 Task: In the  document movieposter.epub ,align picture to the 'center'. Insert word art below the picture and give heading  'Movie Poster  in Light Orange'change the shape height to  7.2 in
Action: Mouse moved to (250, 392)
Screenshot: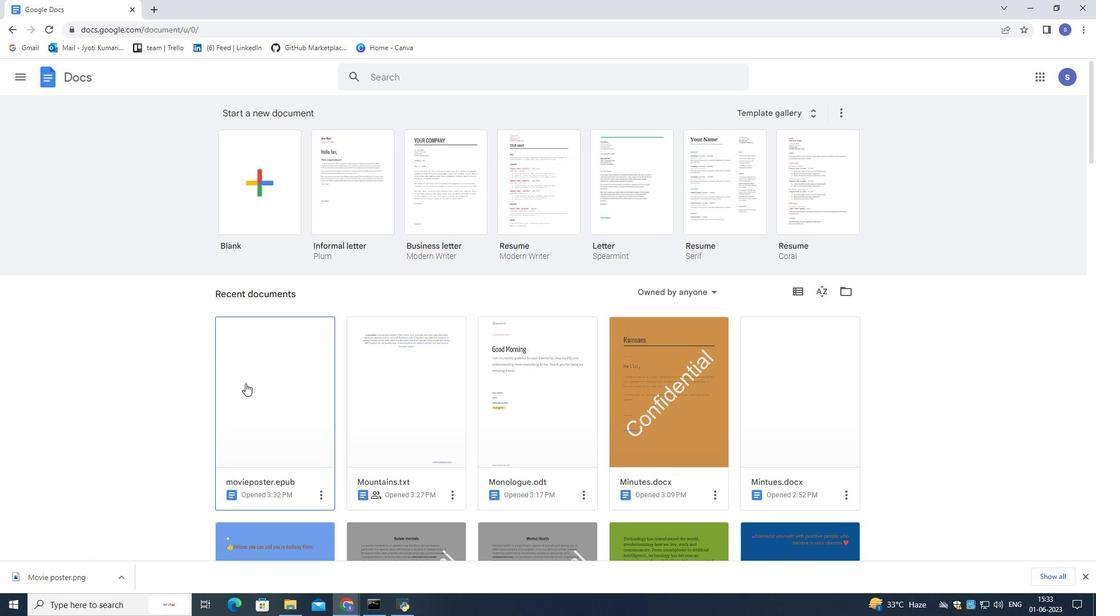
Action: Mouse pressed left at (250, 392)
Screenshot: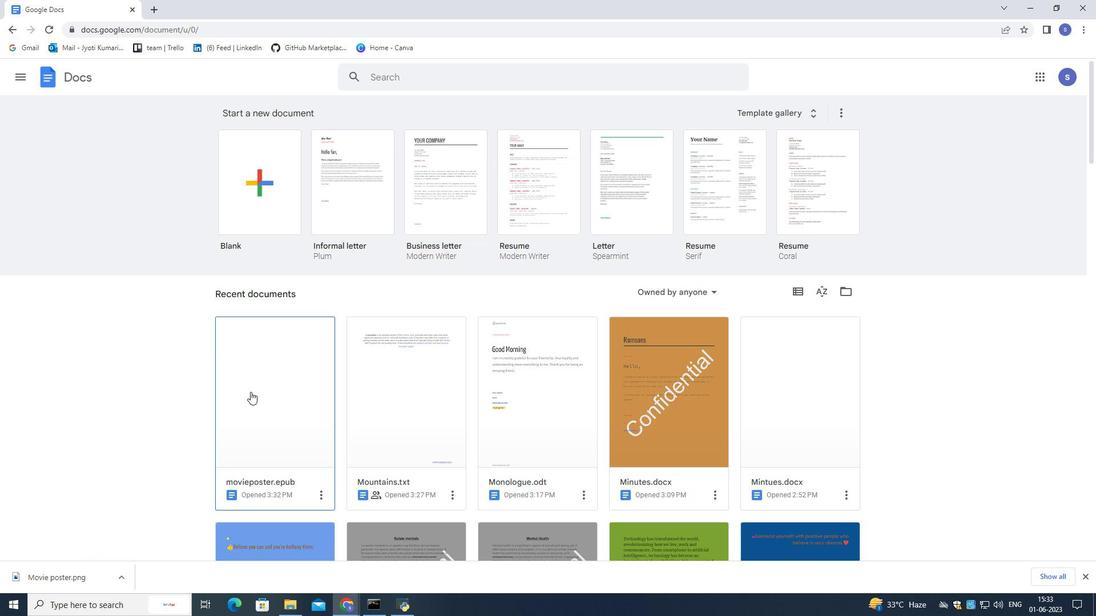 
Action: Mouse pressed left at (250, 392)
Screenshot: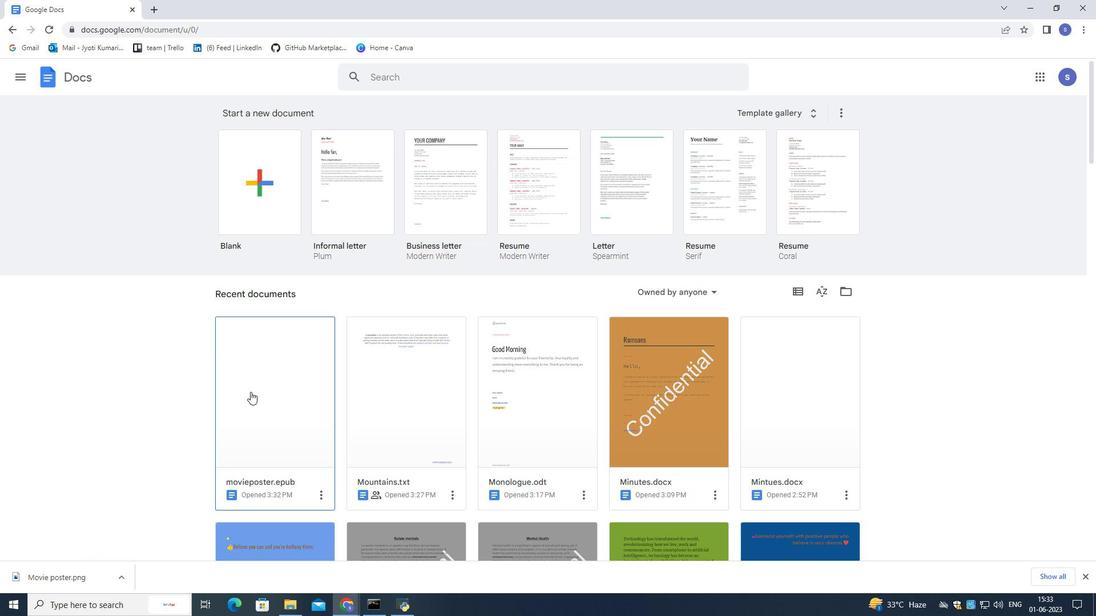 
Action: Mouse moved to (527, 335)
Screenshot: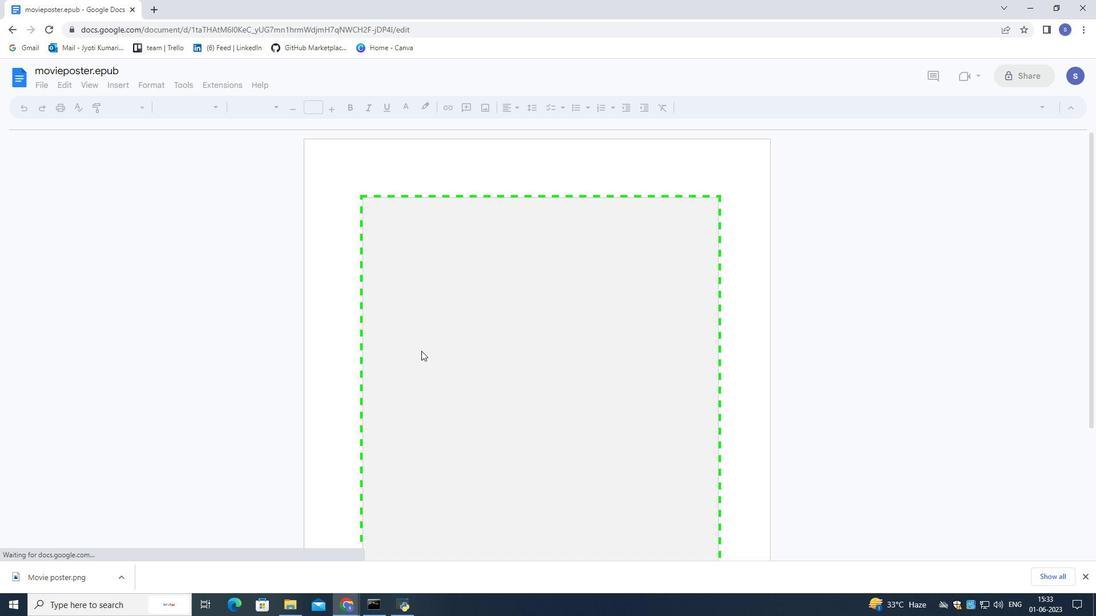 
Action: Mouse pressed left at (527, 335)
Screenshot: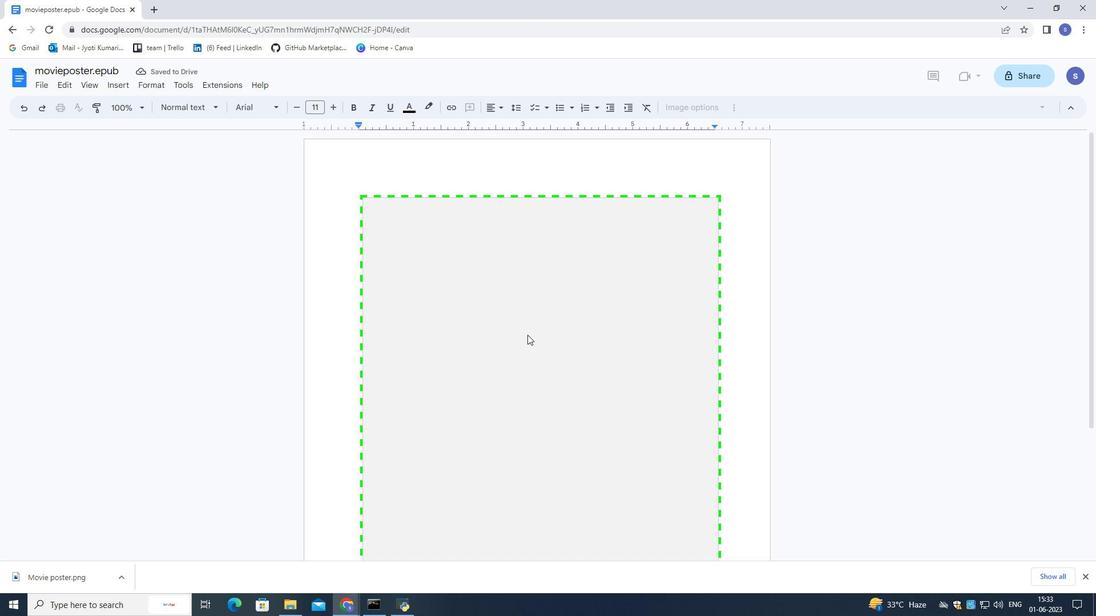 
Action: Mouse moved to (527, 333)
Screenshot: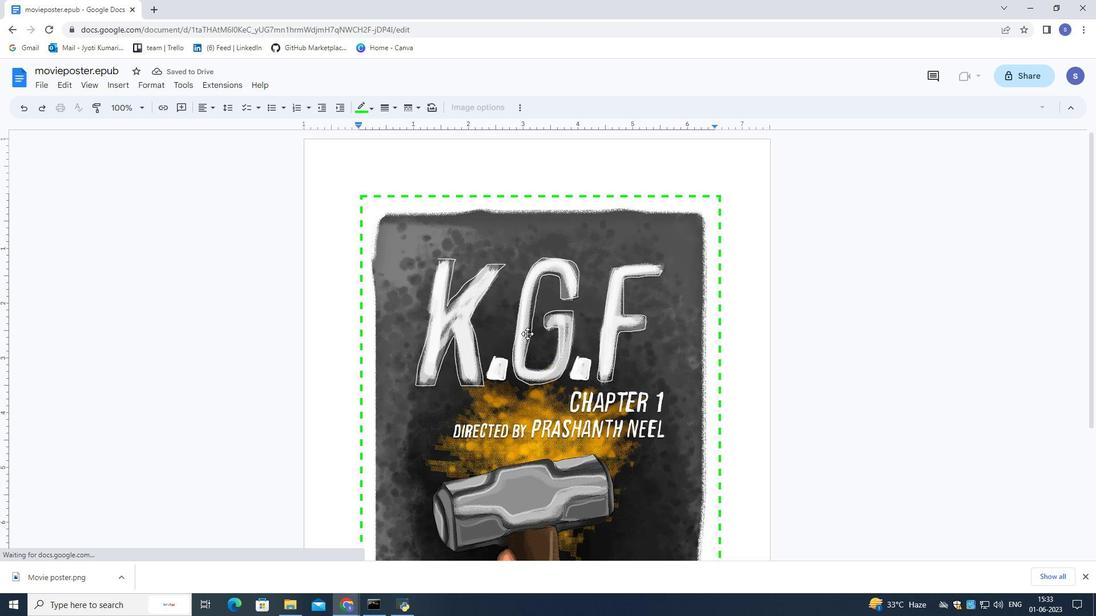
Action: Mouse pressed left at (527, 333)
Screenshot: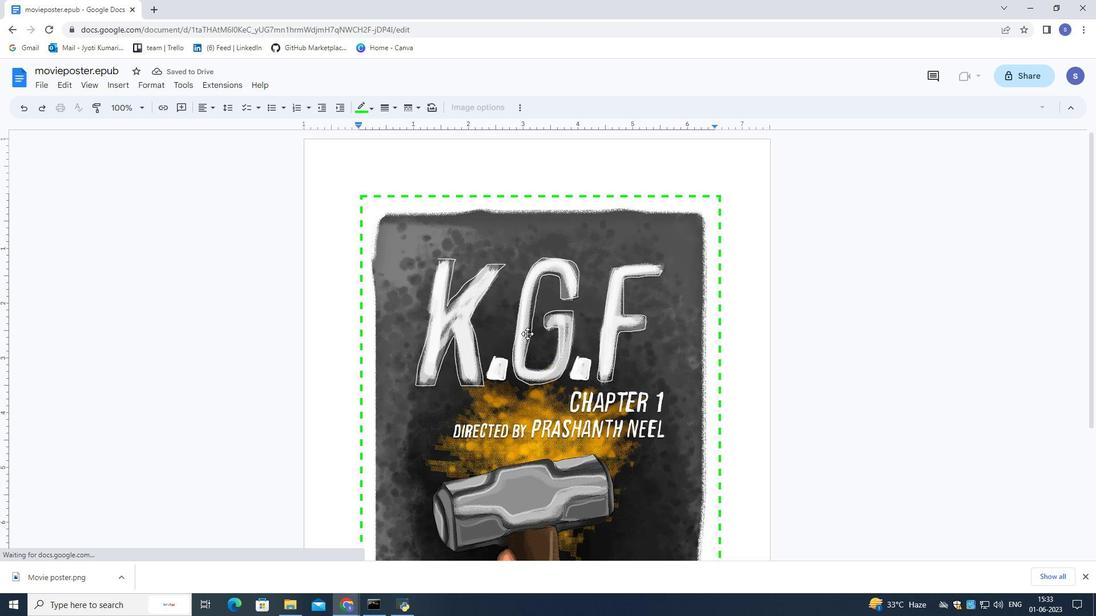 
Action: Mouse moved to (234, 107)
Screenshot: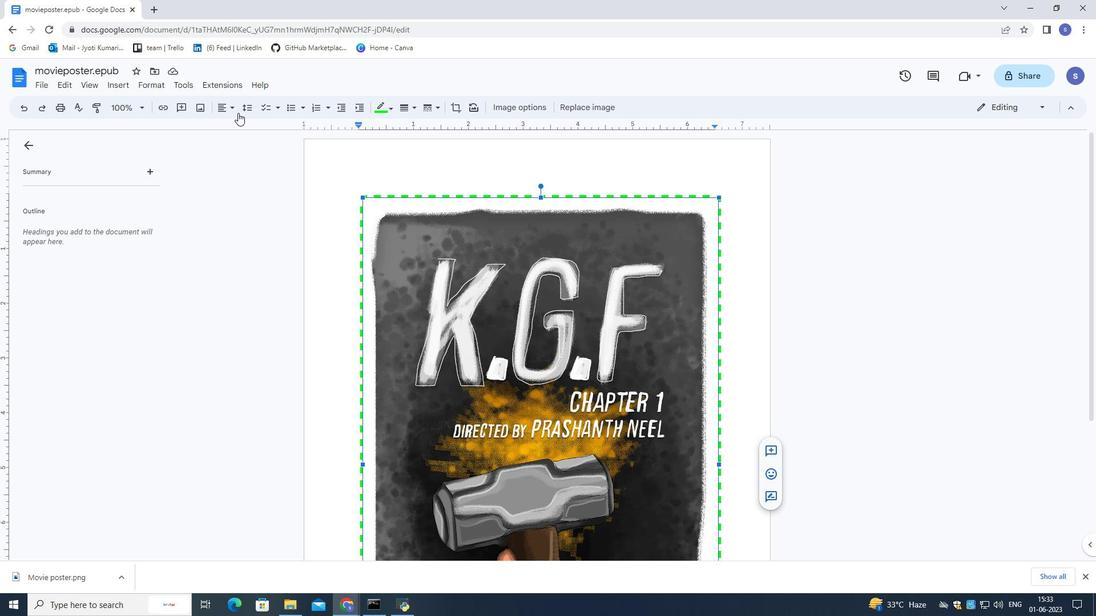 
Action: Mouse pressed left at (234, 107)
Screenshot: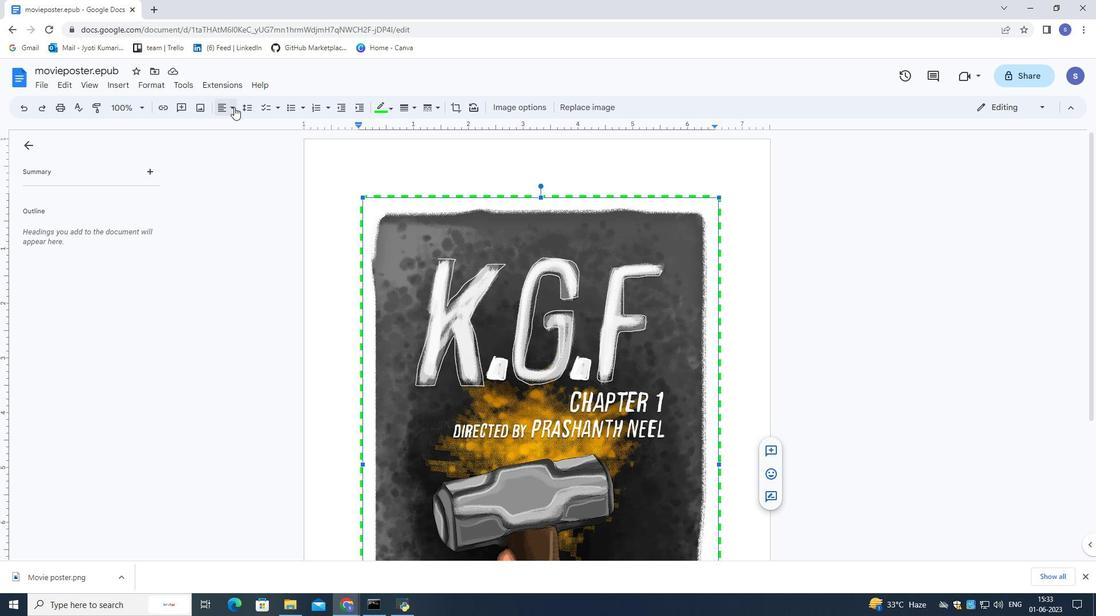 
Action: Mouse moved to (242, 132)
Screenshot: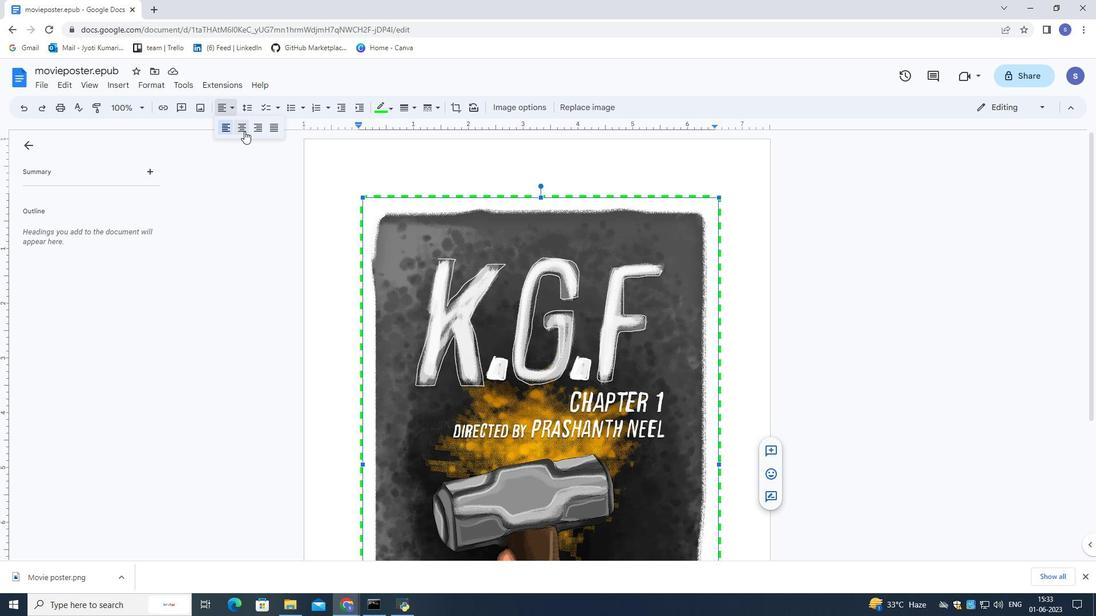 
Action: Mouse pressed left at (242, 132)
Screenshot: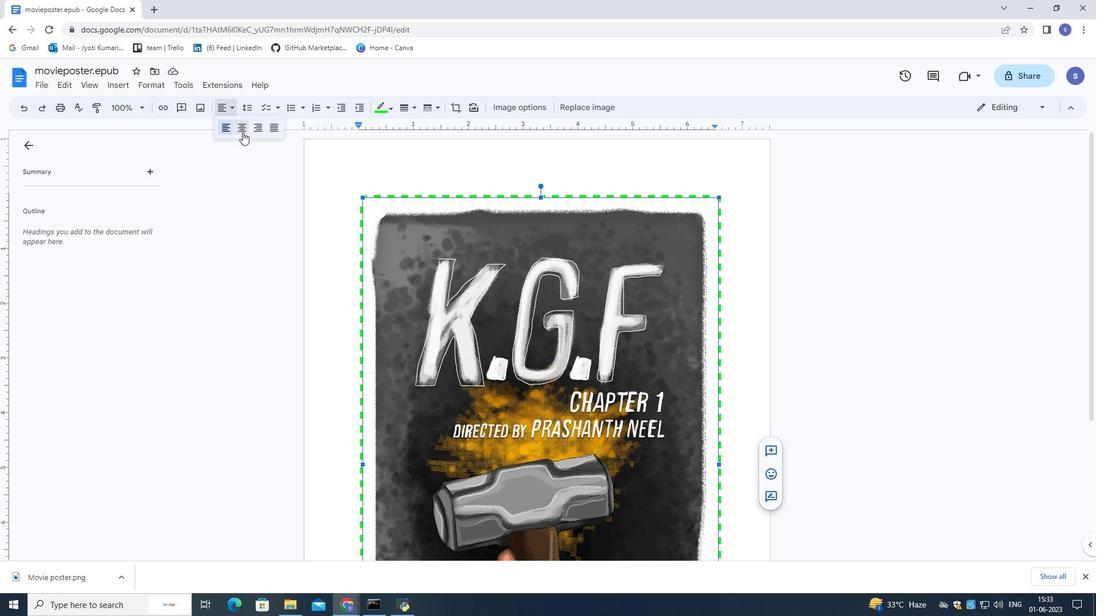 
Action: Mouse moved to (363, 162)
Screenshot: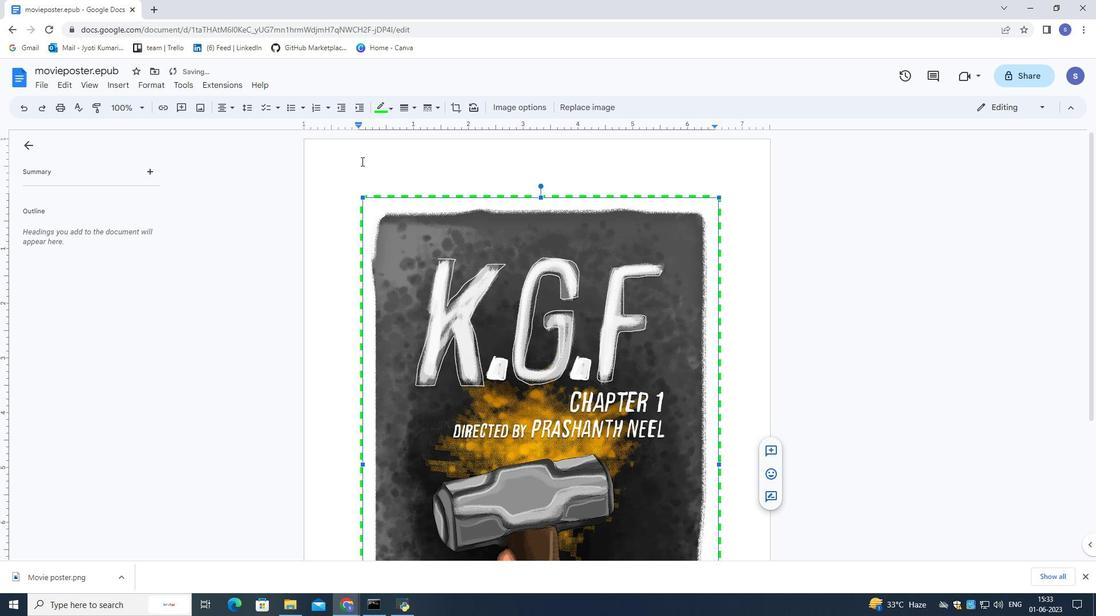 
Action: Mouse pressed left at (363, 162)
Screenshot: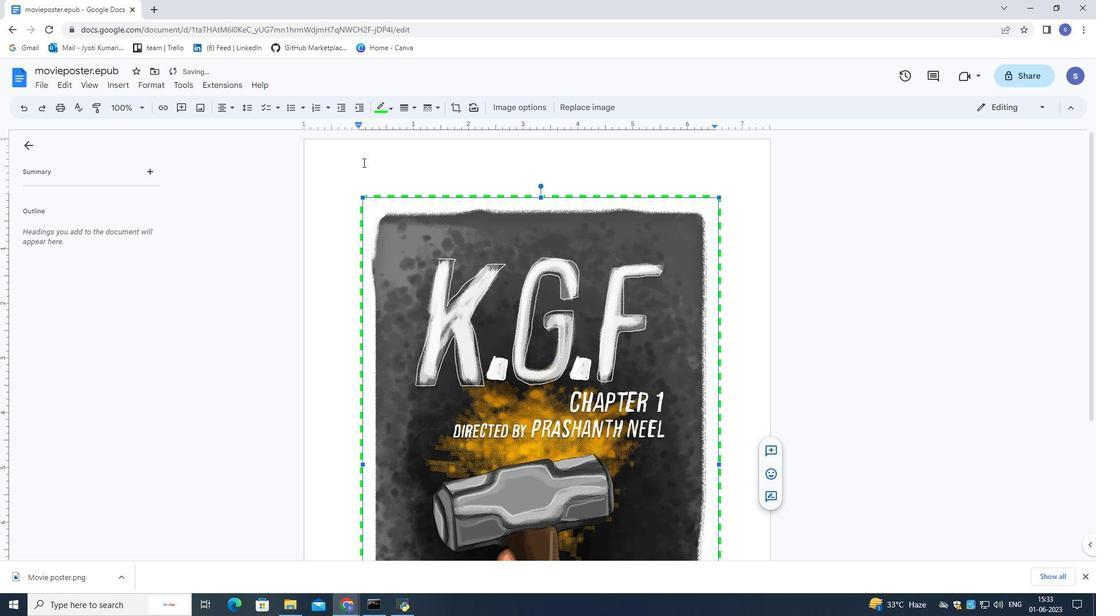 
Action: Mouse moved to (510, 321)
Screenshot: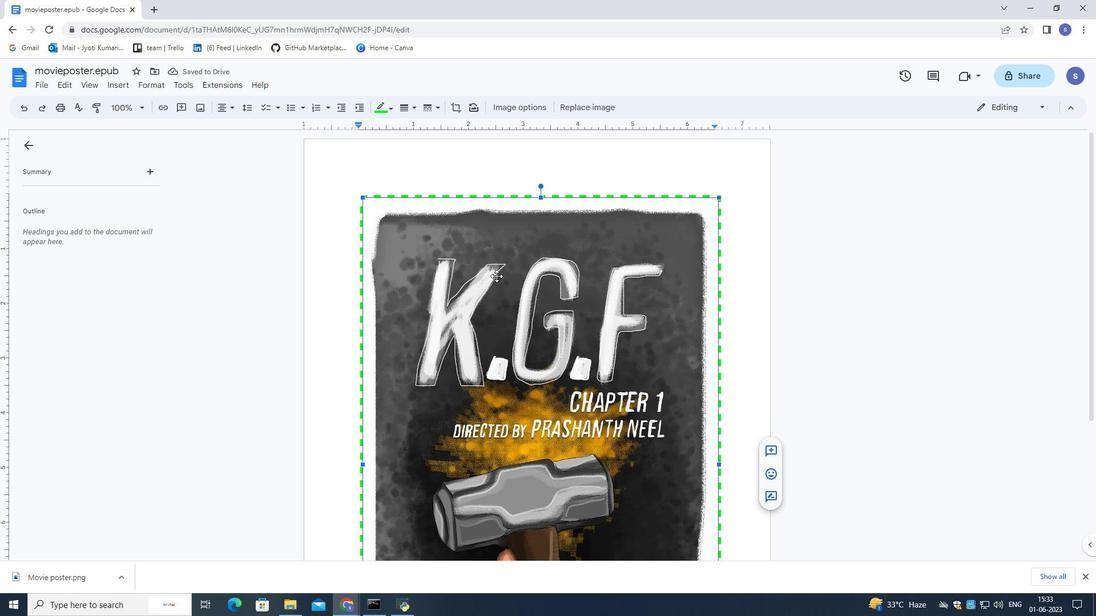 
Action: Mouse scrolled (510, 320) with delta (0, 0)
Screenshot: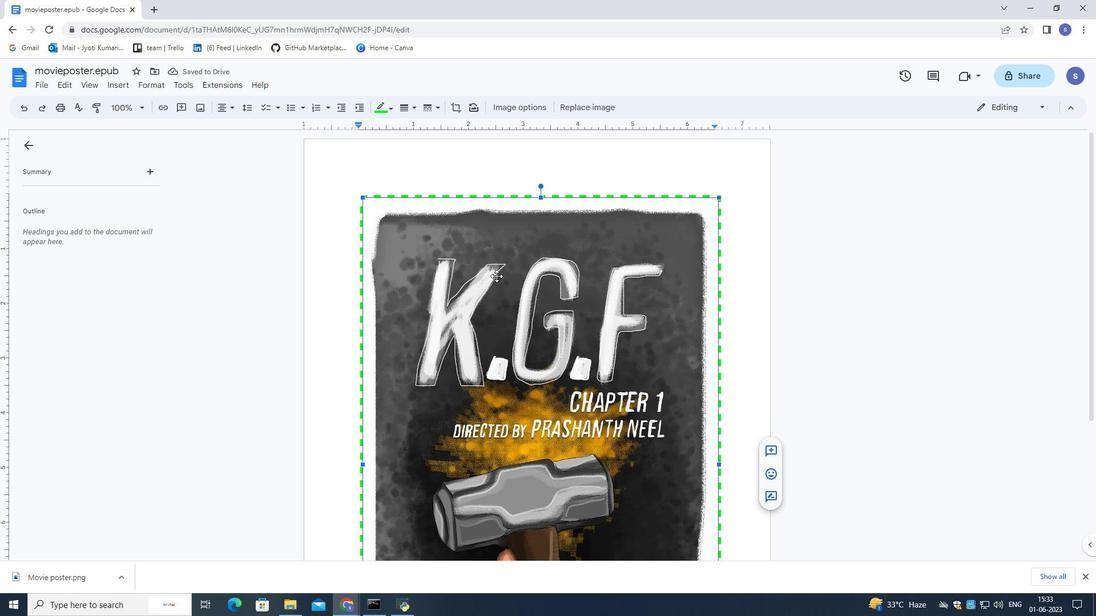 
Action: Mouse moved to (520, 343)
Screenshot: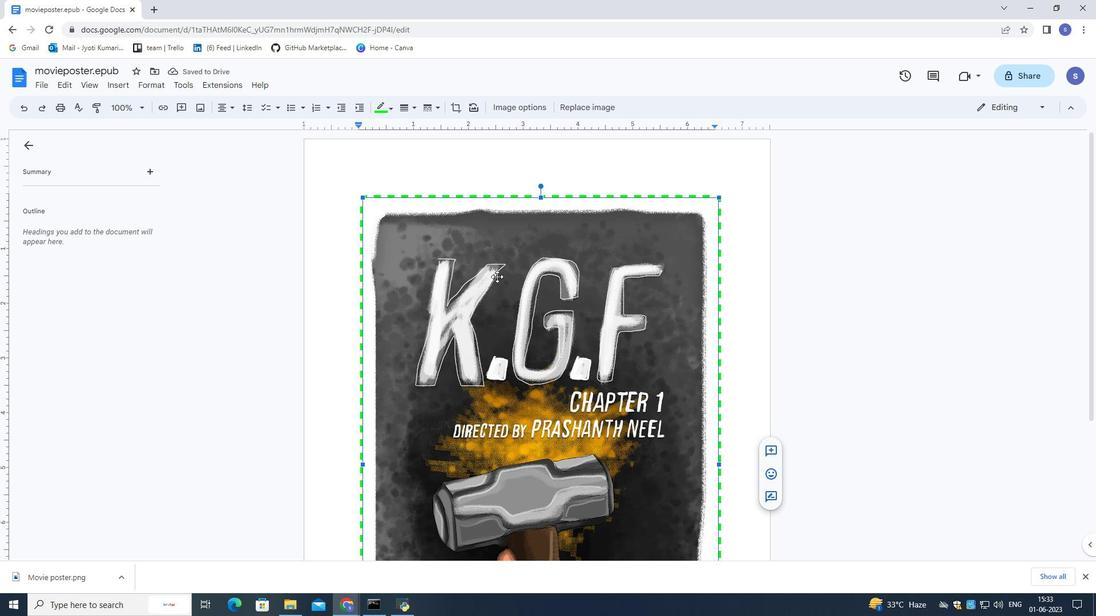 
Action: Mouse scrolled (520, 343) with delta (0, 0)
Screenshot: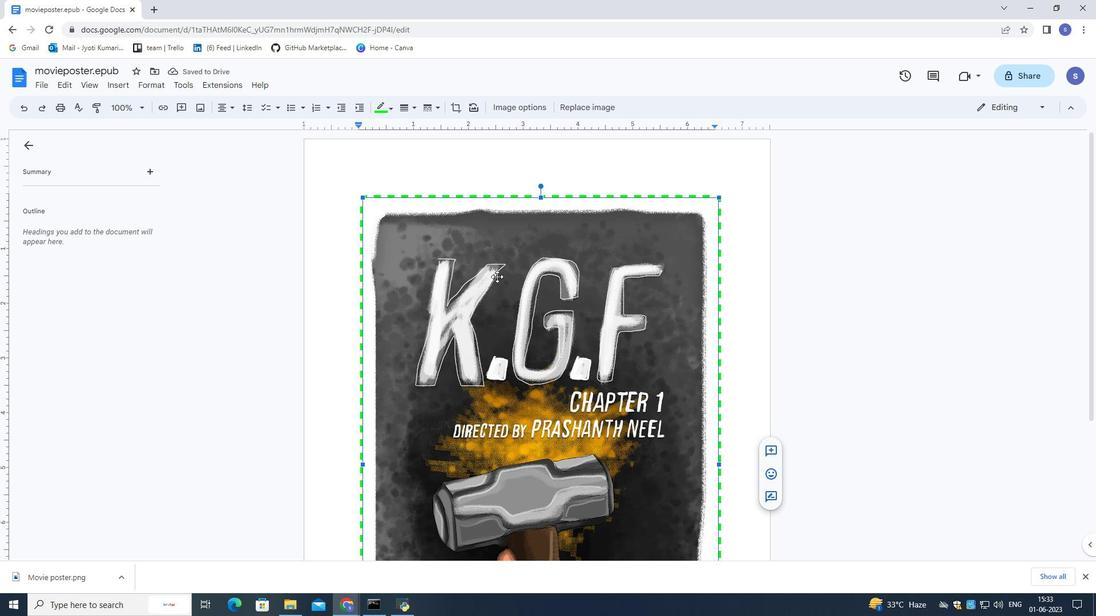 
Action: Mouse moved to (521, 344)
Screenshot: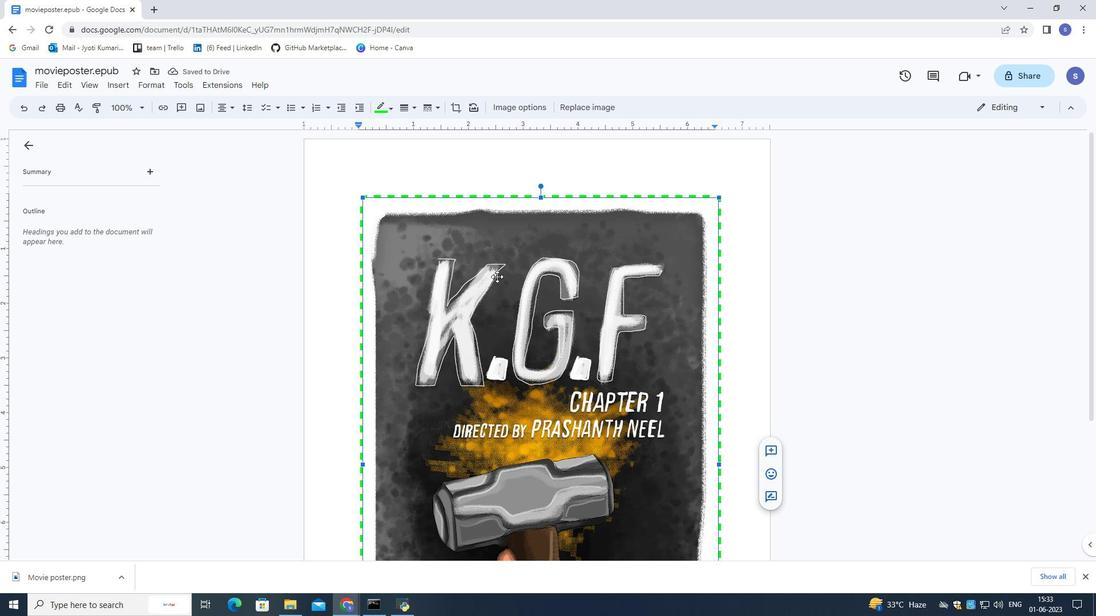 
Action: Mouse scrolled (521, 344) with delta (0, 0)
Screenshot: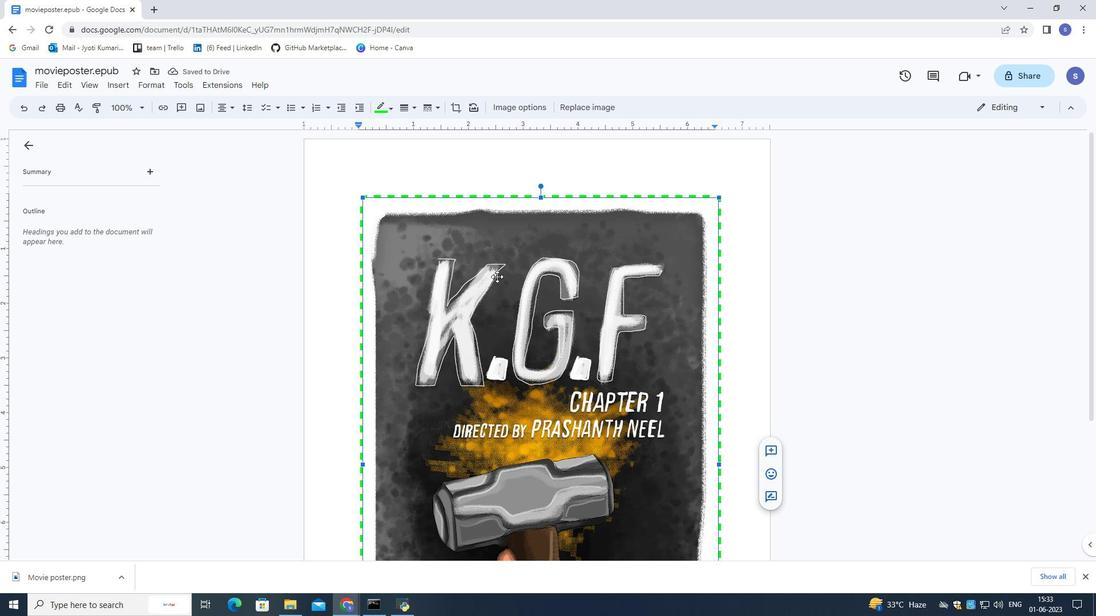 
Action: Mouse moved to (521, 345)
Screenshot: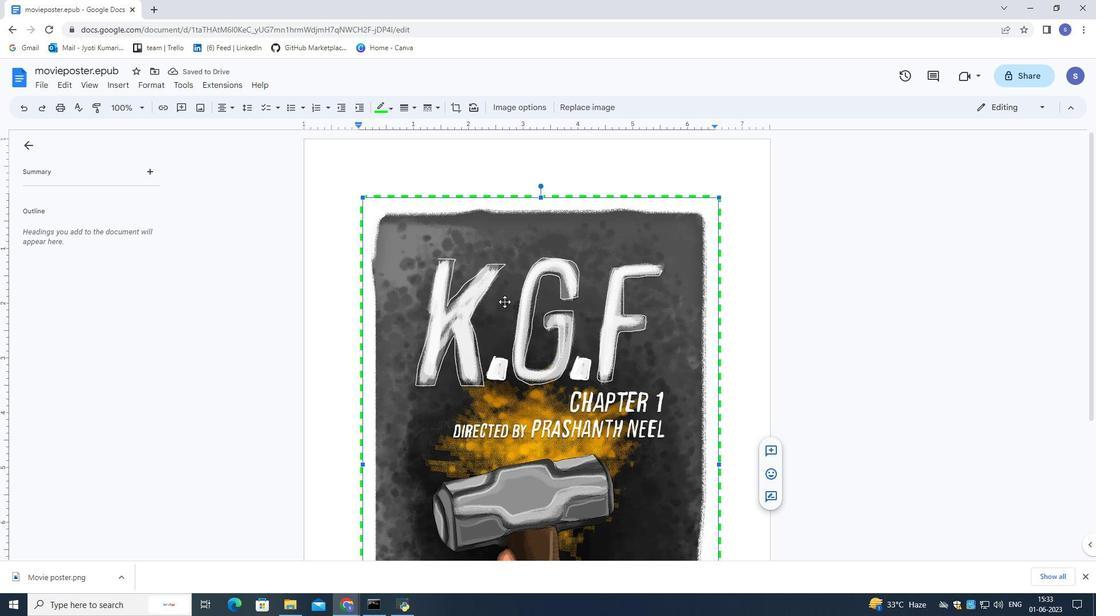 
Action: Mouse scrolled (521, 344) with delta (0, 0)
Screenshot: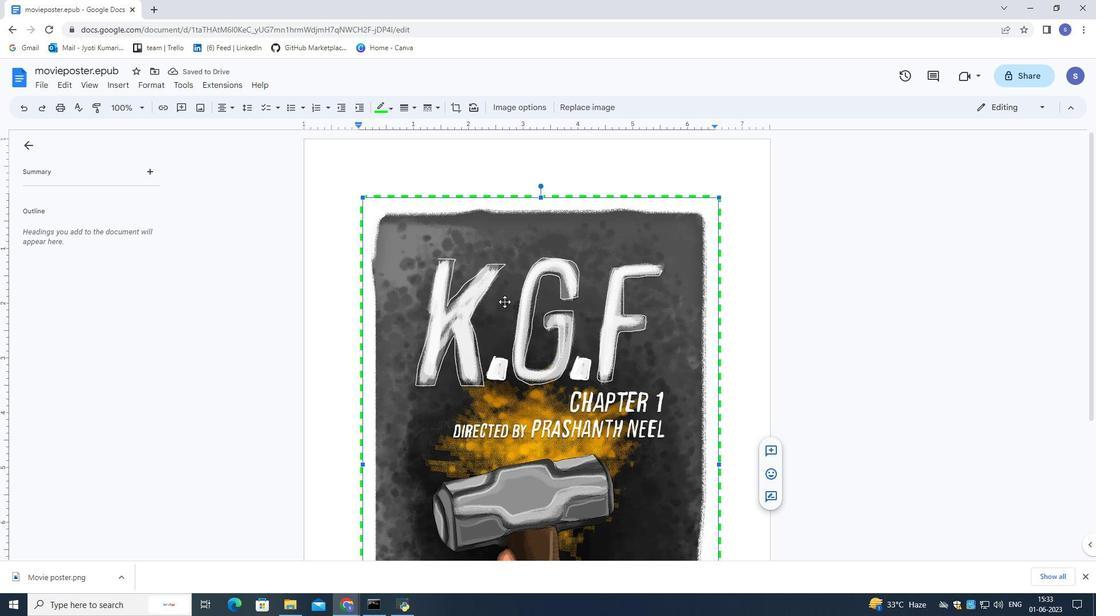 
Action: Mouse moved to (522, 345)
Screenshot: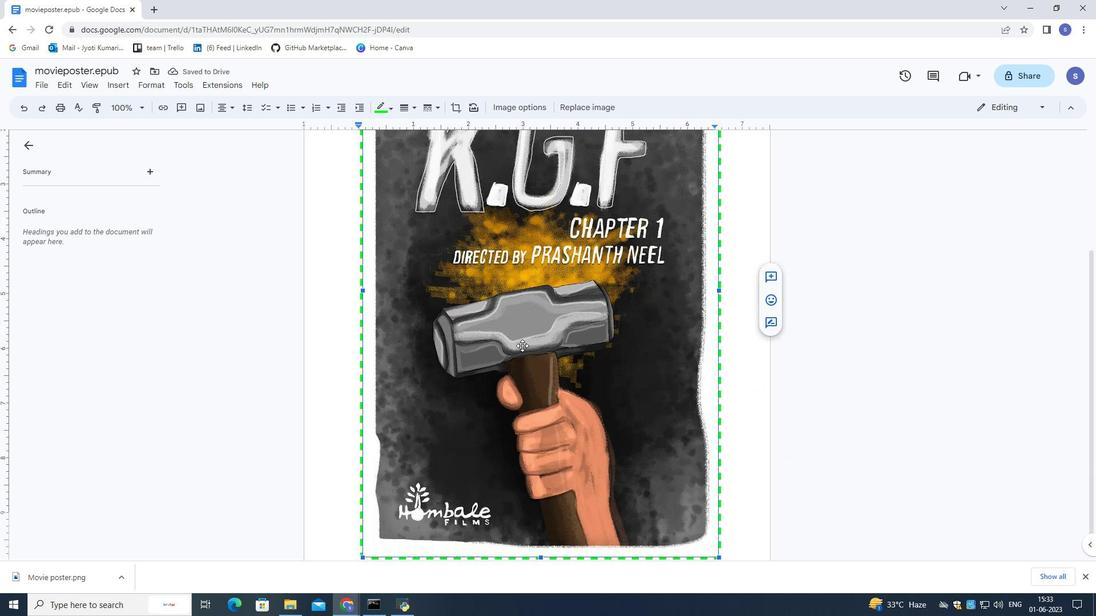 
Action: Mouse scrolled (522, 345) with delta (0, 0)
Screenshot: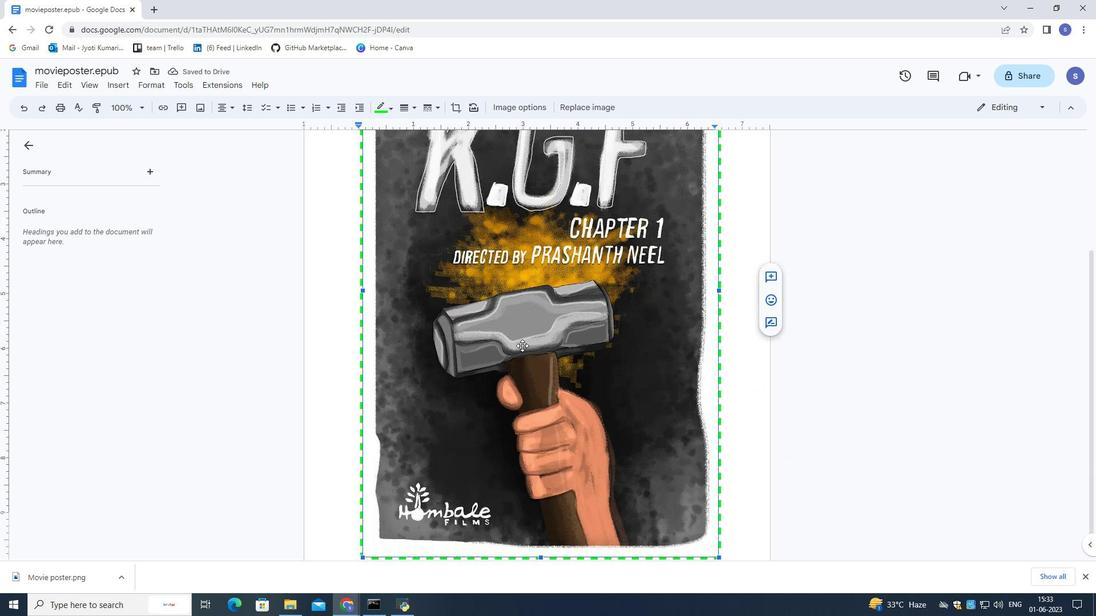 
Action: Mouse scrolled (522, 345) with delta (0, 0)
Screenshot: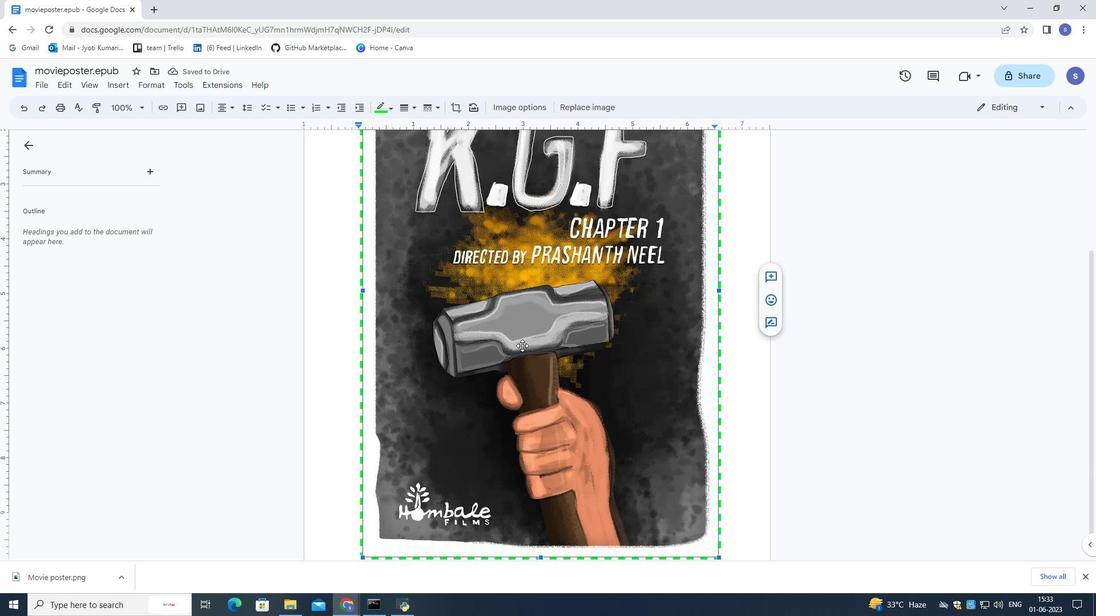
Action: Mouse scrolled (522, 345) with delta (0, 0)
Screenshot: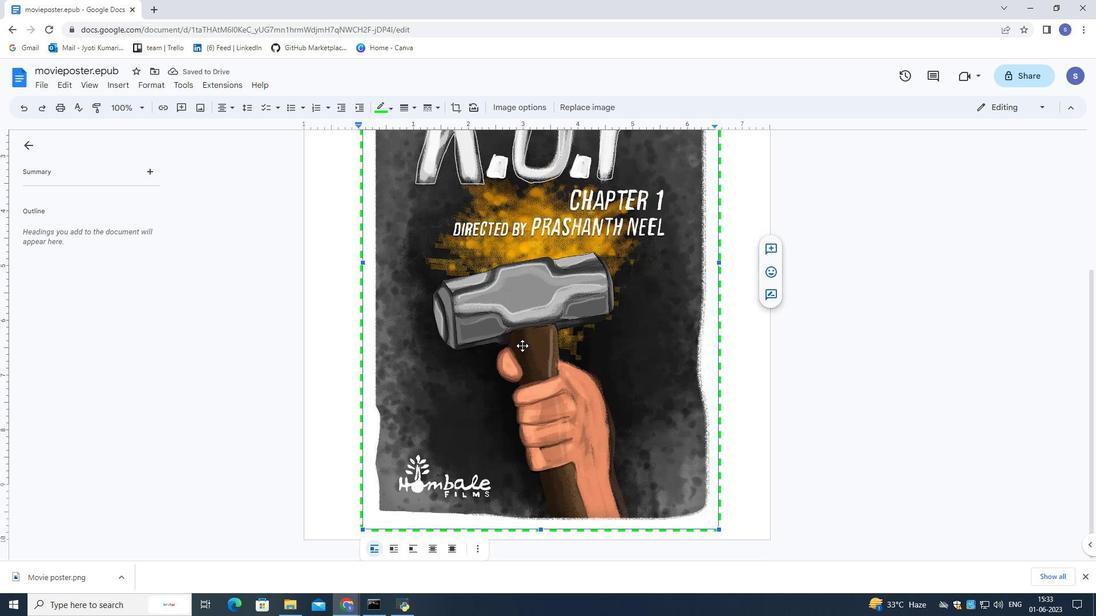 
Action: Mouse moved to (524, 347)
Screenshot: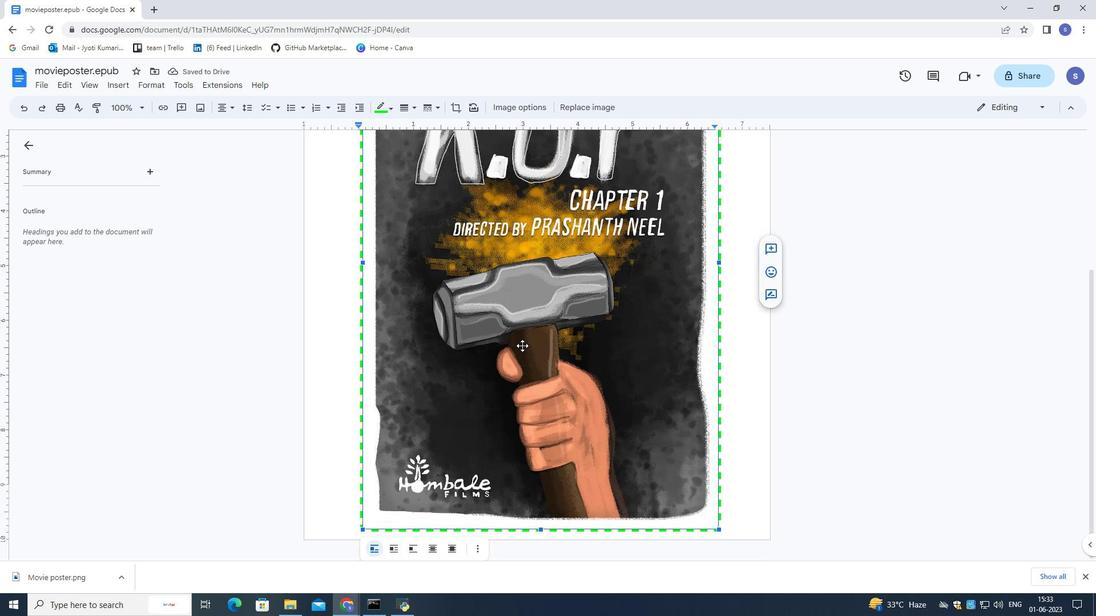 
Action: Mouse scrolled (524, 346) with delta (0, 0)
Screenshot: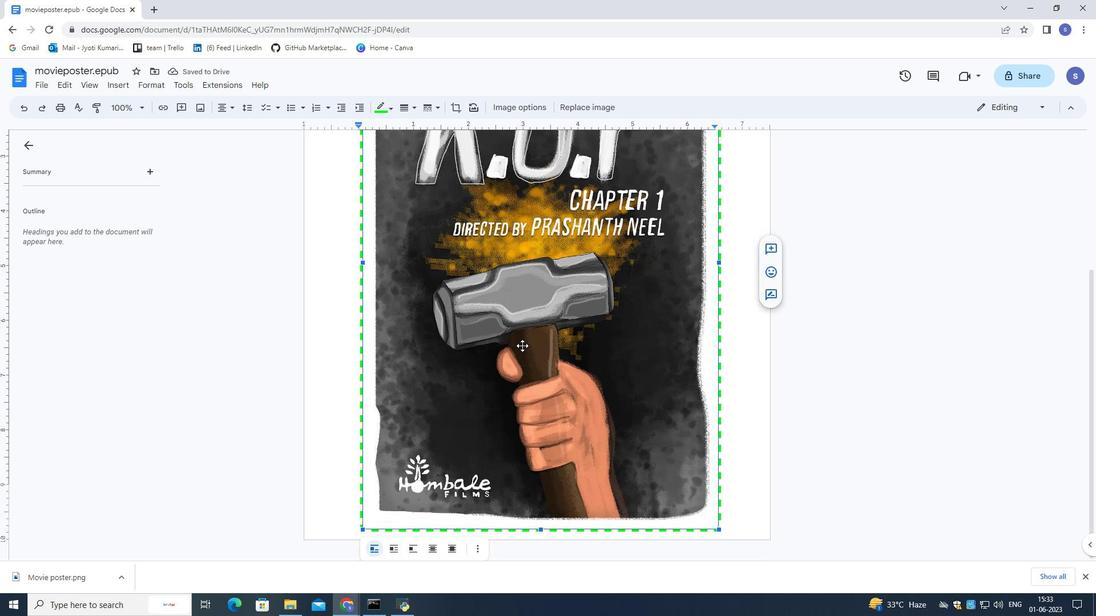 
Action: Mouse moved to (746, 498)
Screenshot: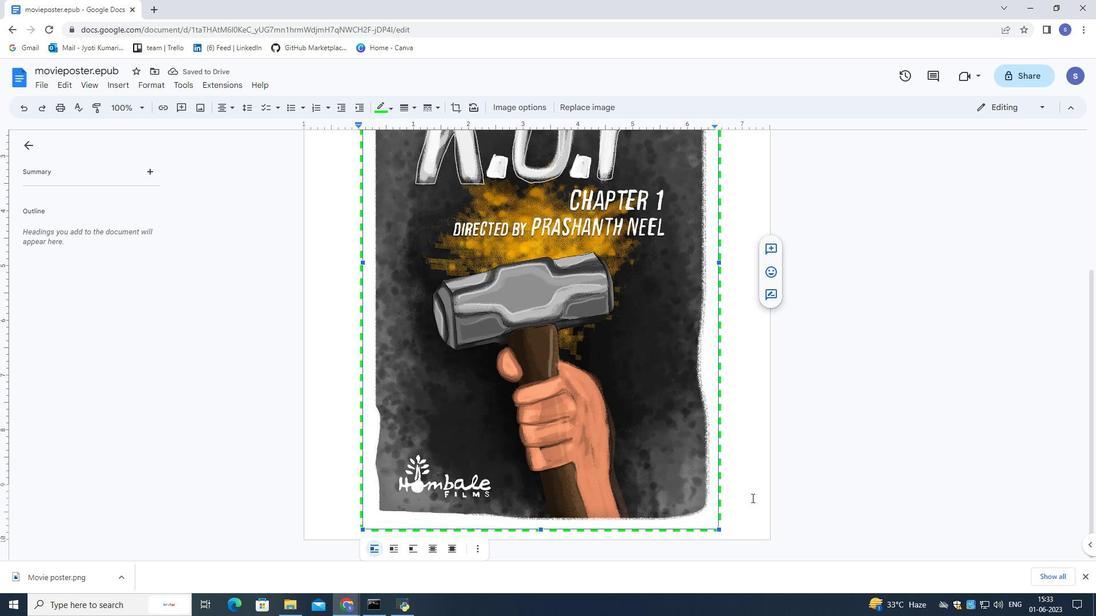 
Action: Mouse pressed left at (746, 498)
Screenshot: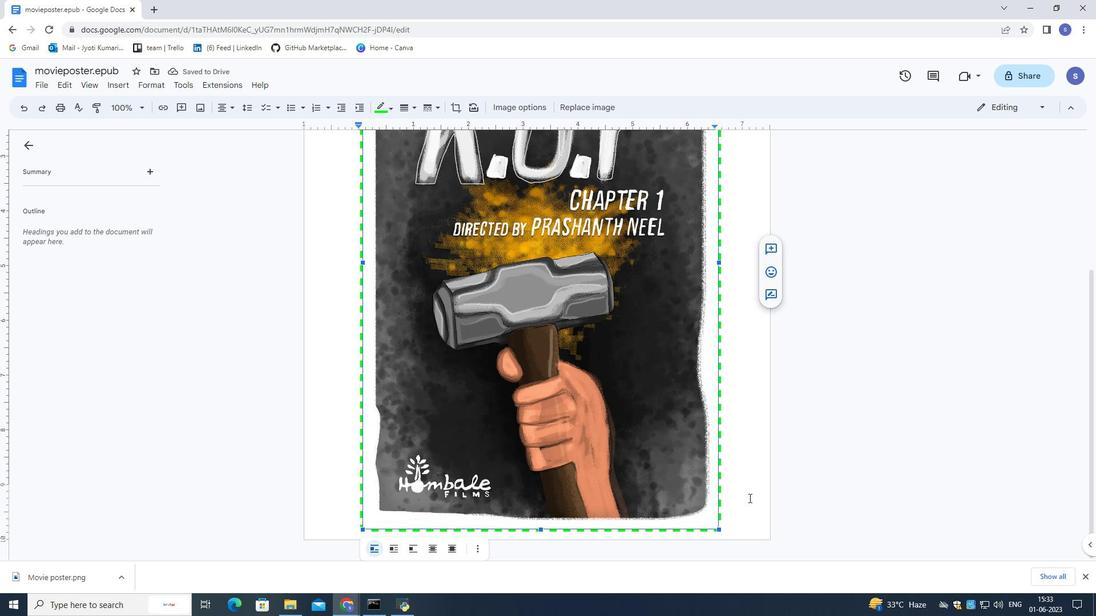 
Action: Mouse moved to (725, 483)
Screenshot: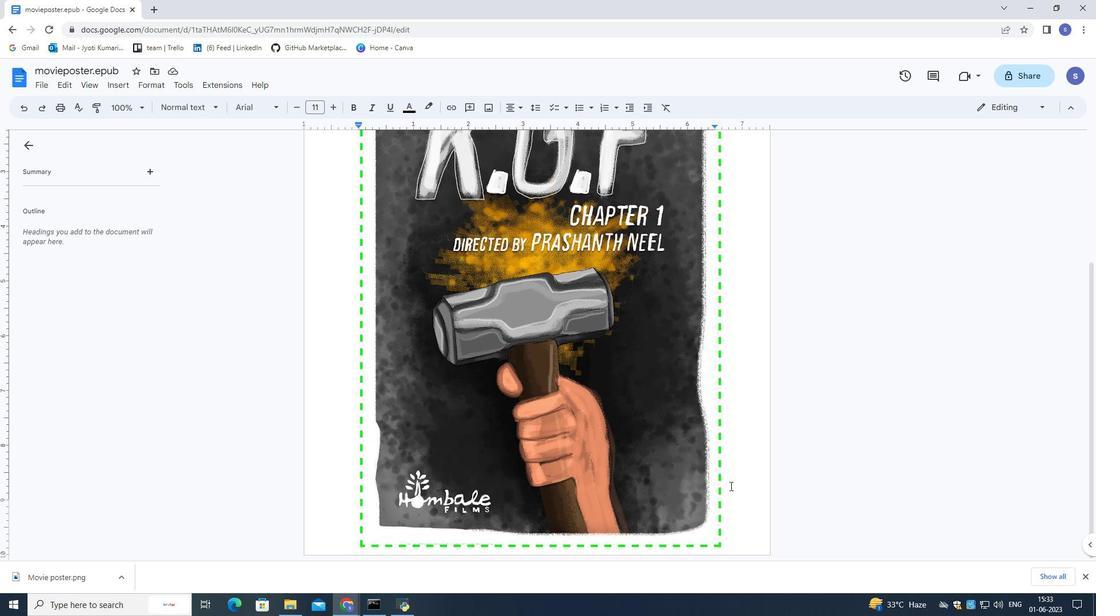 
Action: Key pressed <Key.enter>
Screenshot: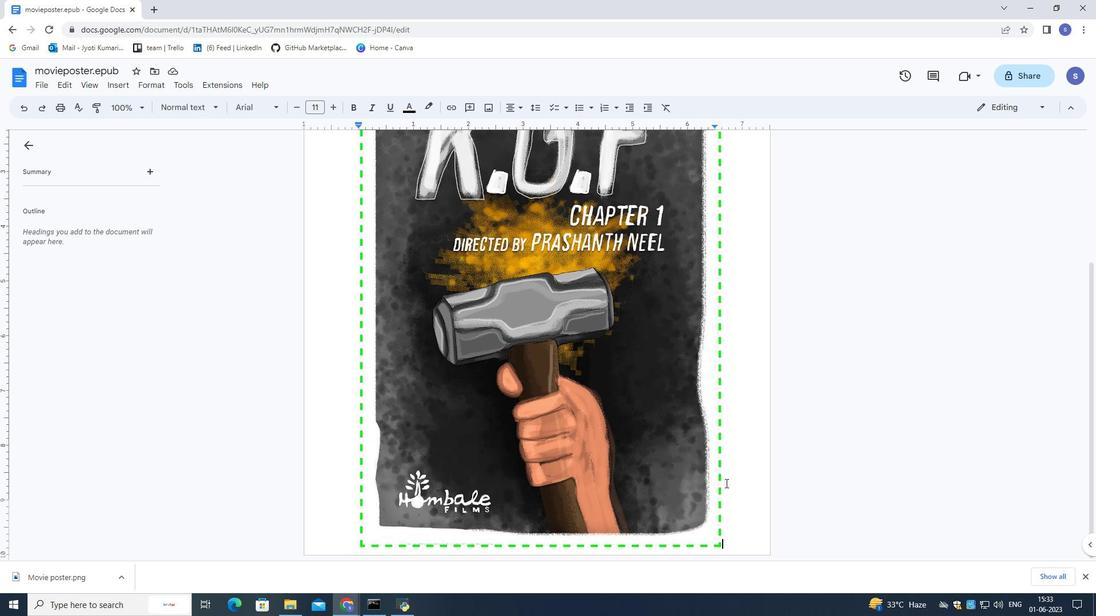 
Action: Mouse moved to (109, 79)
Screenshot: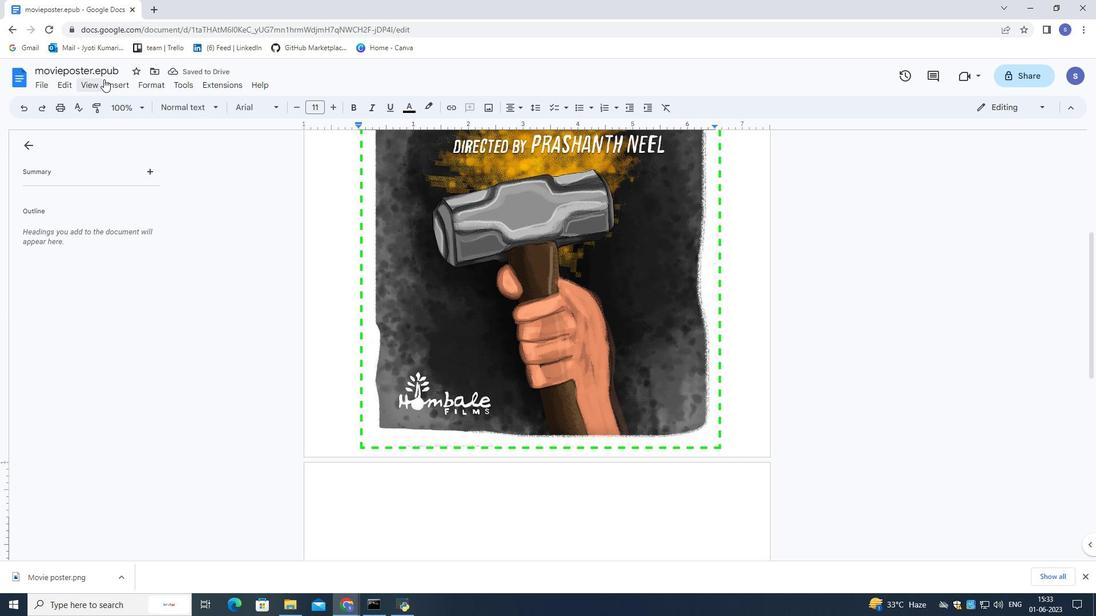 
Action: Mouse pressed left at (109, 79)
Screenshot: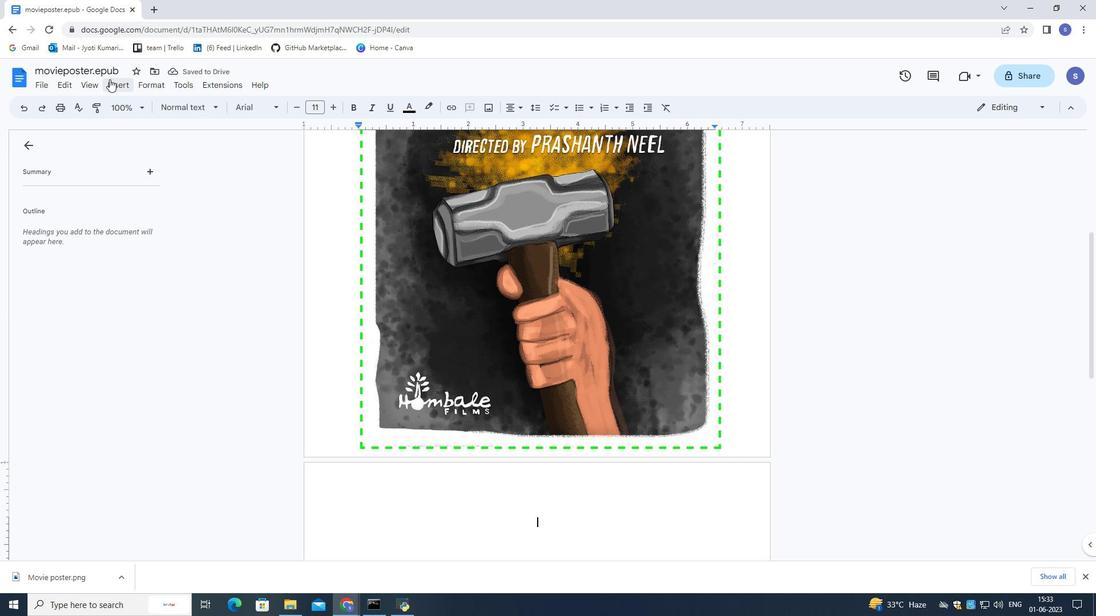 
Action: Mouse moved to (357, 142)
Screenshot: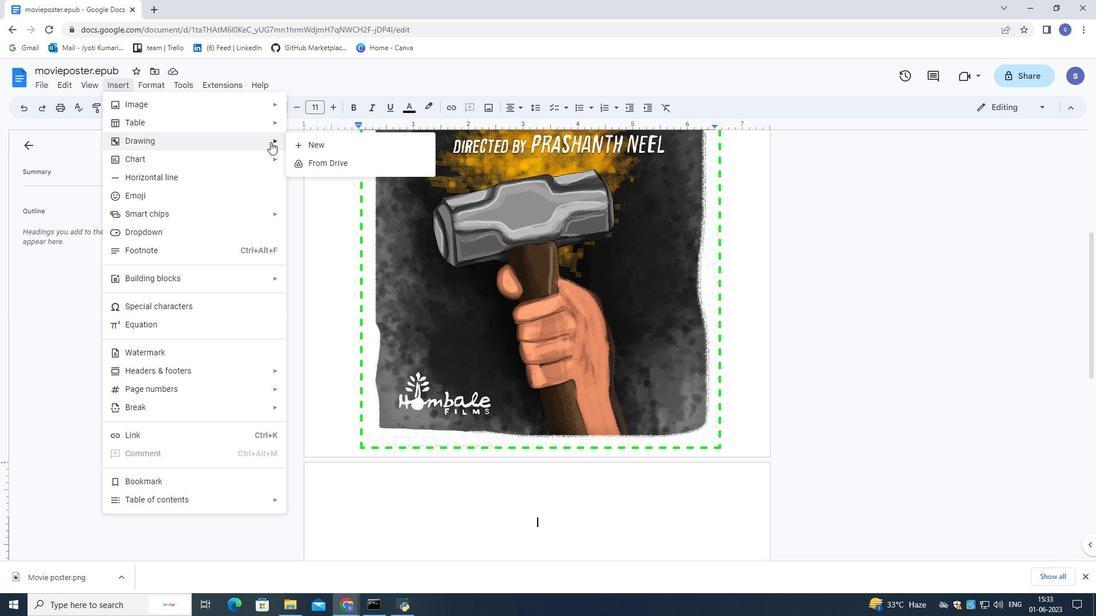 
Action: Mouse pressed left at (357, 142)
Screenshot: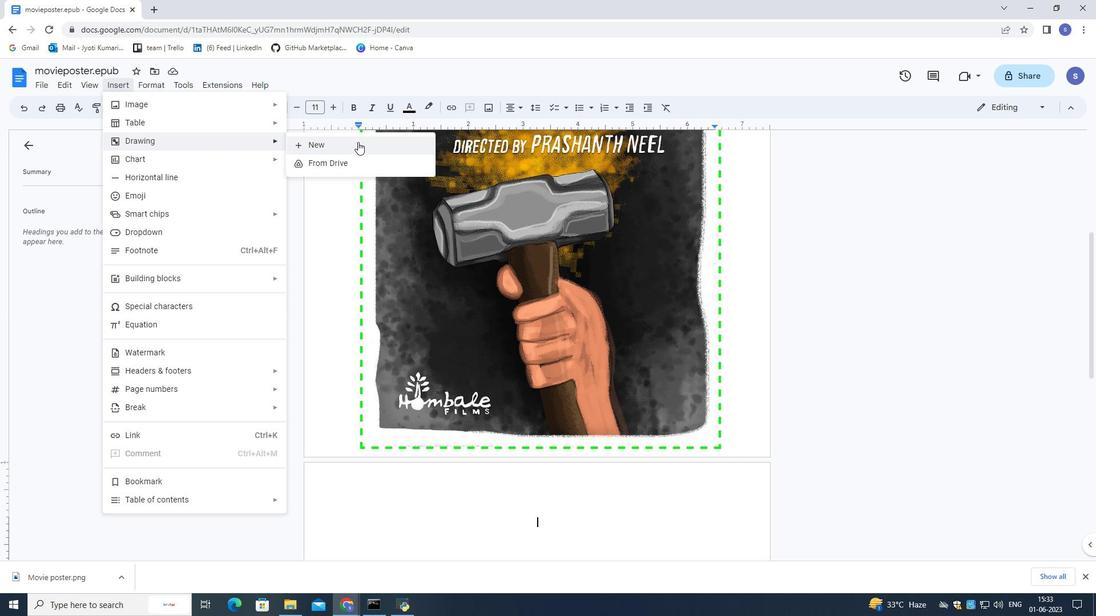 
Action: Mouse moved to (316, 130)
Screenshot: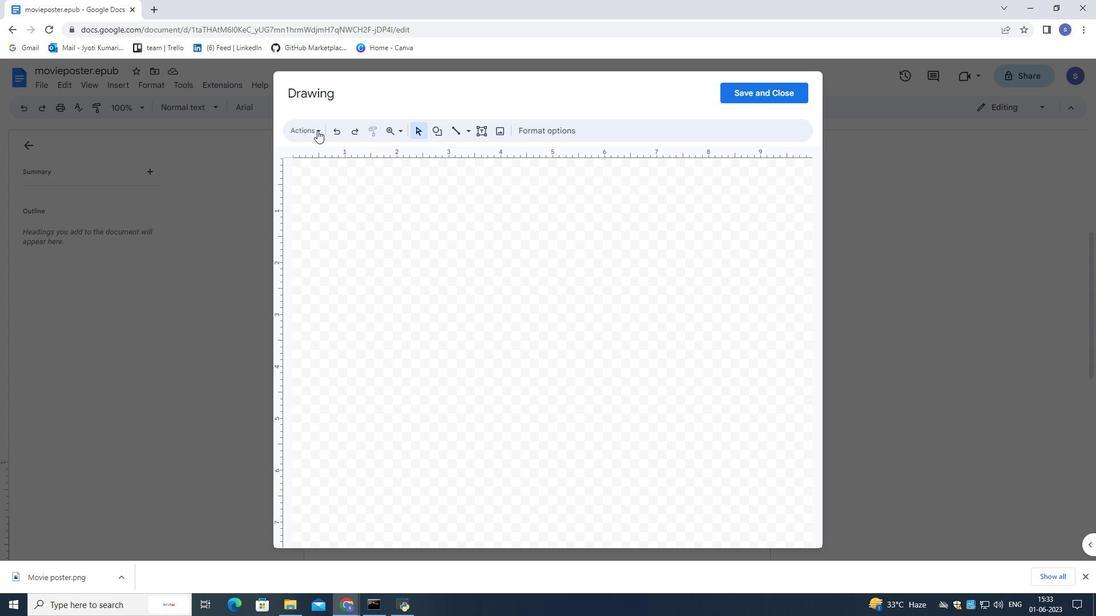 
Action: Mouse pressed left at (316, 130)
Screenshot: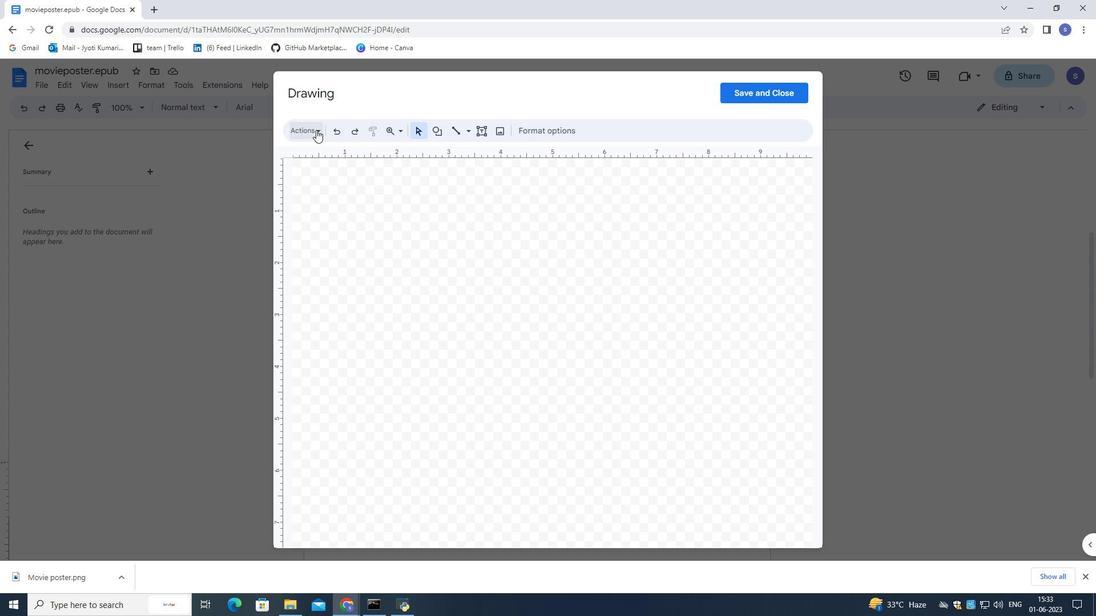 
Action: Mouse moved to (331, 206)
Screenshot: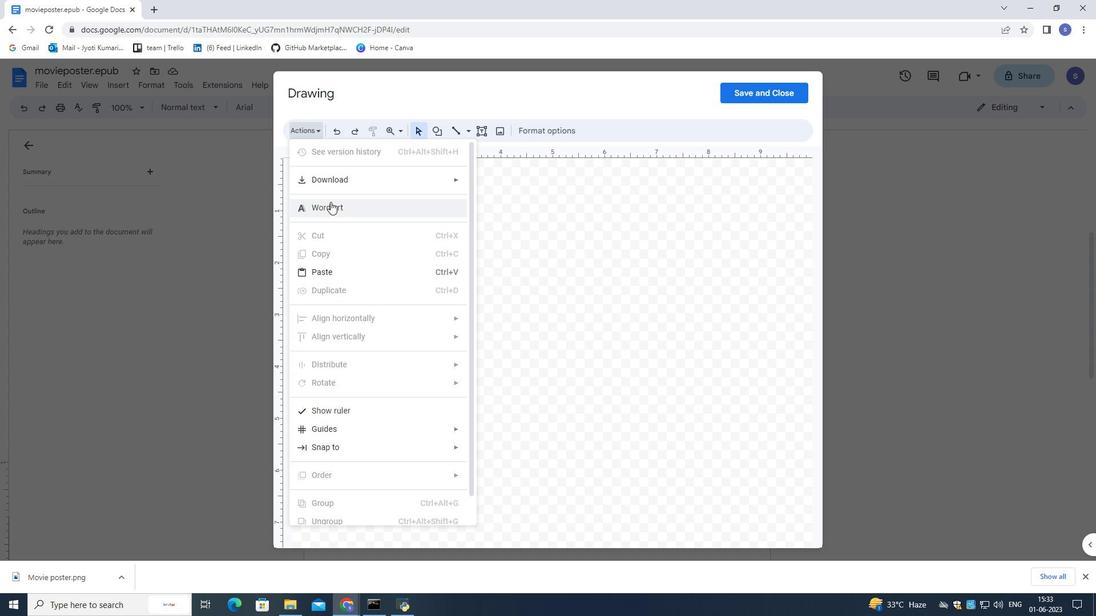 
Action: Mouse pressed left at (331, 206)
Screenshot: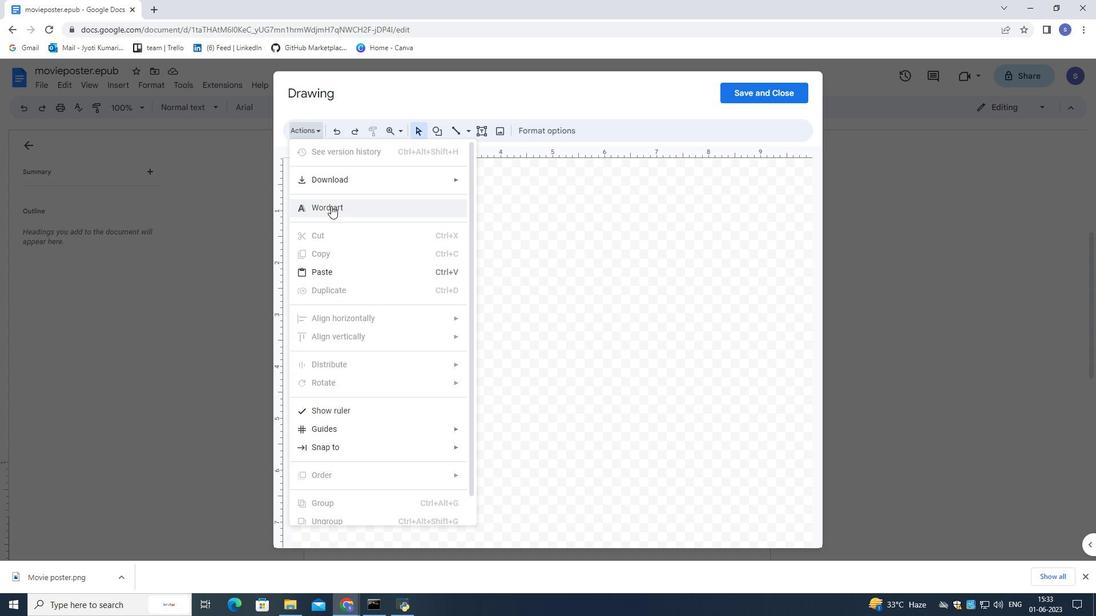 
Action: Mouse moved to (385, 211)
Screenshot: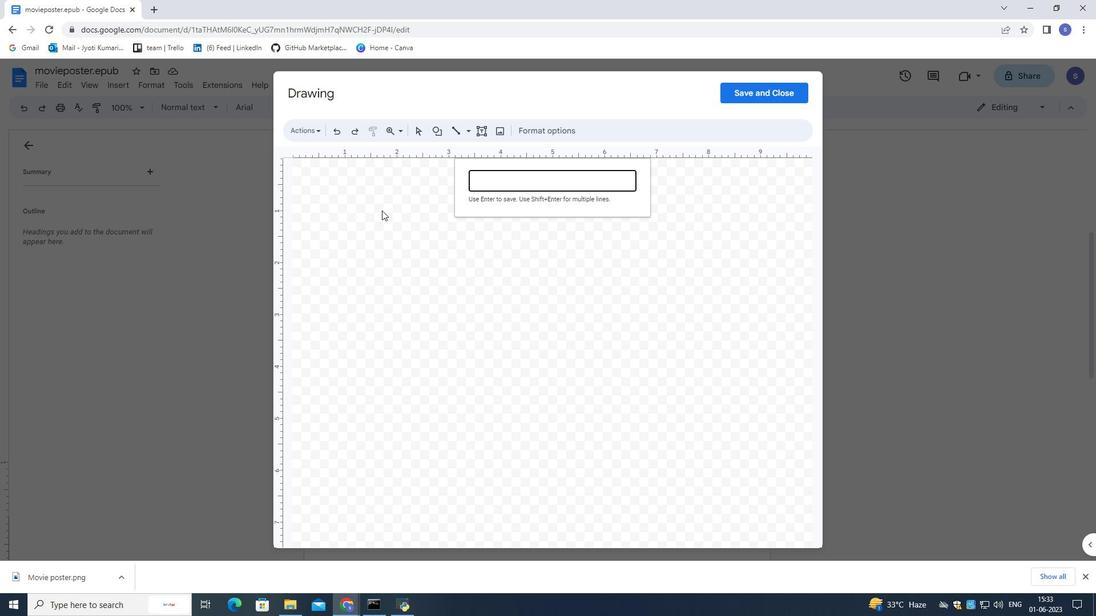 
Action: Key pressed <Key.shift>MO<Key.backspace>ovie<Key.space><Key.shift>Poster<Key.enter>
Screenshot: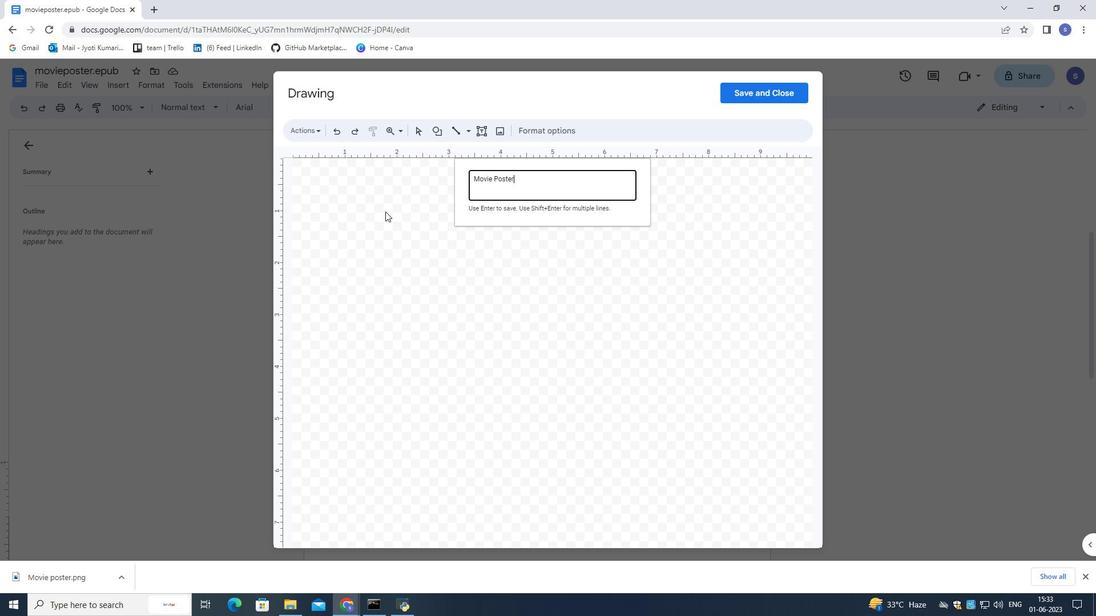 
Action: Mouse moved to (521, 127)
Screenshot: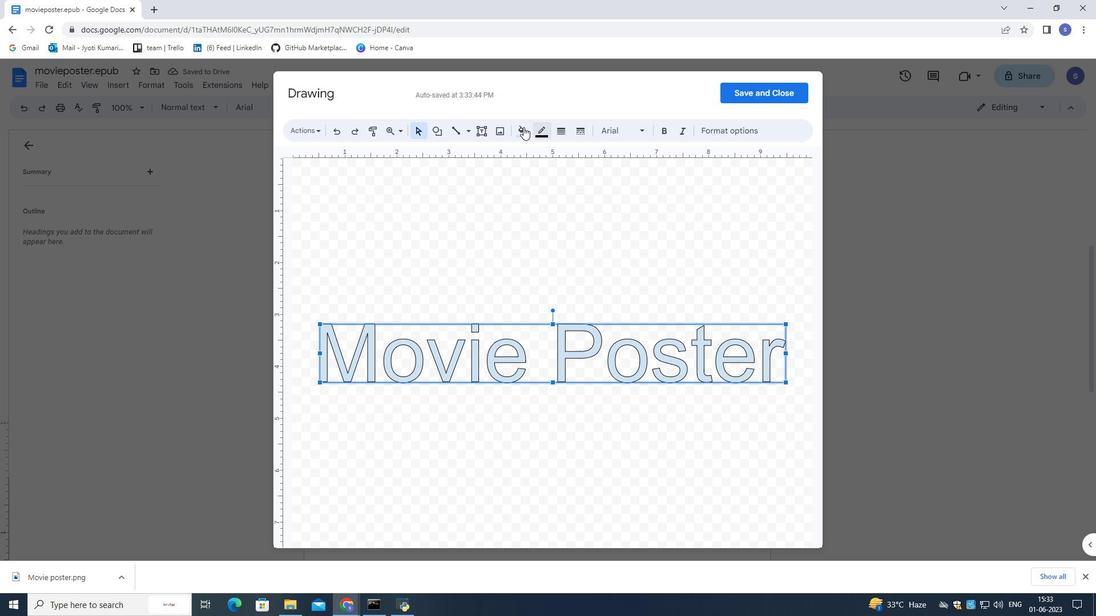 
Action: Mouse pressed left at (521, 127)
Screenshot: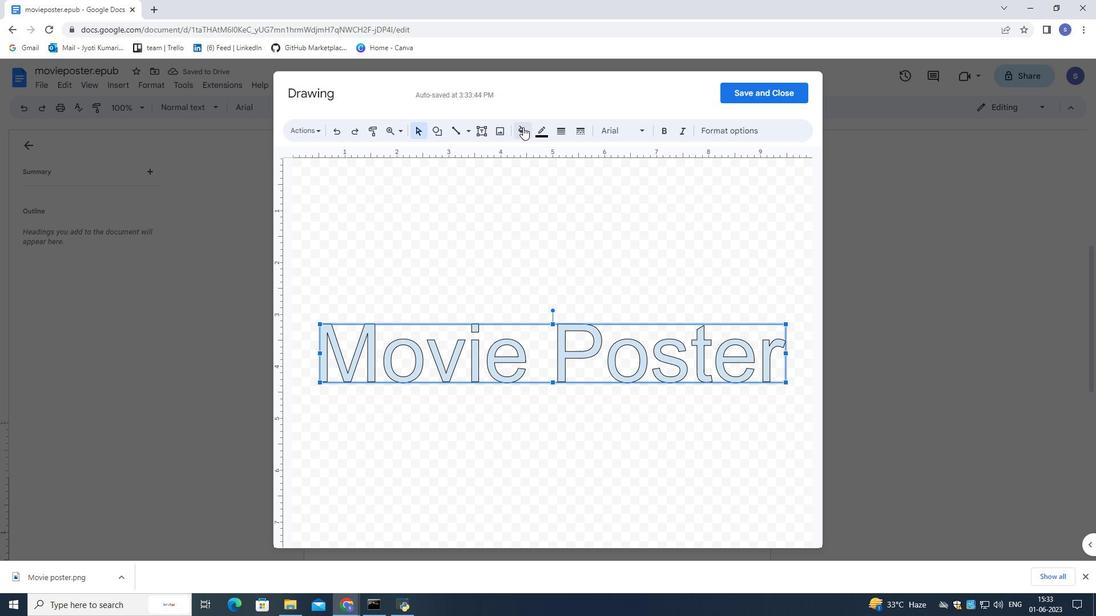 
Action: Mouse moved to (562, 248)
Screenshot: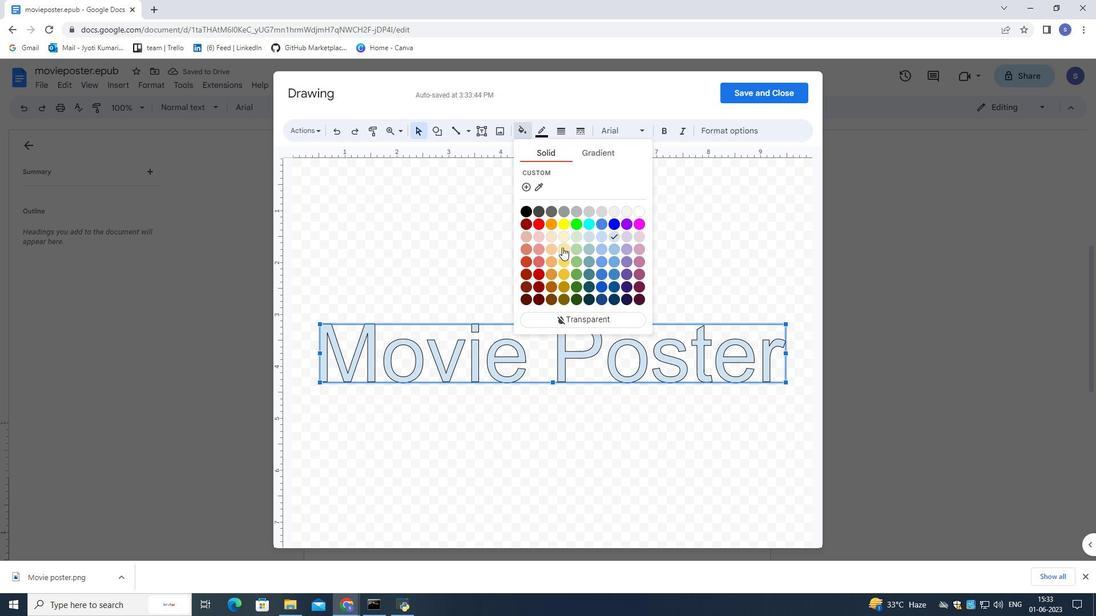 
Action: Mouse pressed left at (562, 248)
Screenshot: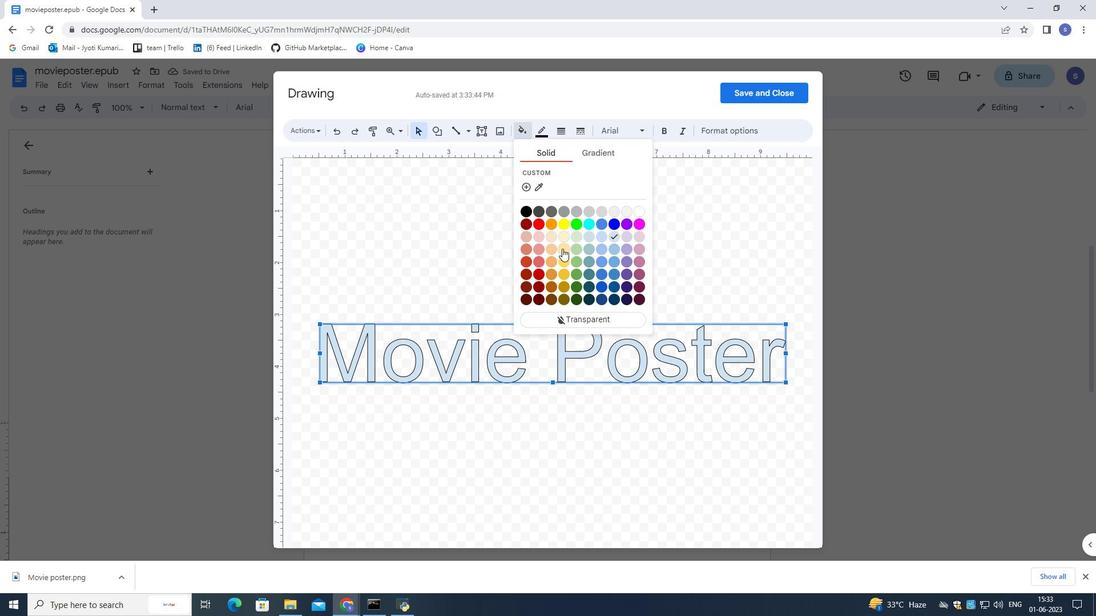 
Action: Mouse moved to (522, 132)
Screenshot: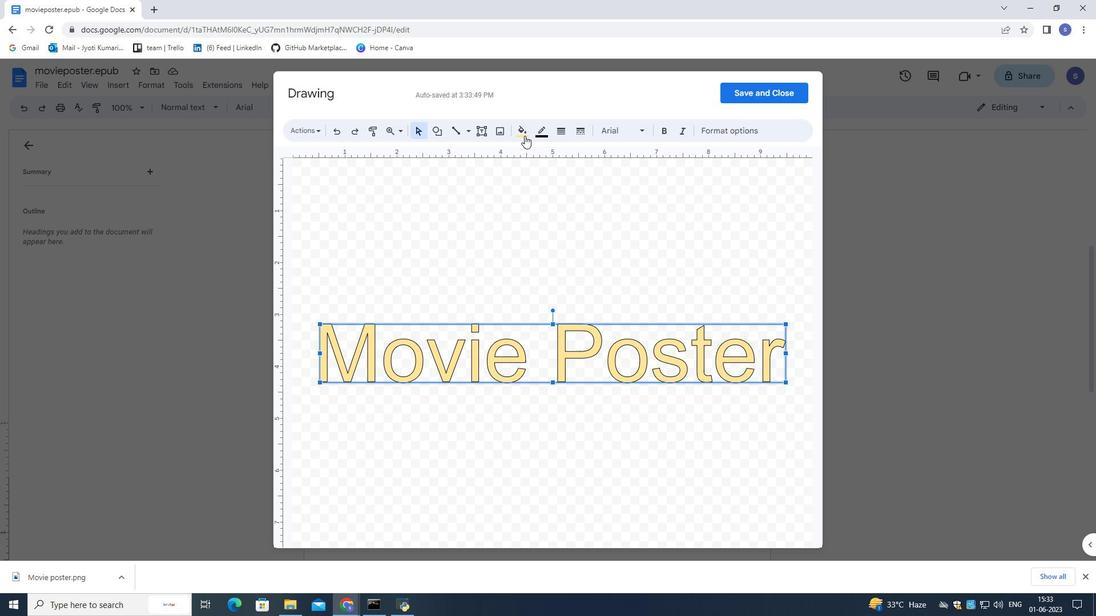
Action: Mouse pressed left at (522, 132)
Screenshot: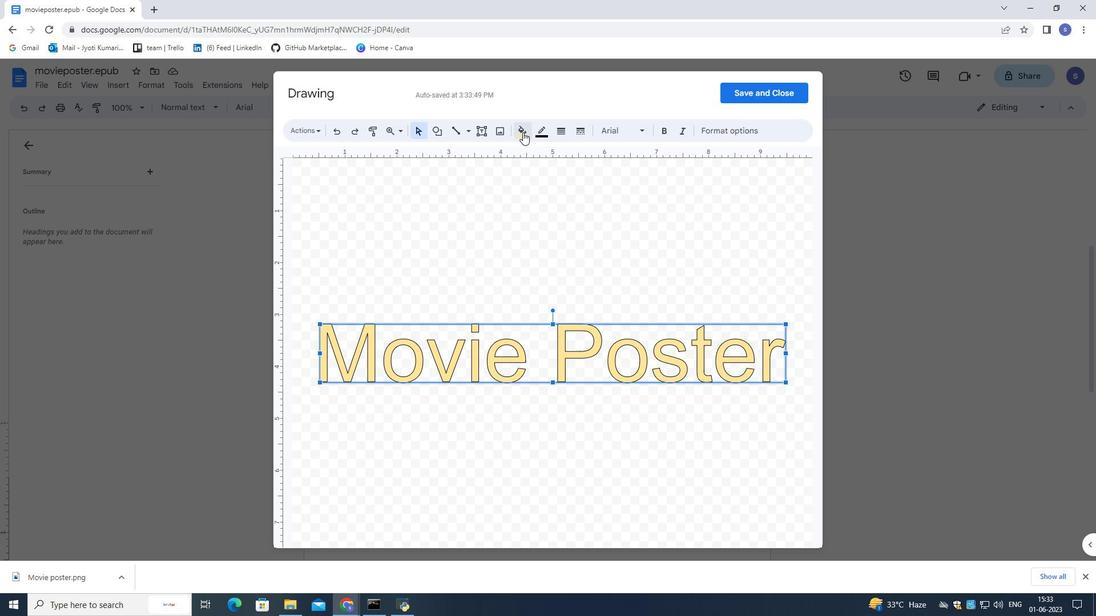 
Action: Mouse moved to (553, 251)
Screenshot: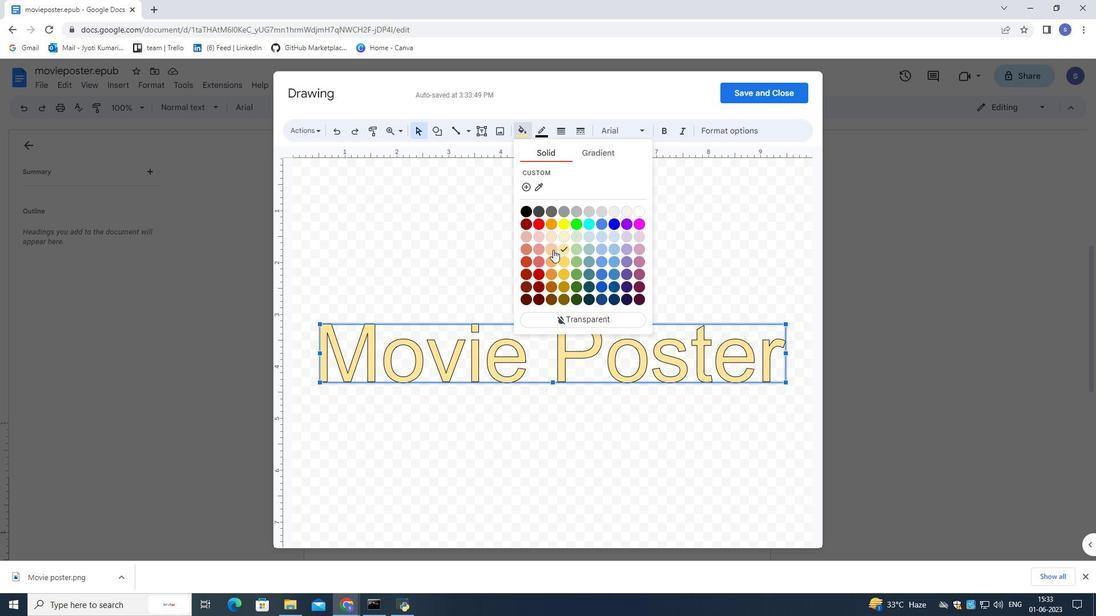 
Action: Mouse pressed left at (553, 251)
Screenshot: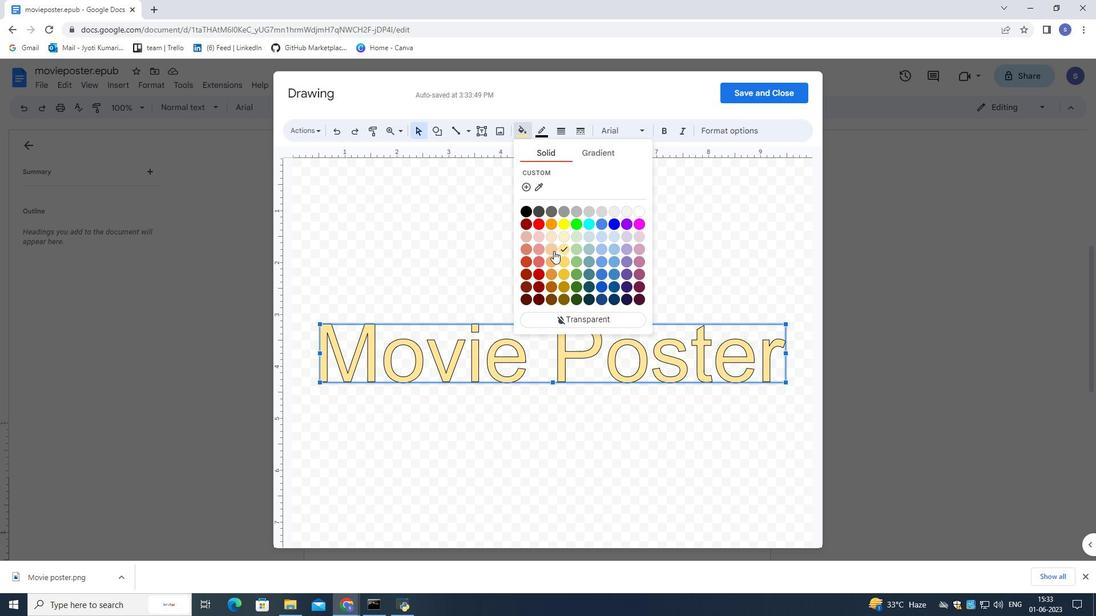
Action: Mouse moved to (750, 95)
Screenshot: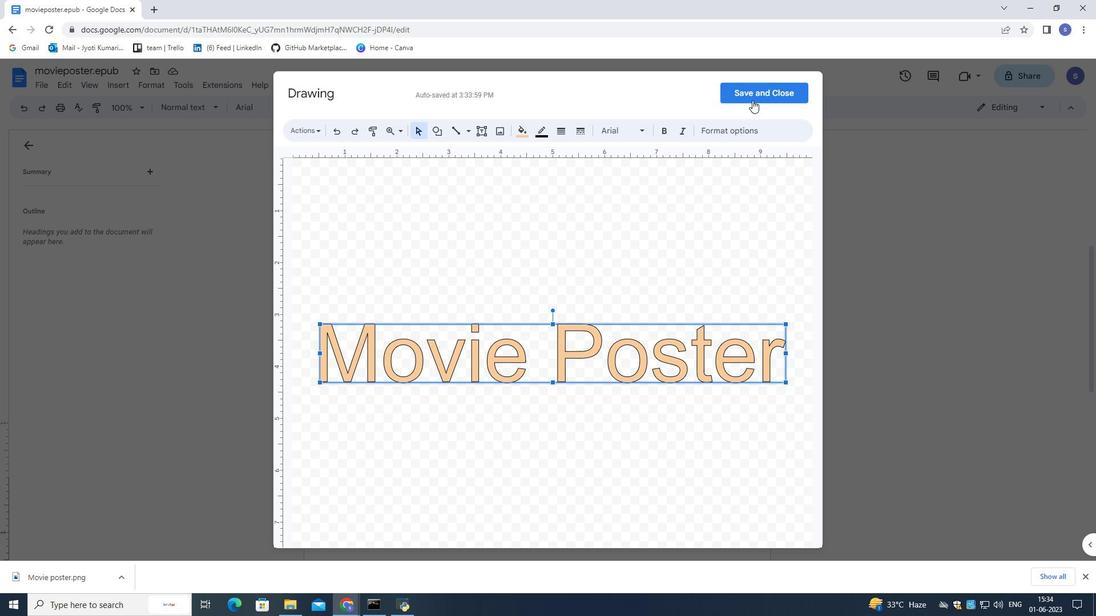 
Action: Mouse pressed left at (750, 95)
Screenshot: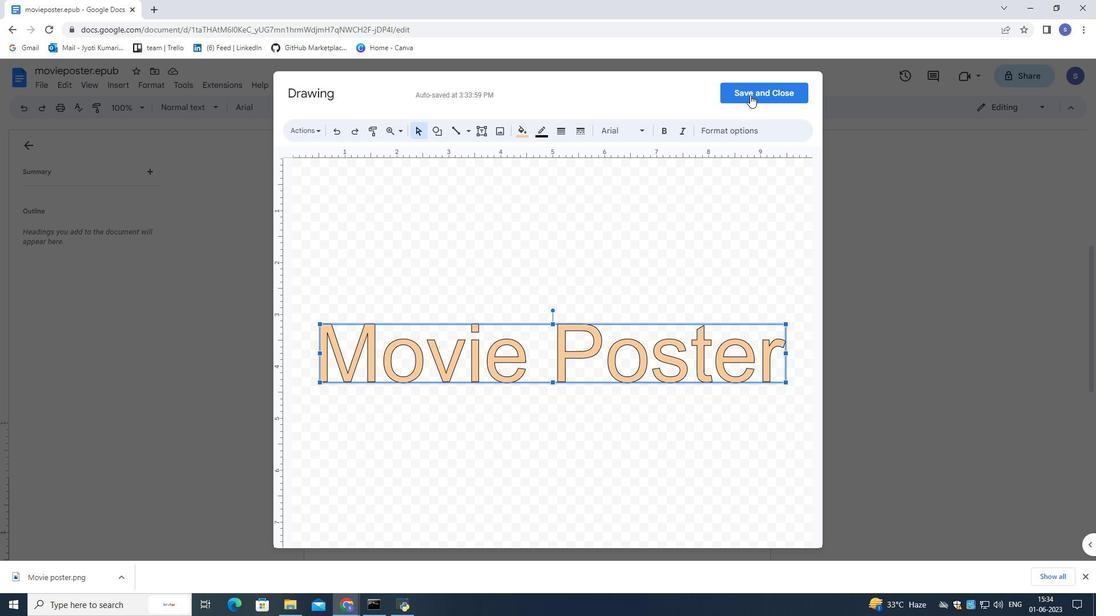 
Action: Mouse moved to (604, 508)
Screenshot: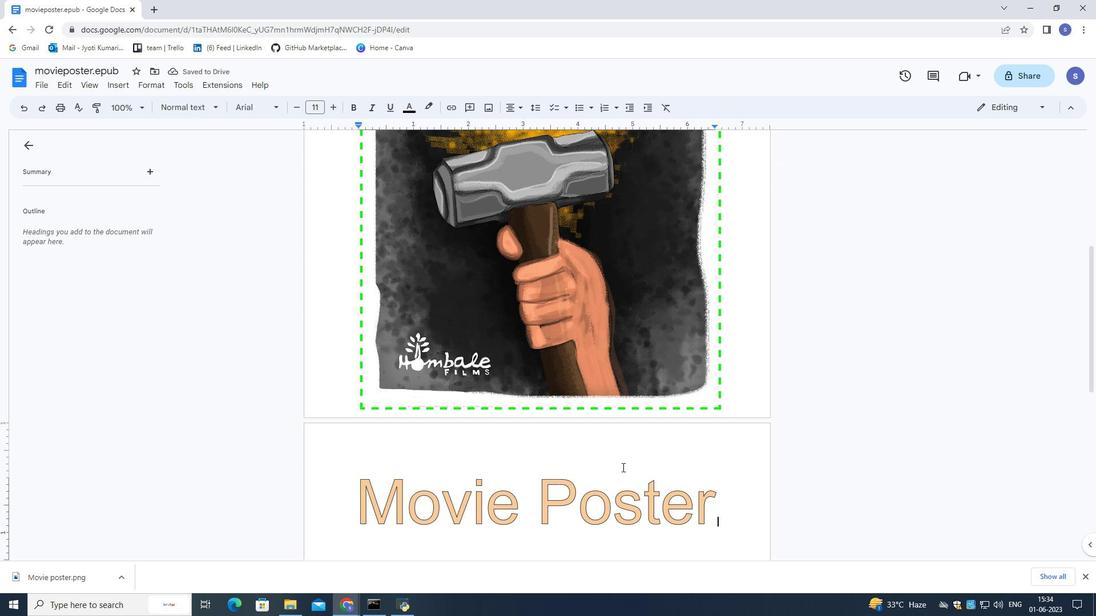 
Action: Mouse pressed left at (604, 508)
Screenshot: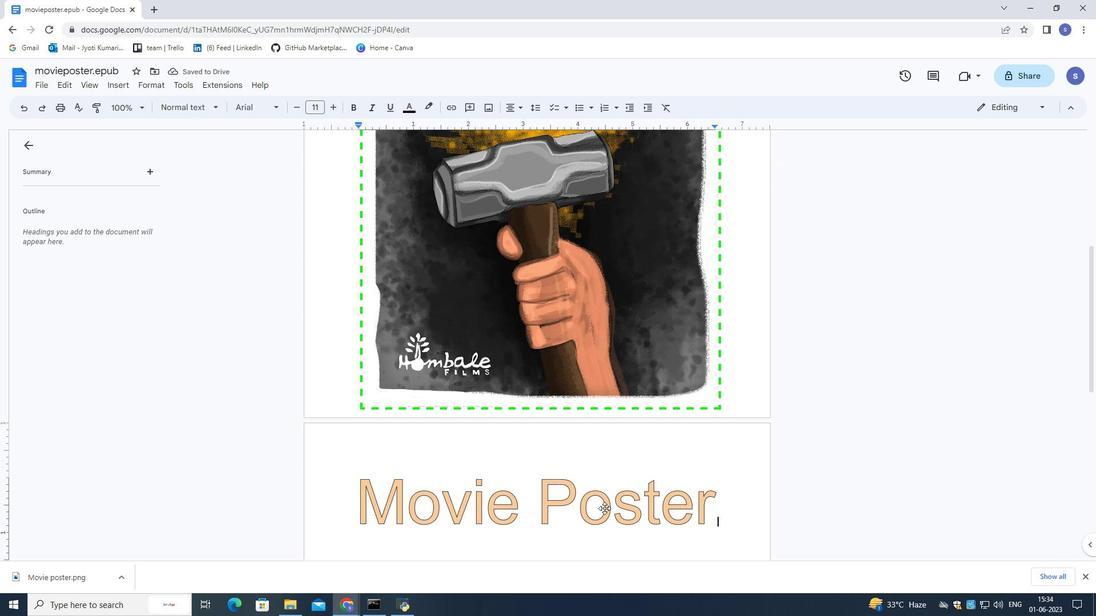 
Action: Mouse moved to (521, 545)
Screenshot: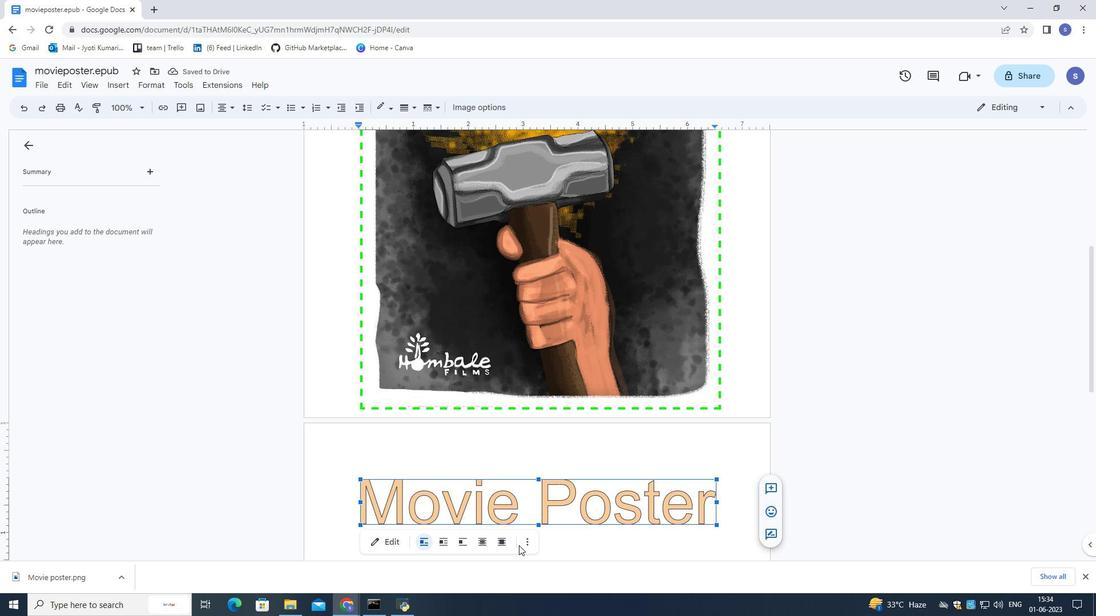 
Action: Mouse pressed left at (521, 545)
Screenshot: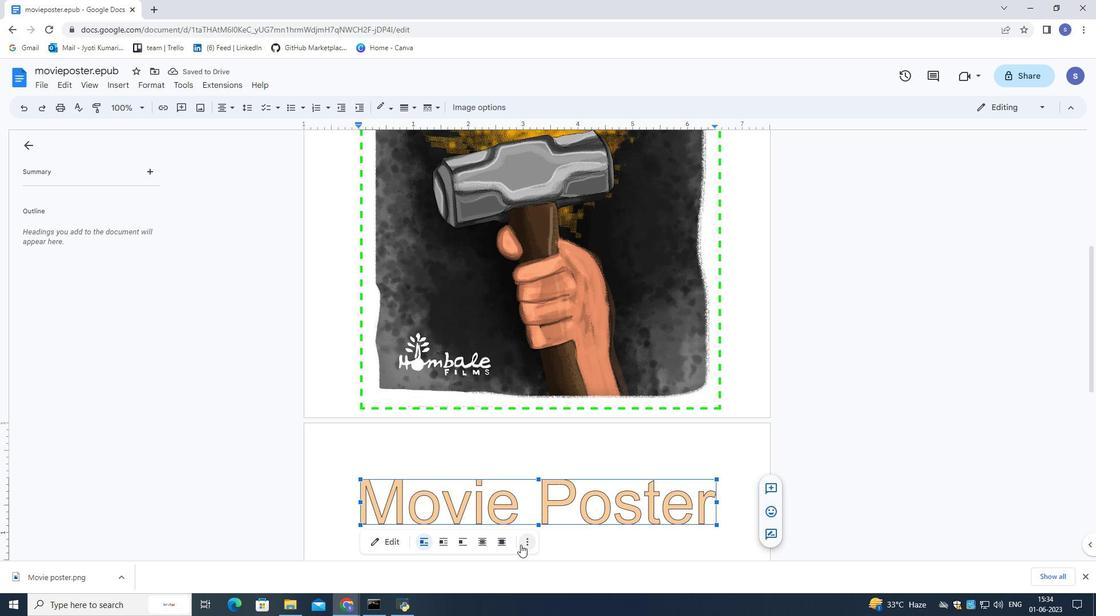 
Action: Mouse moved to (545, 490)
Screenshot: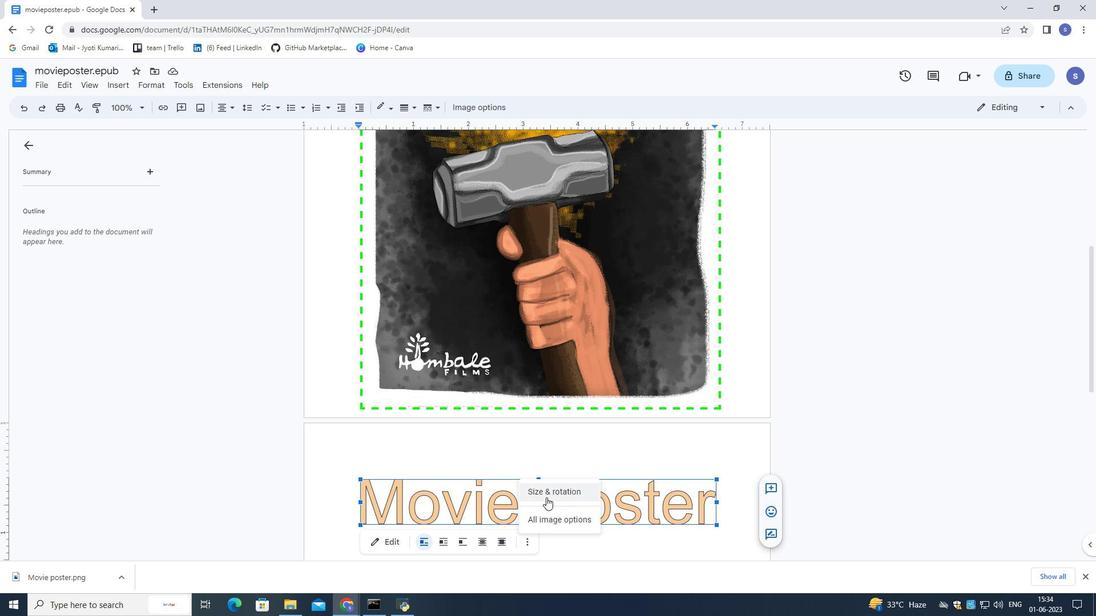 
Action: Mouse pressed left at (545, 490)
Screenshot: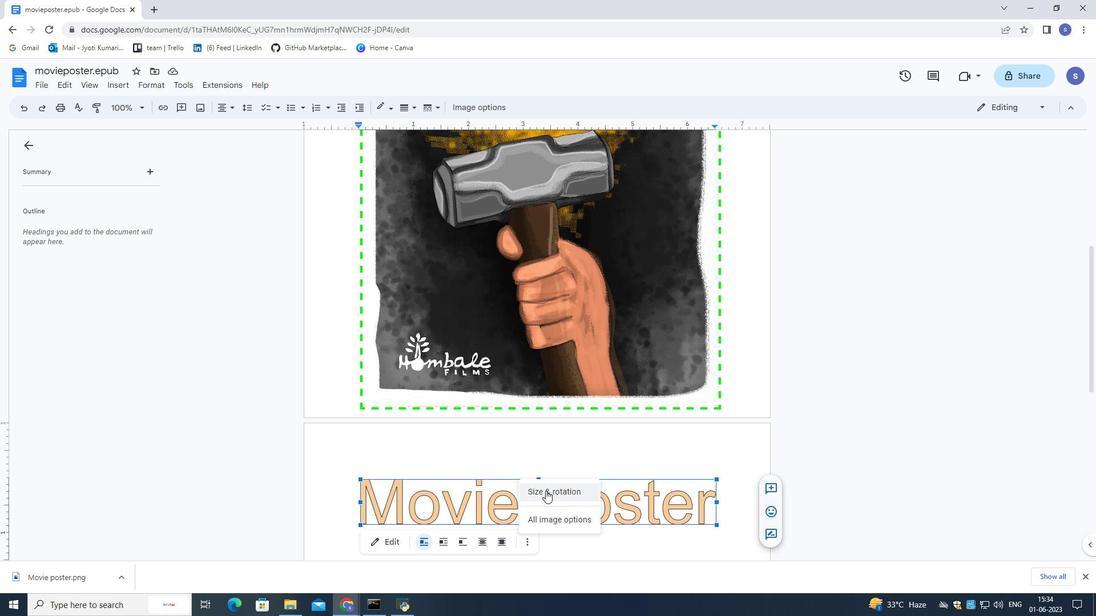 
Action: Mouse moved to (524, 255)
Screenshot: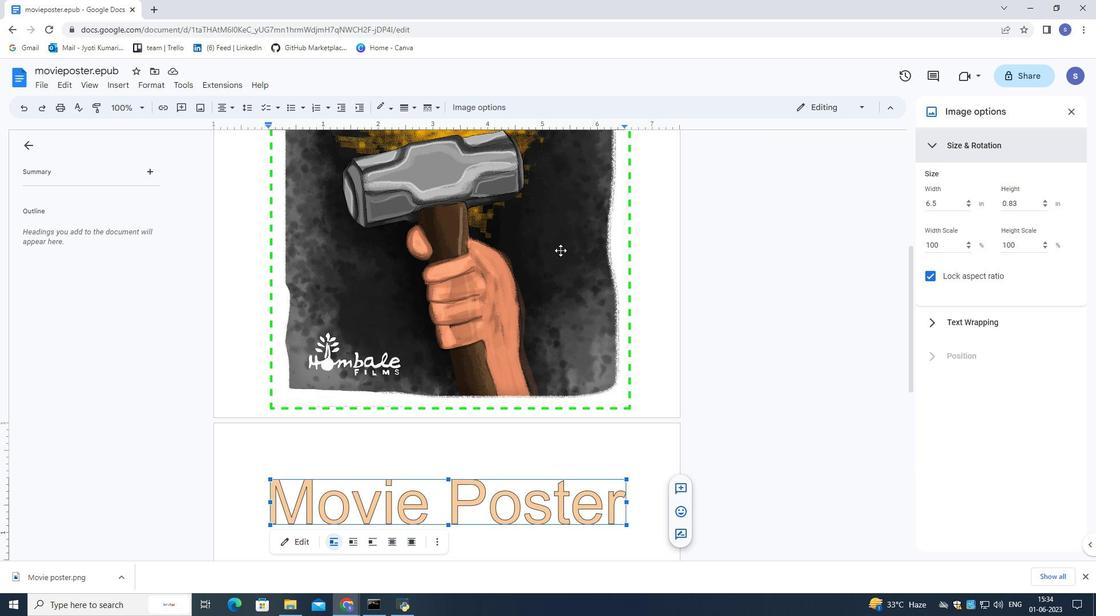 
Action: Mouse pressed left at (524, 255)
Screenshot: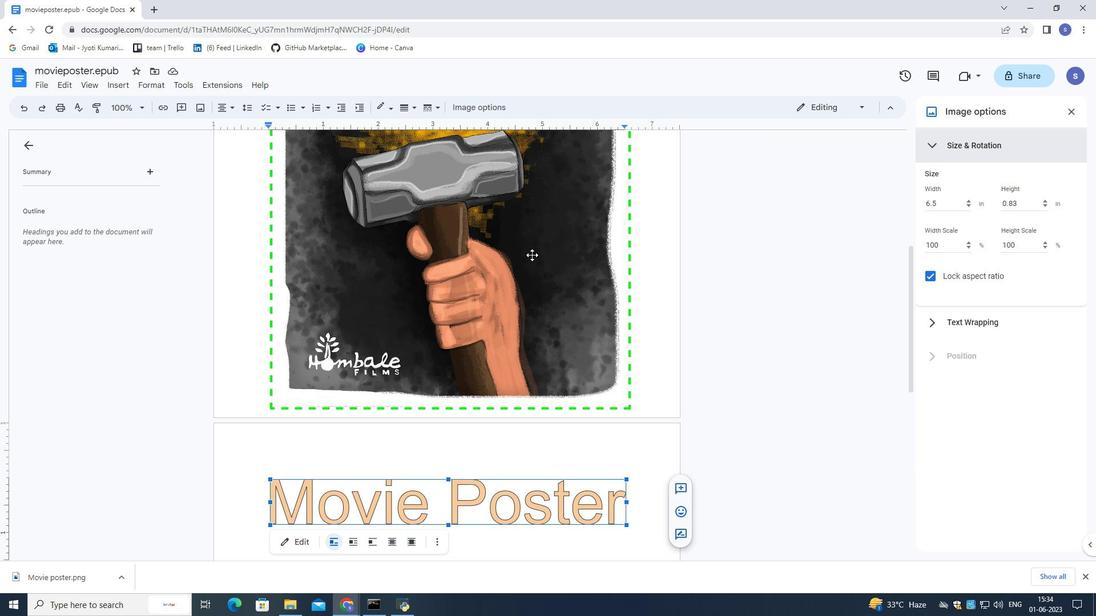 
Action: Mouse moved to (1045, 206)
Screenshot: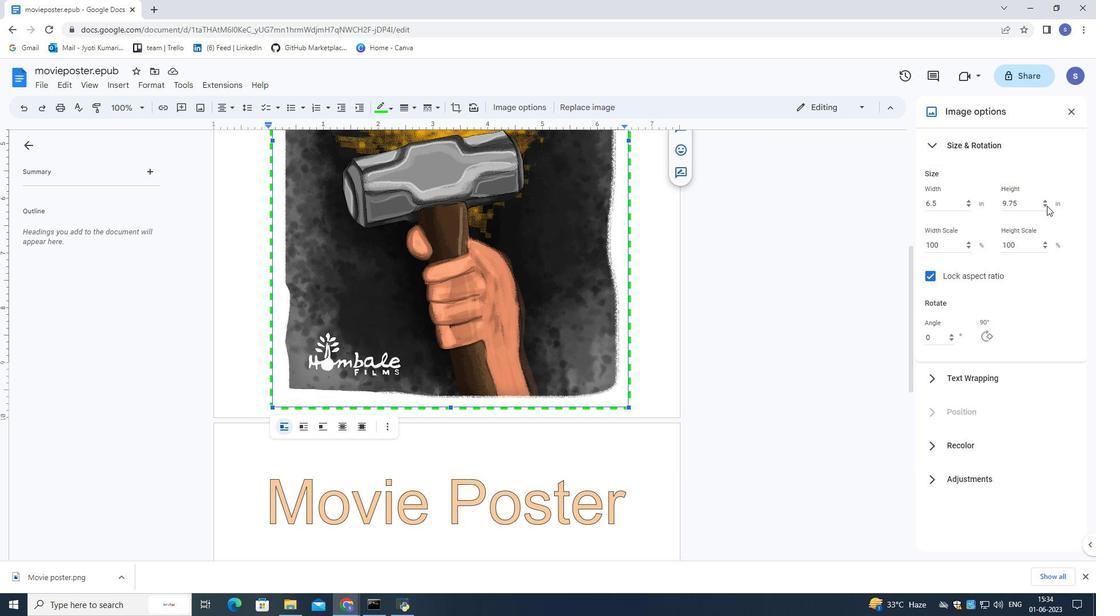 
Action: Mouse pressed left at (1045, 206)
Screenshot: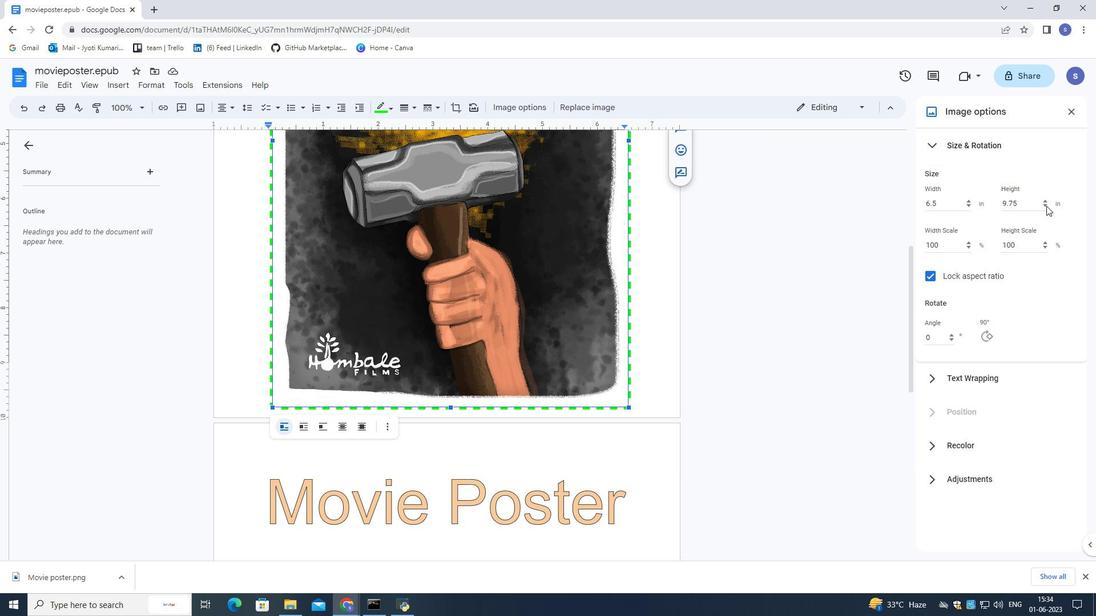 
Action: Mouse moved to (1044, 204)
Screenshot: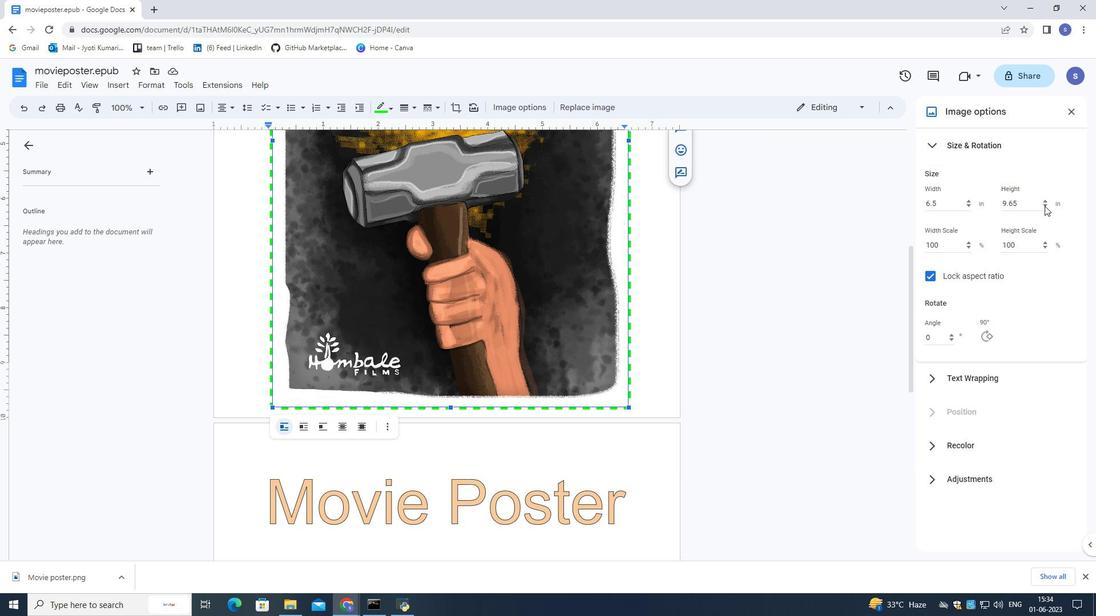 
Action: Mouse pressed left at (1044, 204)
Screenshot: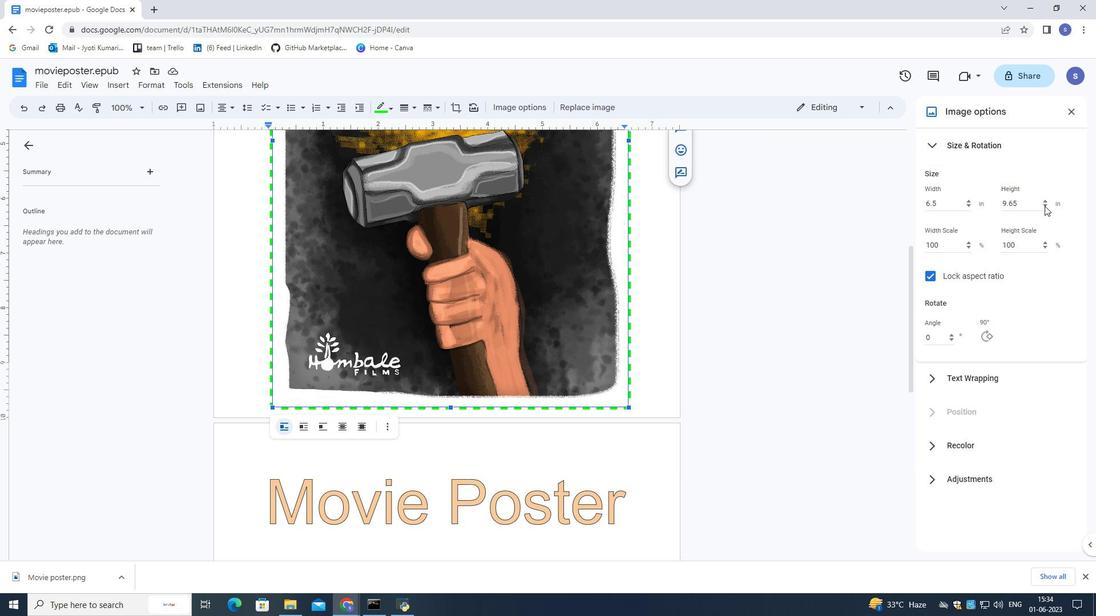 
Action: Mouse pressed left at (1044, 204)
Screenshot: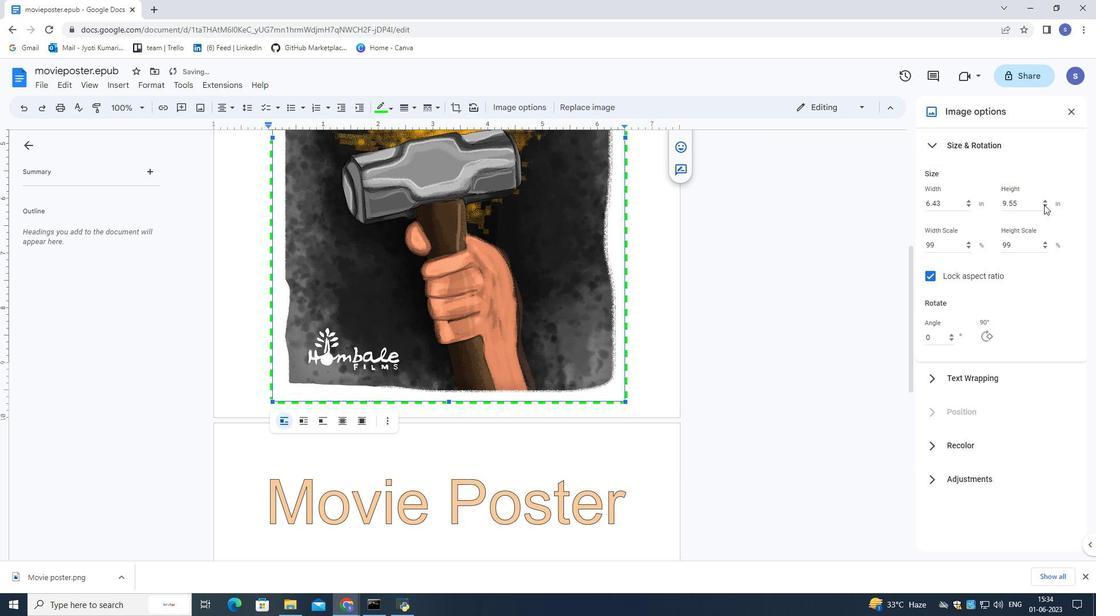 
Action: Mouse pressed left at (1044, 204)
Screenshot: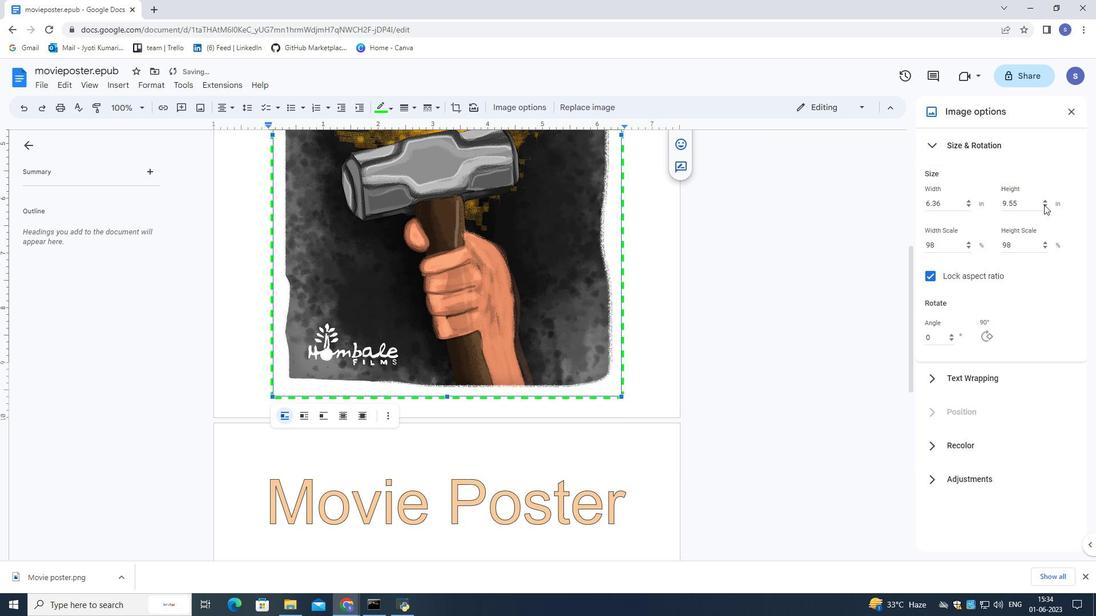 
Action: Mouse pressed left at (1044, 204)
Screenshot: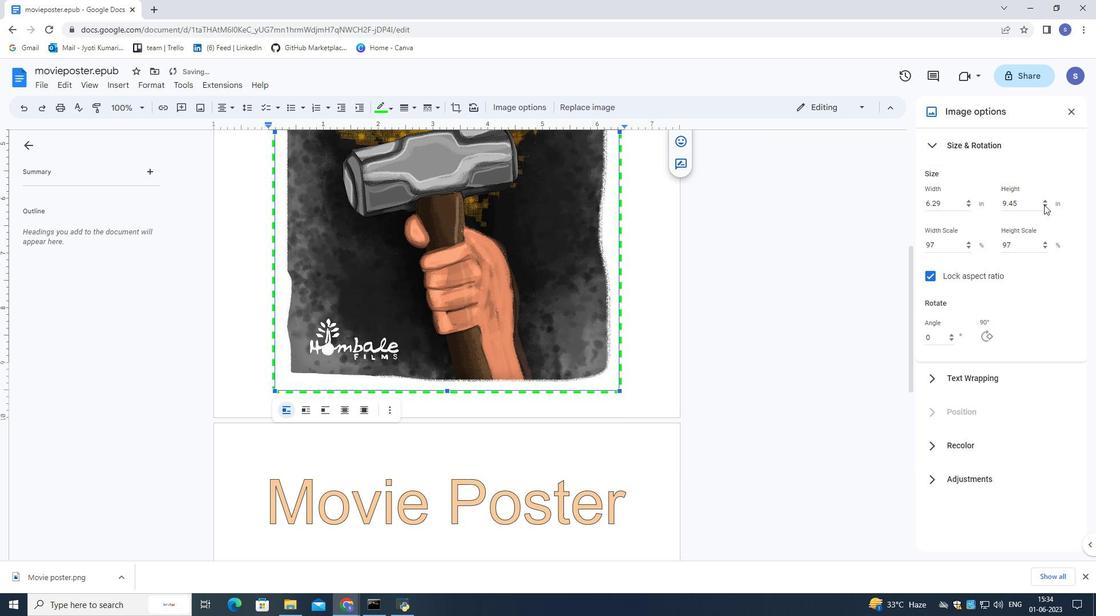 
Action: Mouse pressed left at (1044, 204)
Screenshot: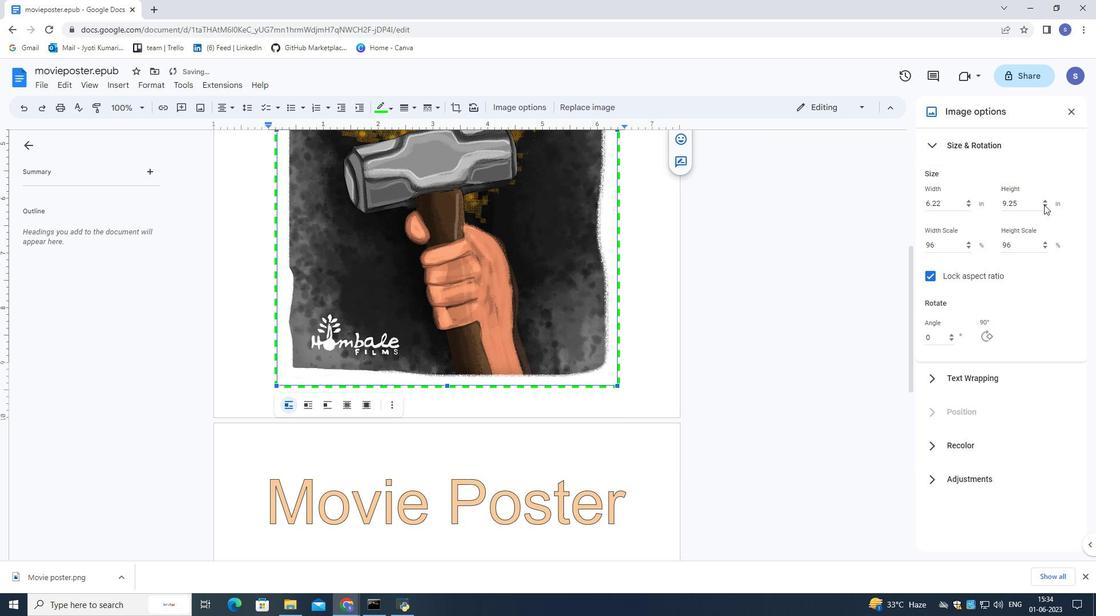 
Action: Mouse pressed left at (1044, 204)
Screenshot: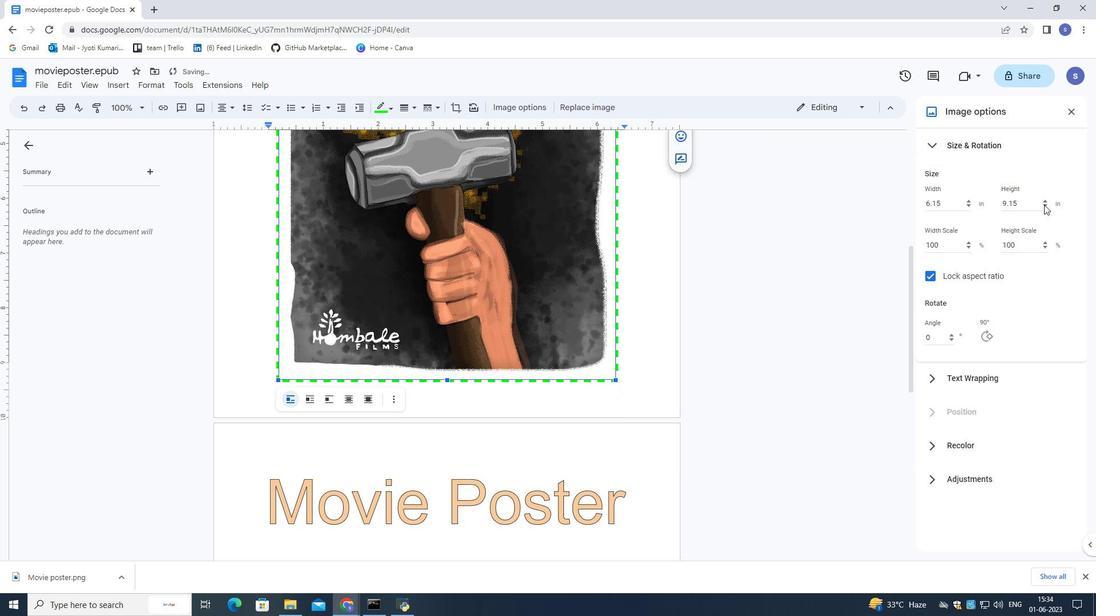 
Action: Mouse pressed left at (1044, 204)
Screenshot: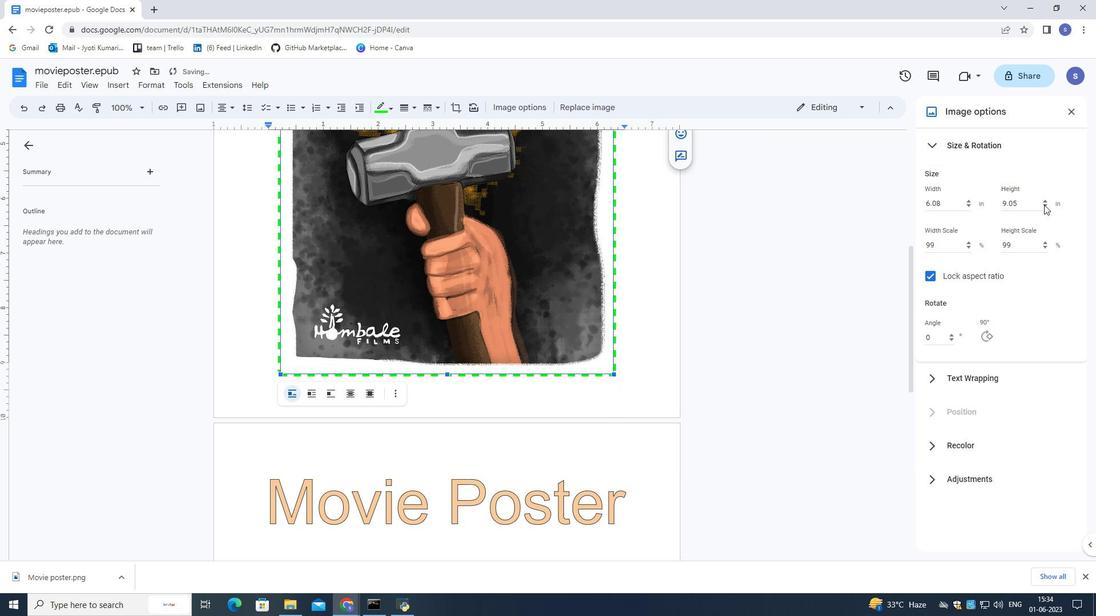 
Action: Mouse pressed left at (1044, 204)
Screenshot: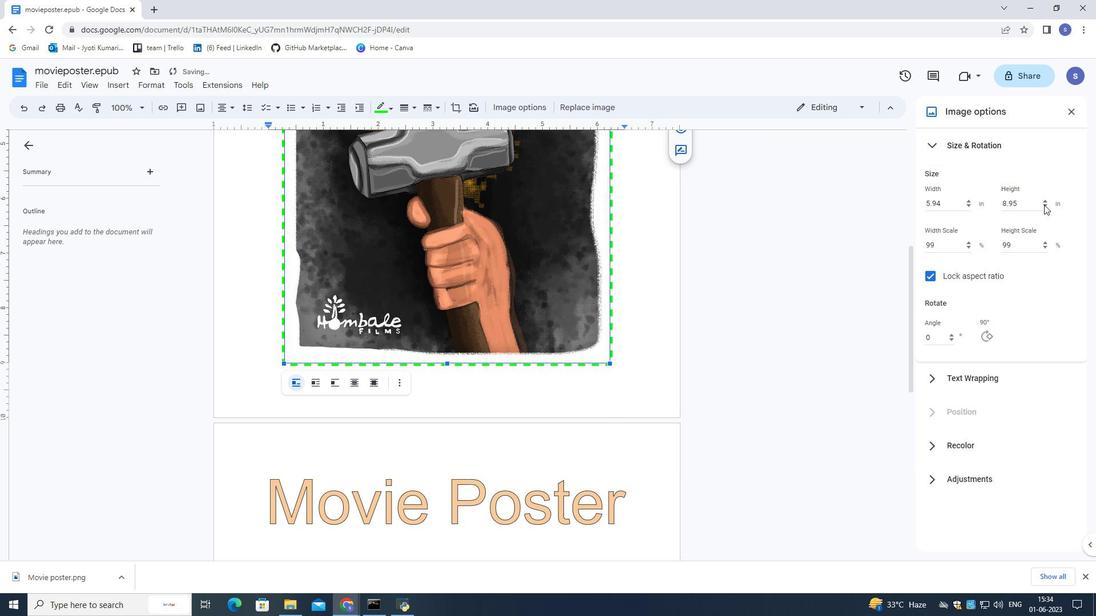 
Action: Mouse pressed left at (1044, 204)
Screenshot: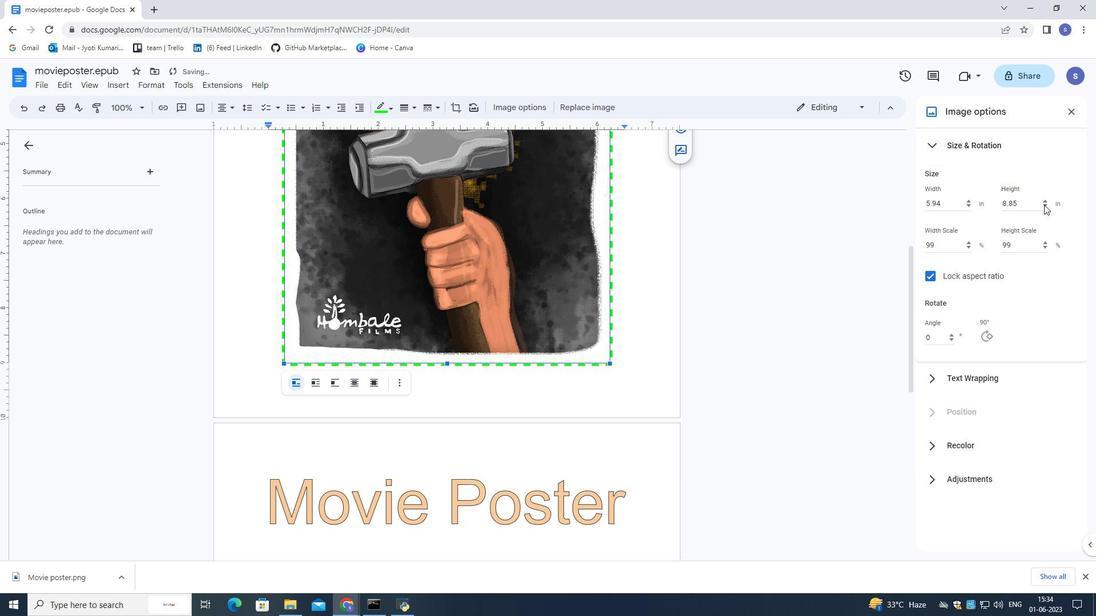 
Action: Mouse pressed left at (1044, 204)
Screenshot: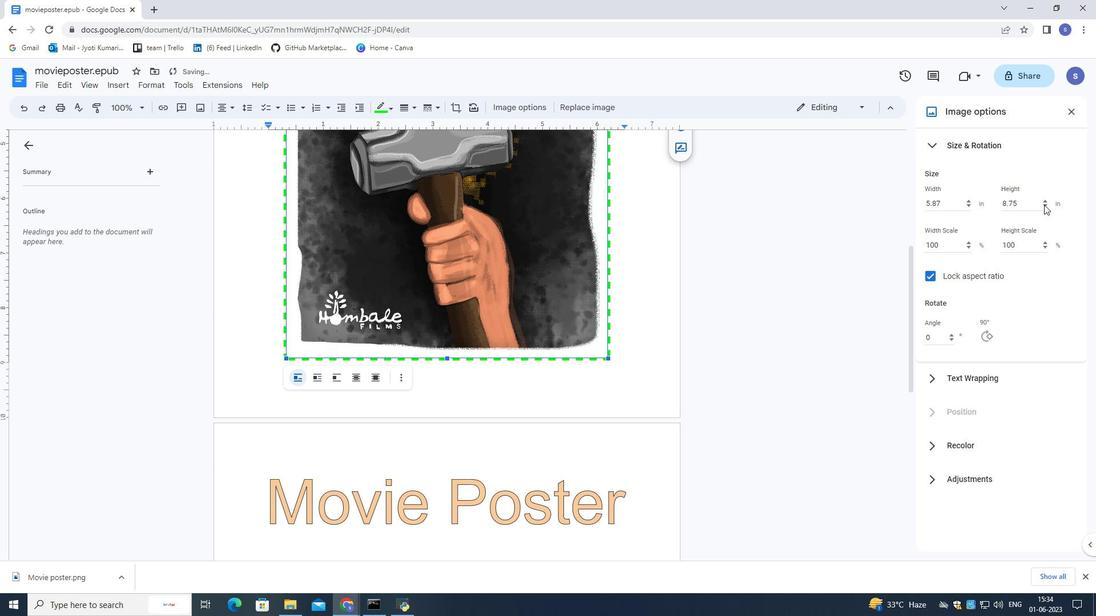 
Action: Mouse pressed left at (1044, 204)
Screenshot: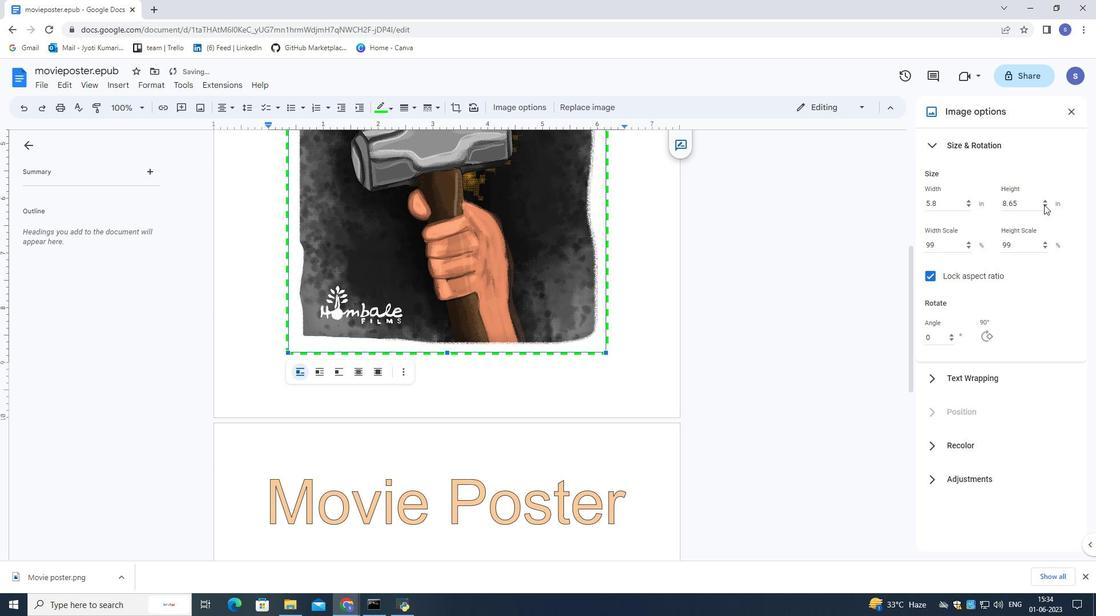 
Action: Mouse pressed left at (1044, 204)
Screenshot: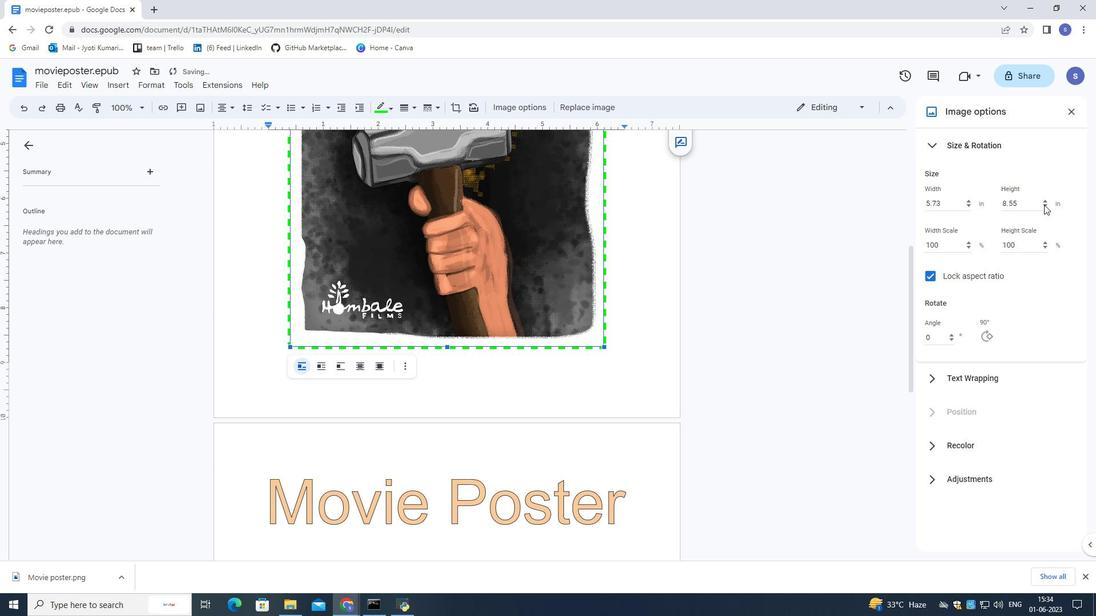 
Action: Mouse pressed left at (1044, 204)
Screenshot: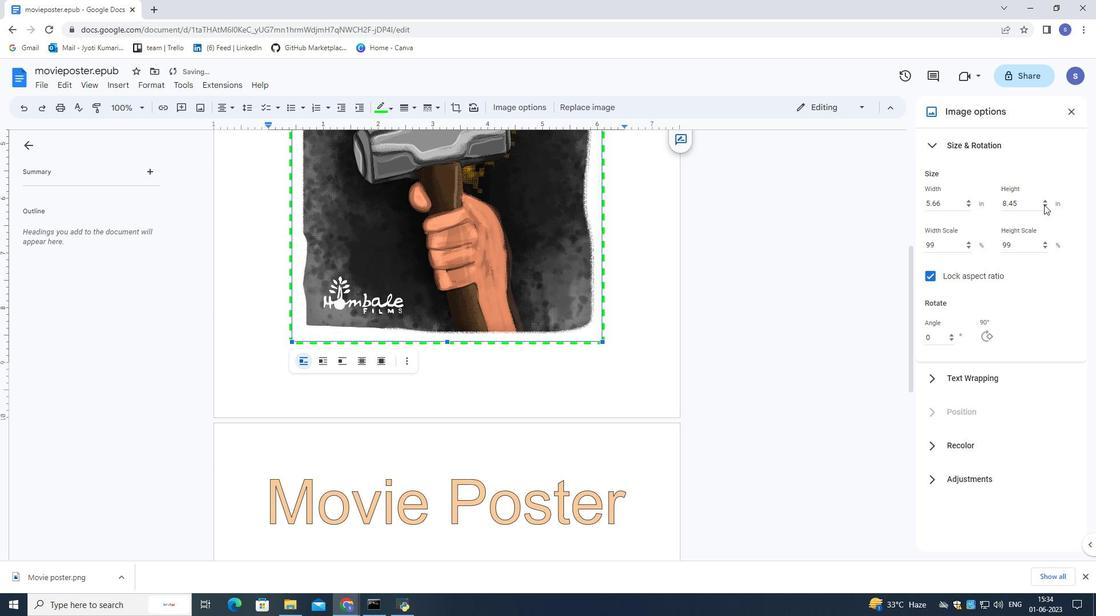 
Action: Mouse pressed left at (1044, 204)
Screenshot: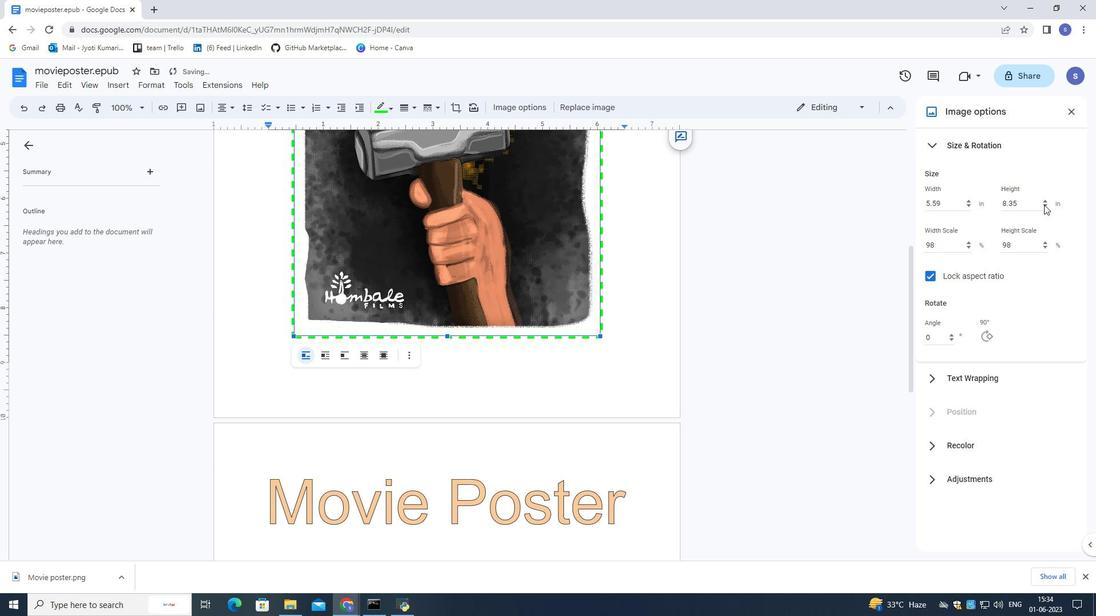 
Action: Mouse pressed left at (1044, 204)
Screenshot: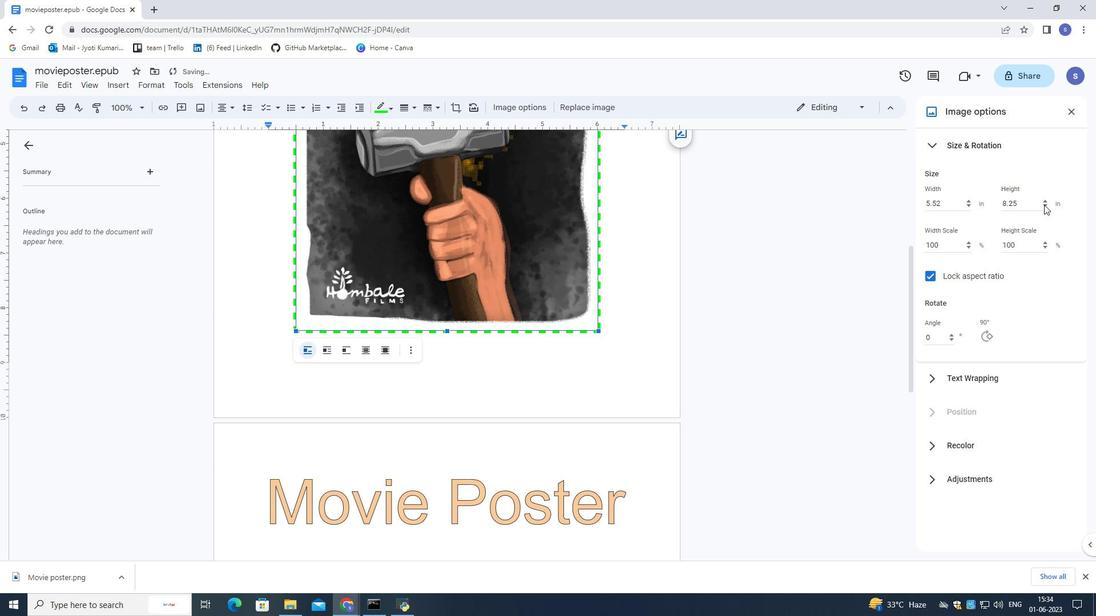 
Action: Mouse pressed left at (1044, 204)
Screenshot: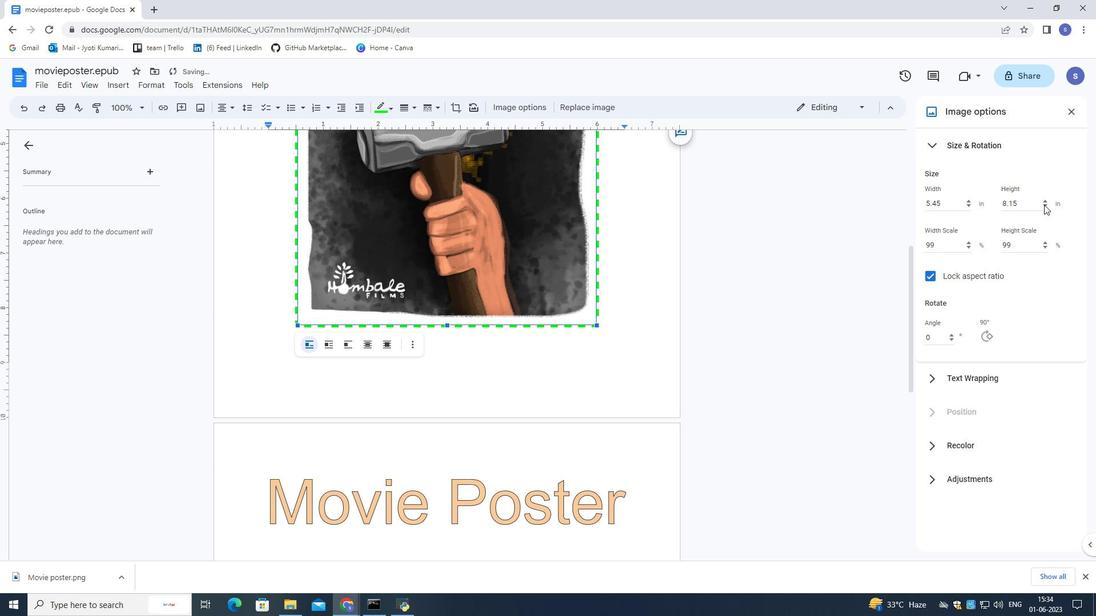 
Action: Mouse pressed left at (1044, 204)
Screenshot: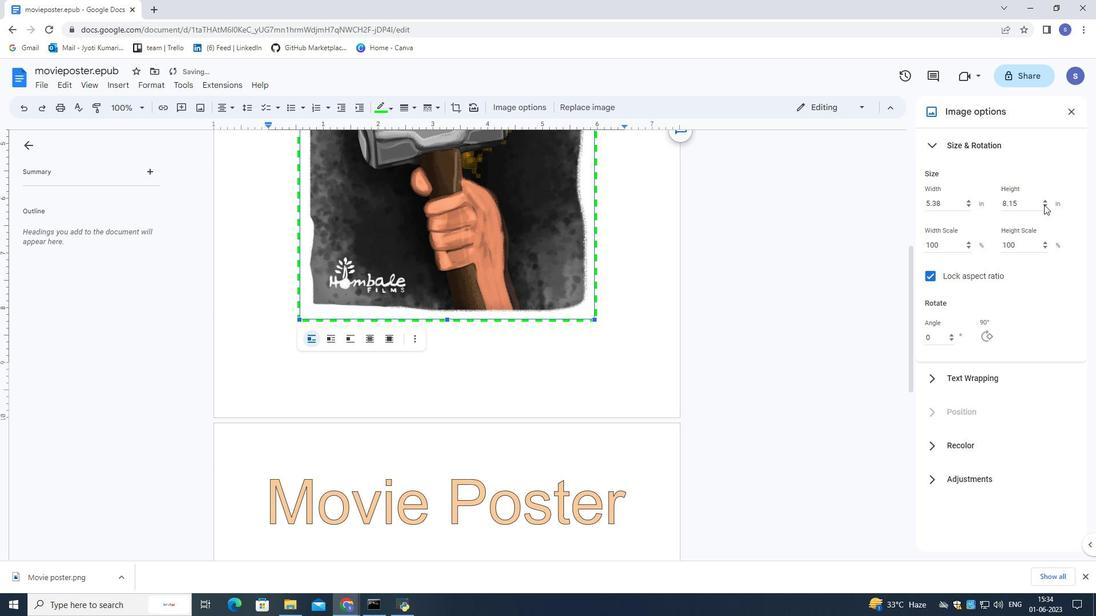 
Action: Mouse pressed left at (1044, 204)
Screenshot: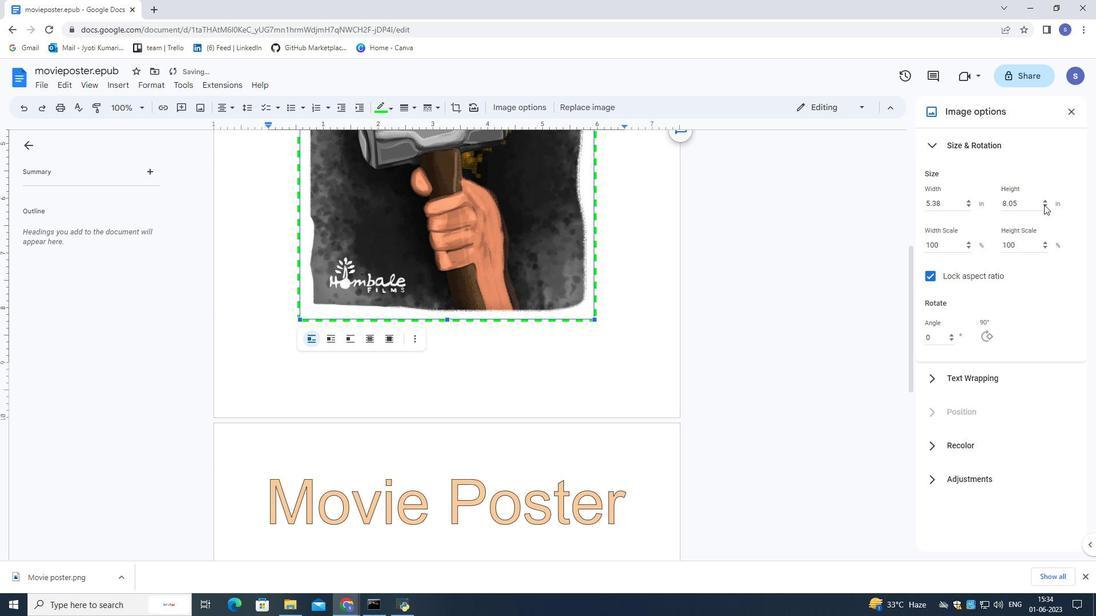 
Action: Mouse pressed left at (1044, 204)
Screenshot: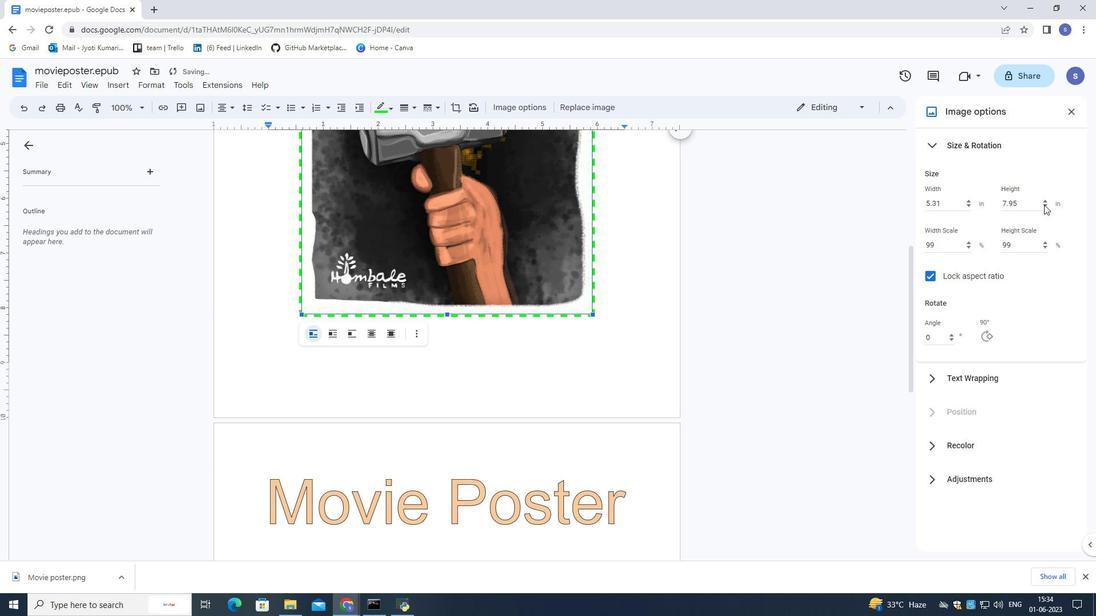 
Action: Mouse pressed left at (1044, 204)
Screenshot: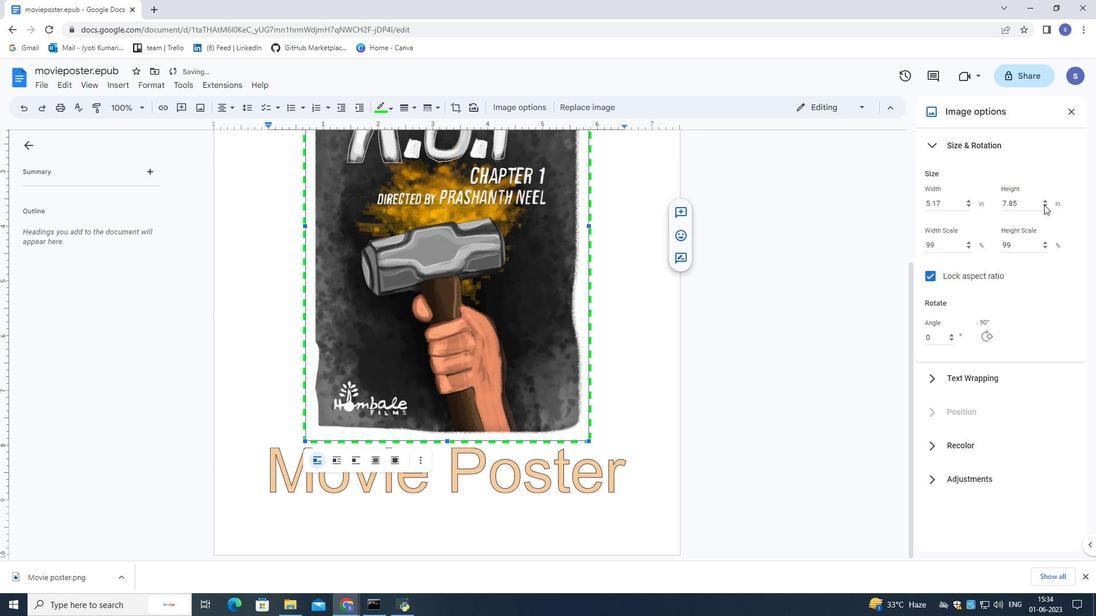 
Action: Mouse pressed left at (1044, 204)
Screenshot: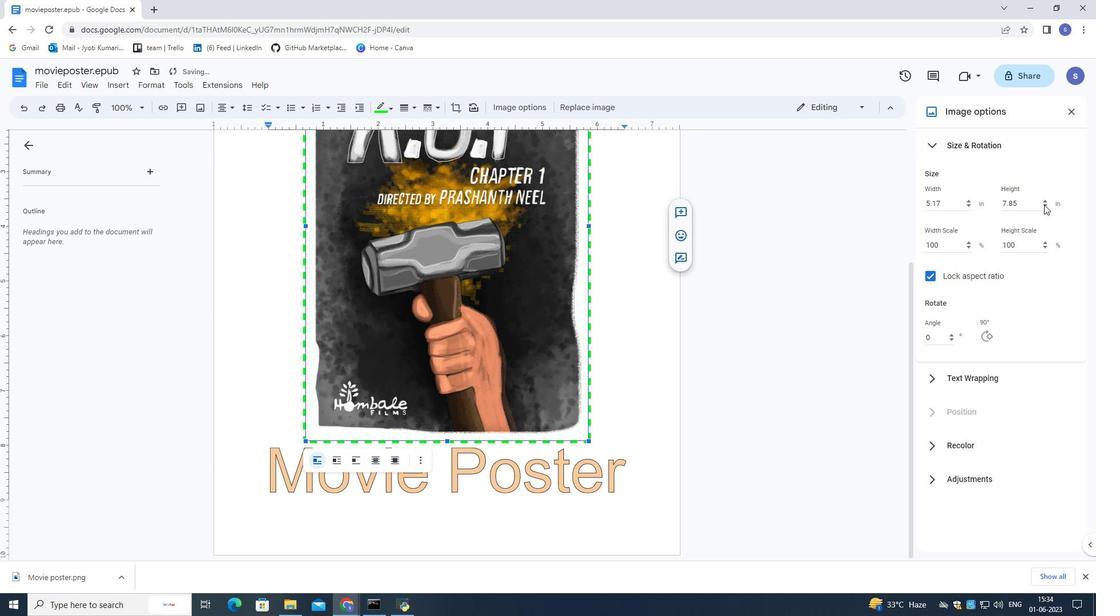 
Action: Mouse pressed left at (1044, 204)
Screenshot: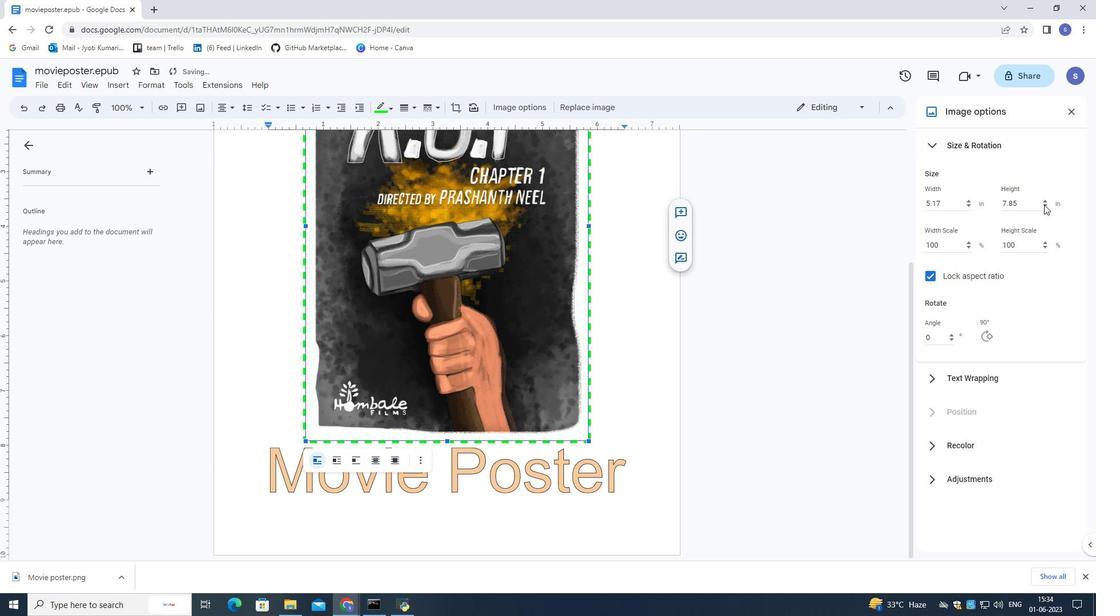 
Action: Mouse pressed left at (1044, 204)
Screenshot: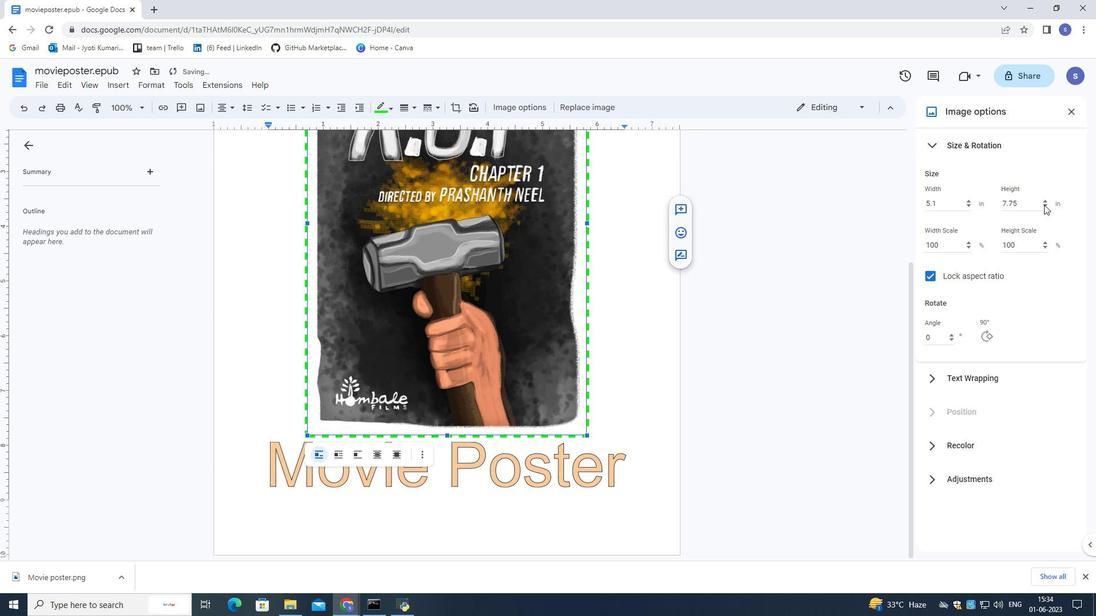 
Action: Mouse pressed left at (1044, 204)
Screenshot: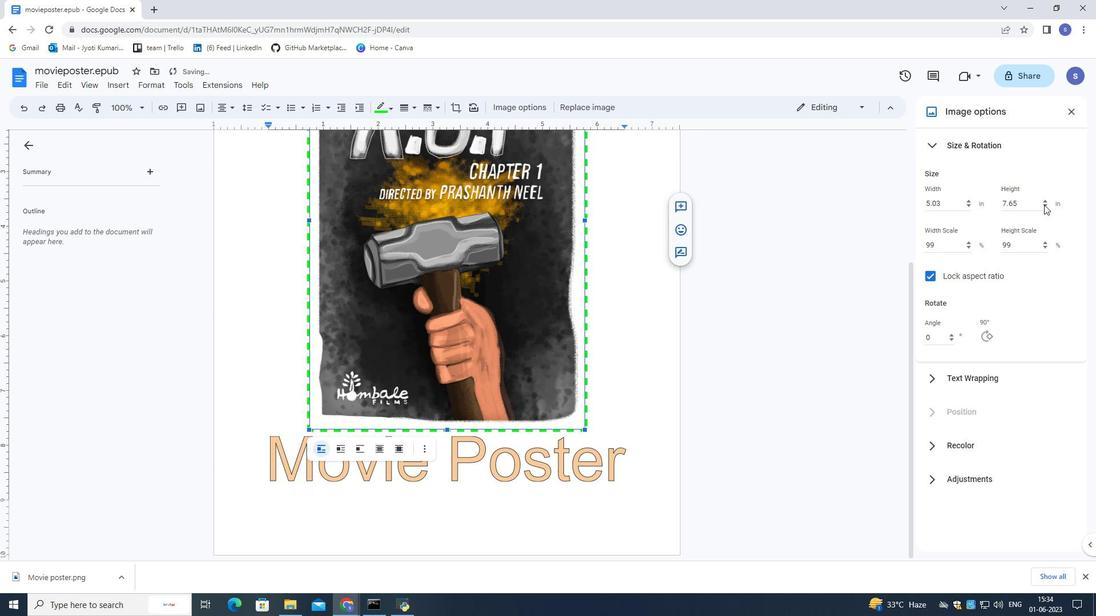 
Action: Mouse pressed left at (1044, 204)
Screenshot: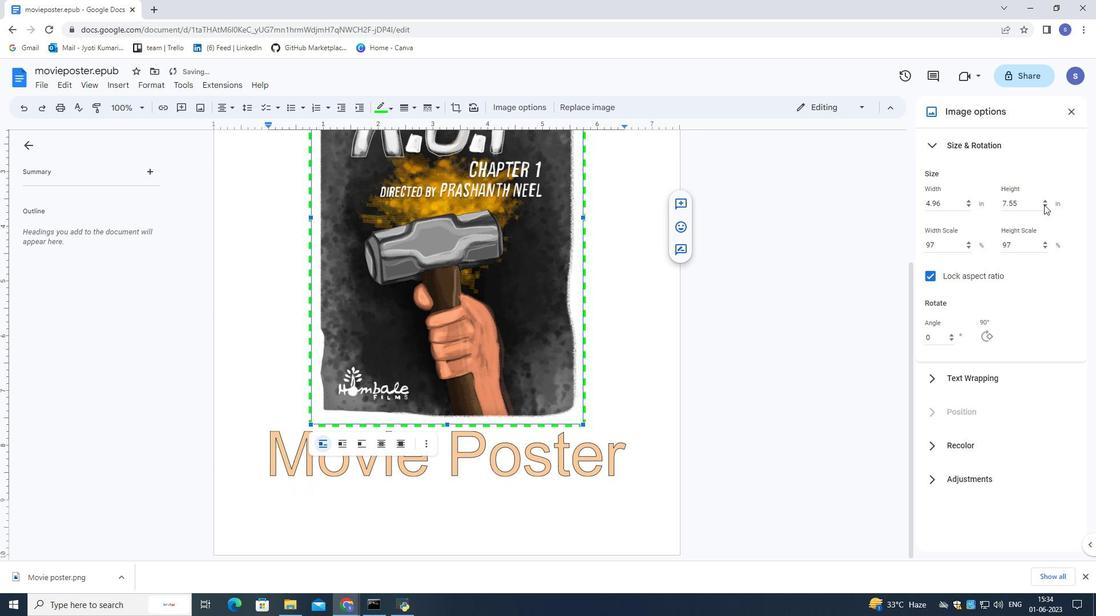 
Action: Mouse pressed left at (1044, 204)
Screenshot: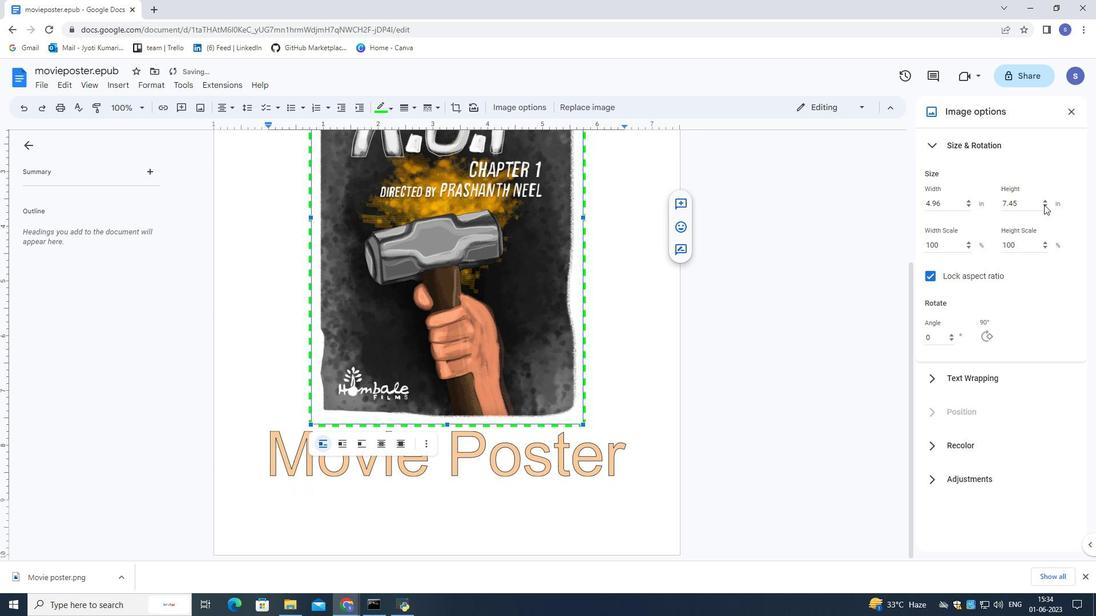 
Action: Mouse pressed left at (1044, 204)
Screenshot: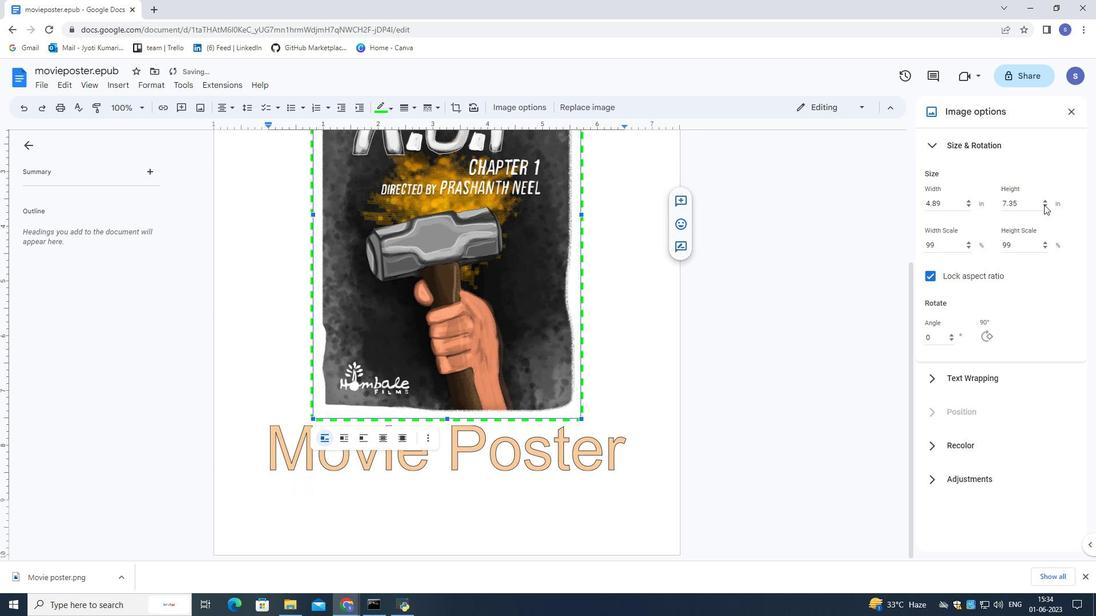 
Action: Mouse pressed left at (1044, 204)
Screenshot: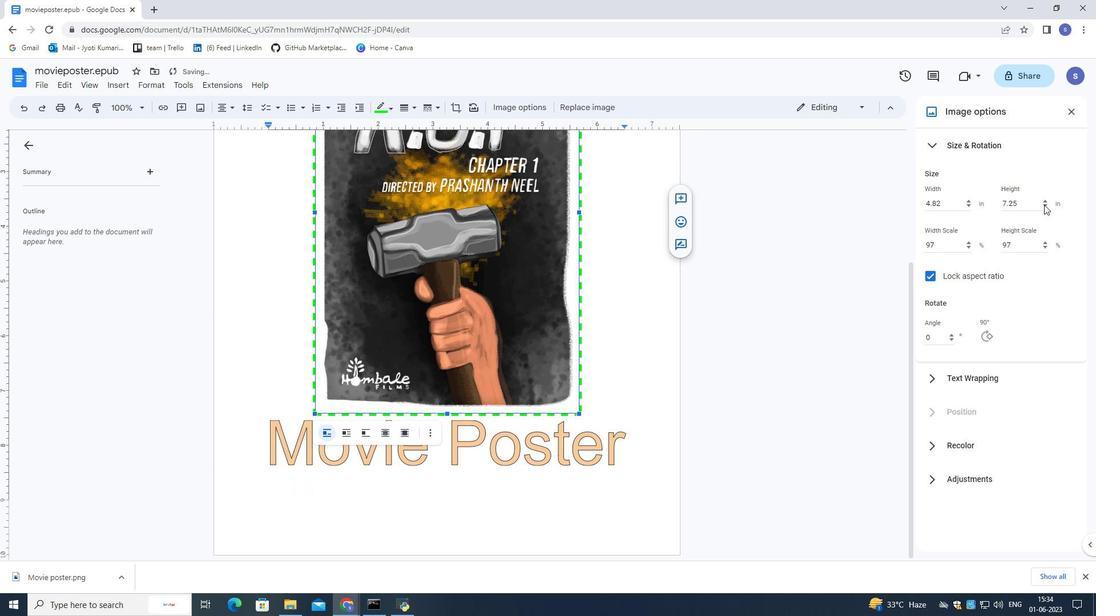 
Action: Mouse pressed left at (1044, 204)
Screenshot: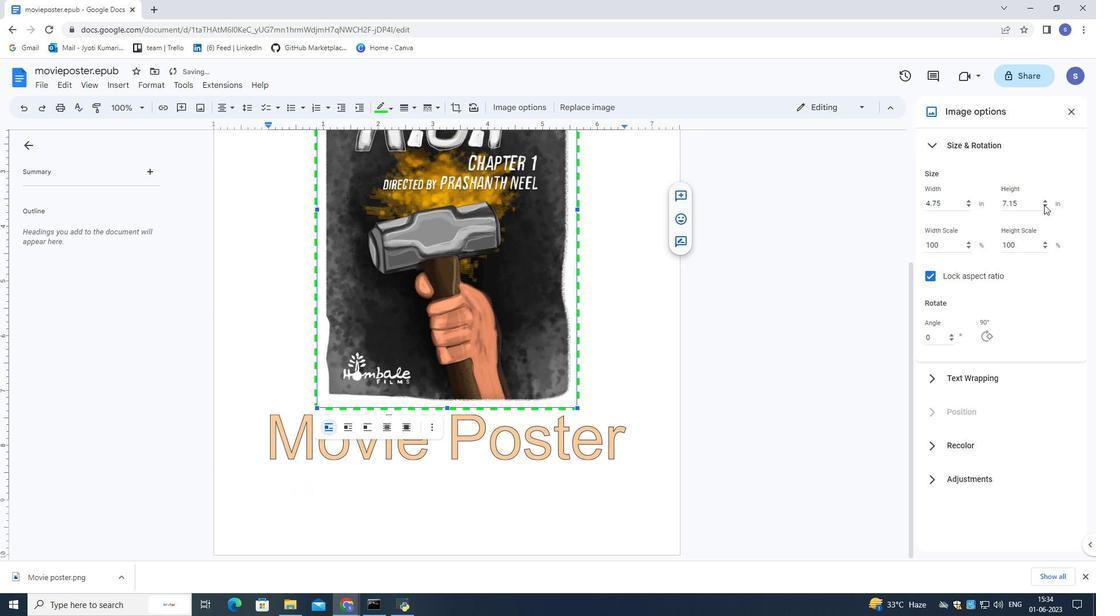 
Action: Mouse pressed left at (1044, 204)
Screenshot: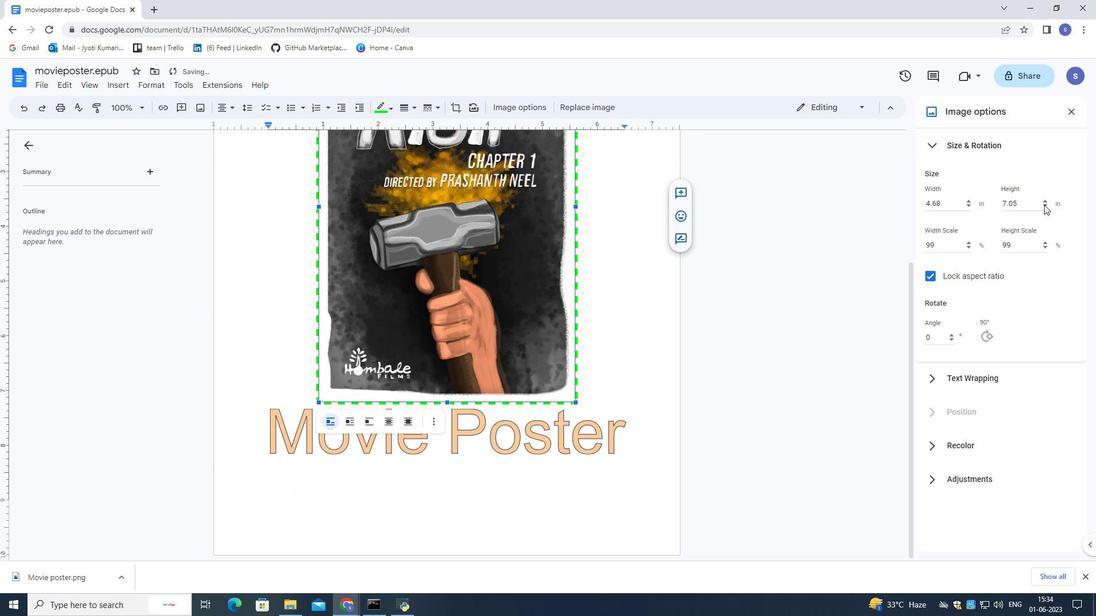 
Action: Mouse moved to (1045, 198)
Screenshot: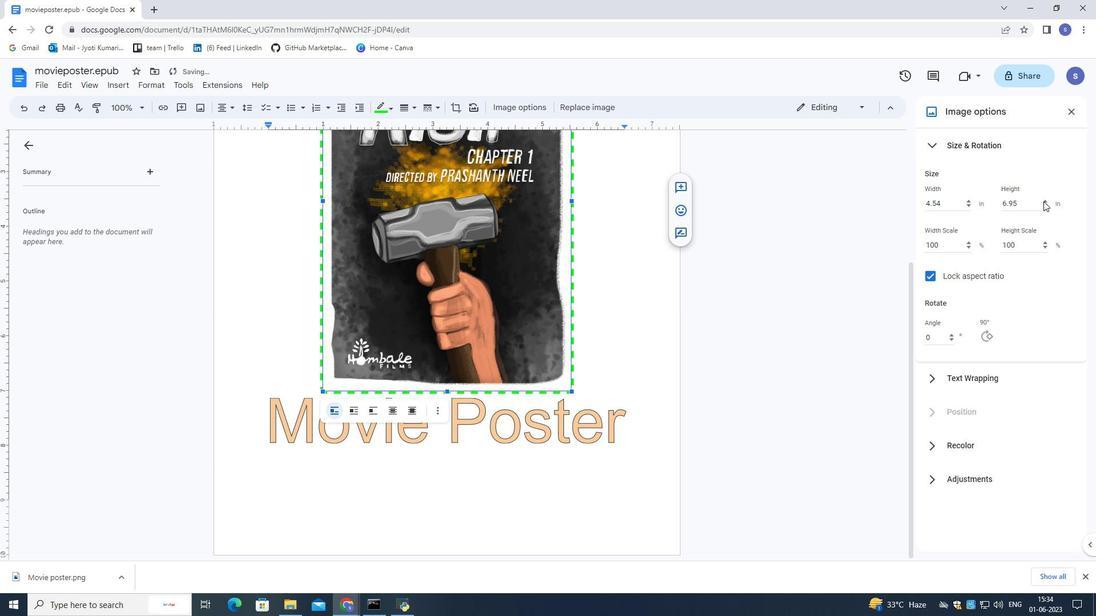 
Action: Mouse pressed left at (1045, 198)
Screenshot: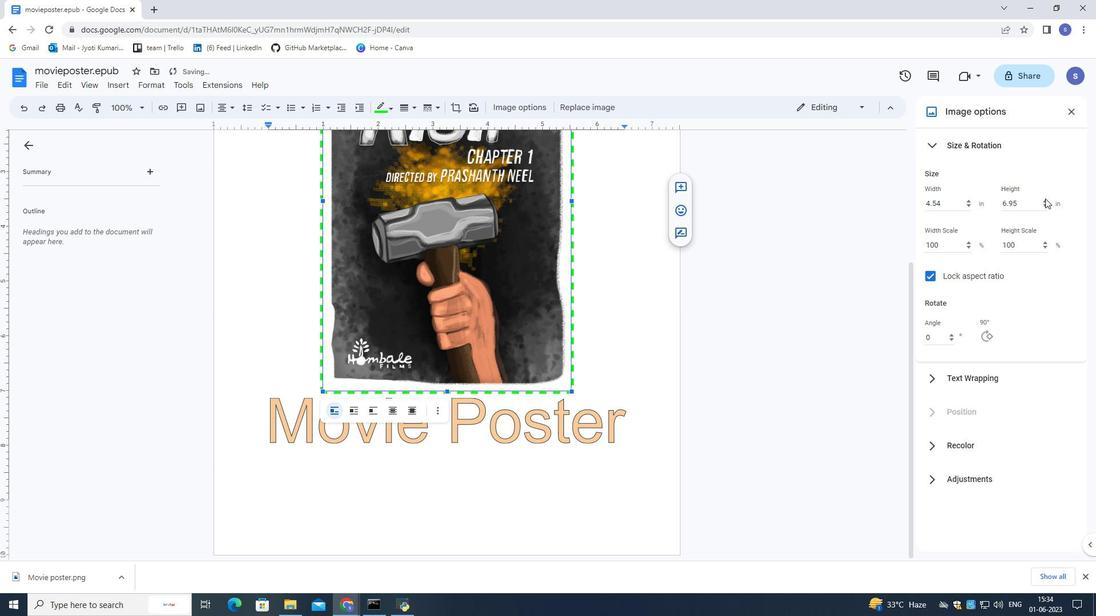 
Action: Mouse pressed left at (1045, 198)
Screenshot: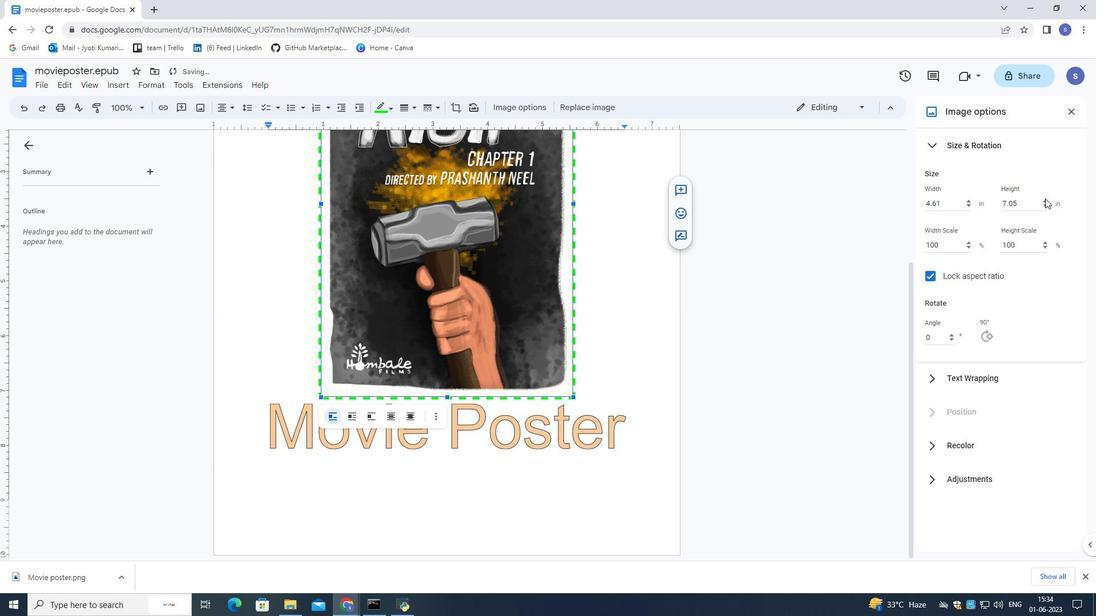 
Action: Mouse moved to (1047, 204)
Screenshot: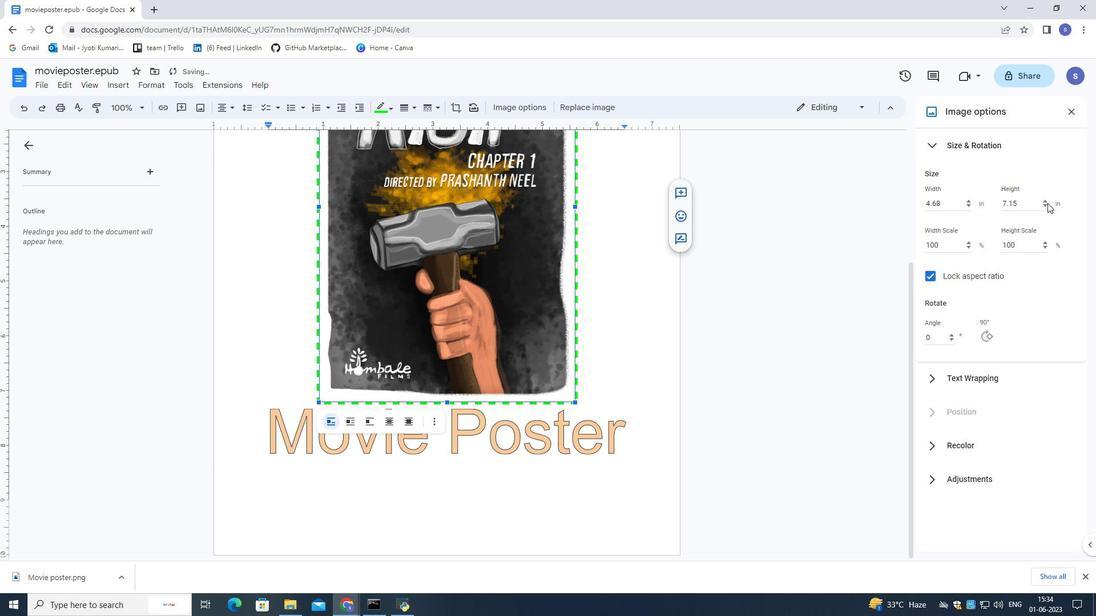 
Action: Mouse pressed left at (1047, 204)
Screenshot: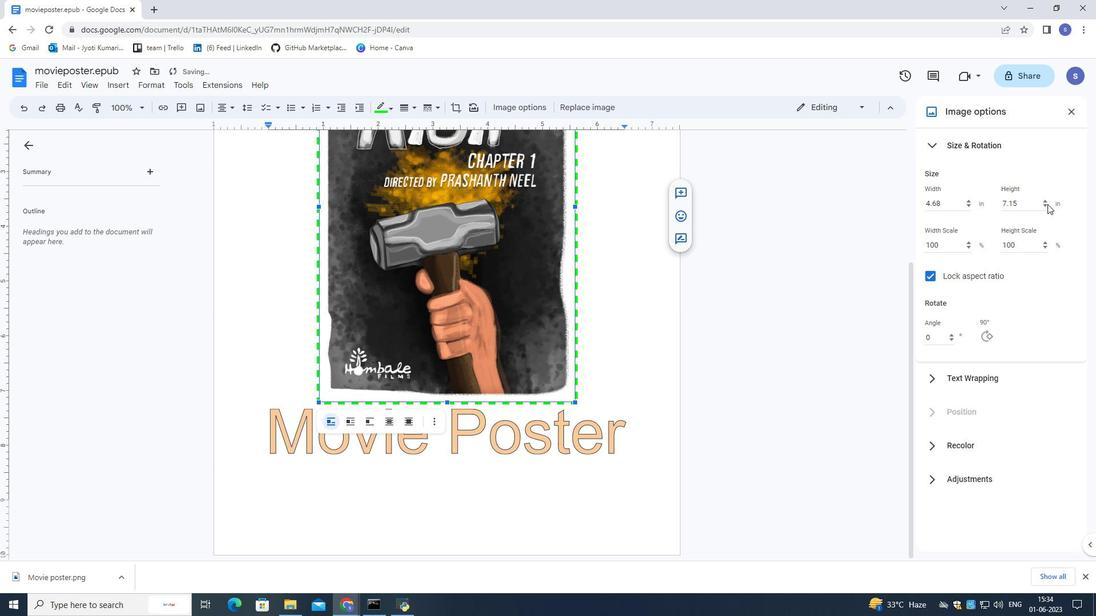 
Action: Mouse moved to (1044, 203)
Screenshot: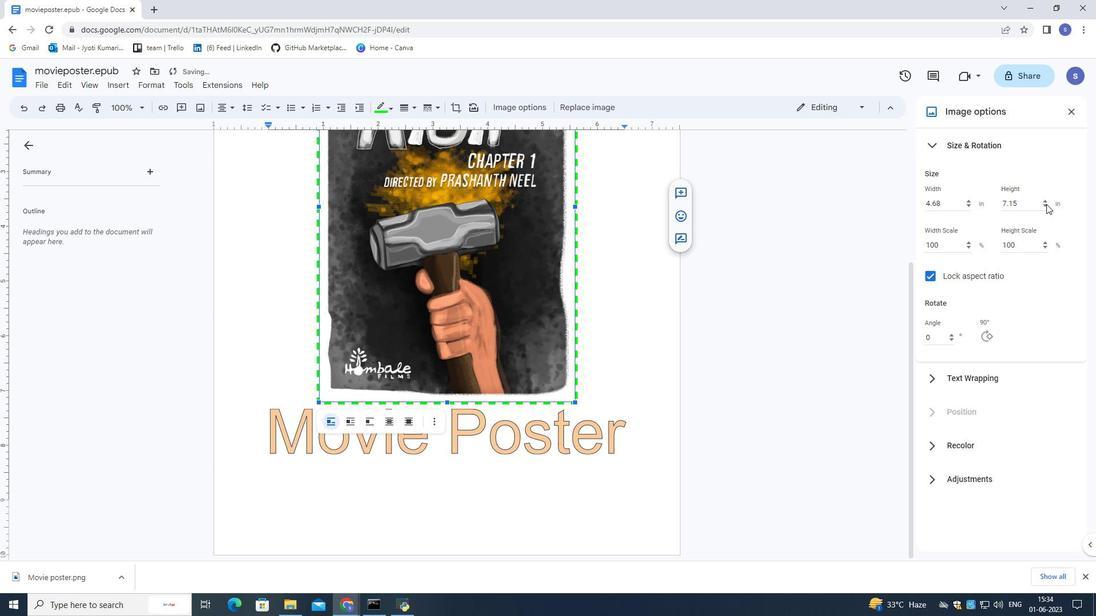 
Action: Mouse pressed left at (1044, 203)
Screenshot: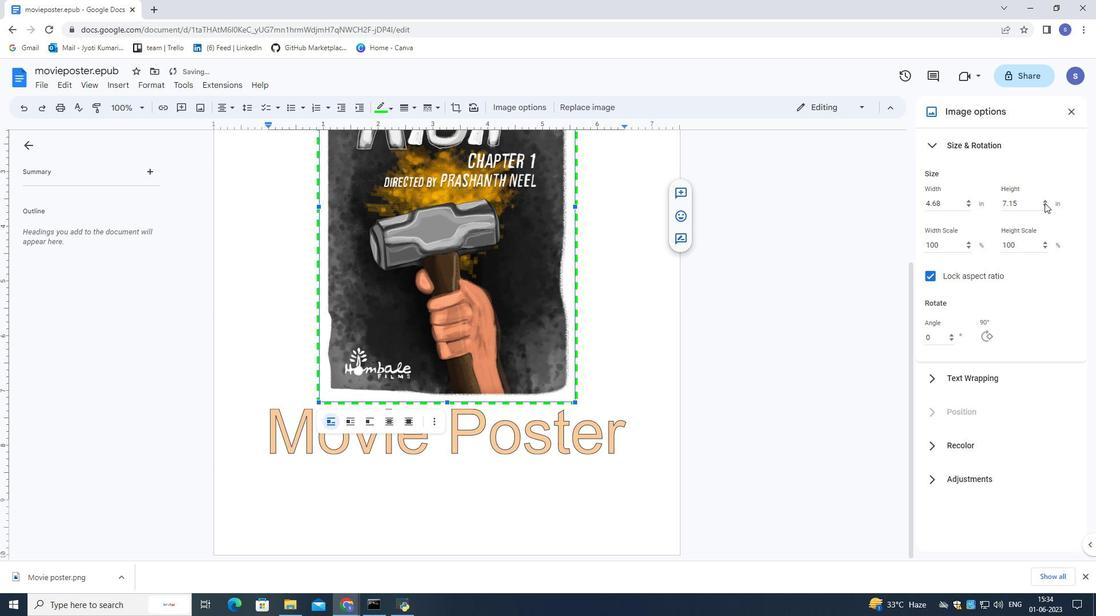 
Action: Mouse pressed left at (1044, 203)
Screenshot: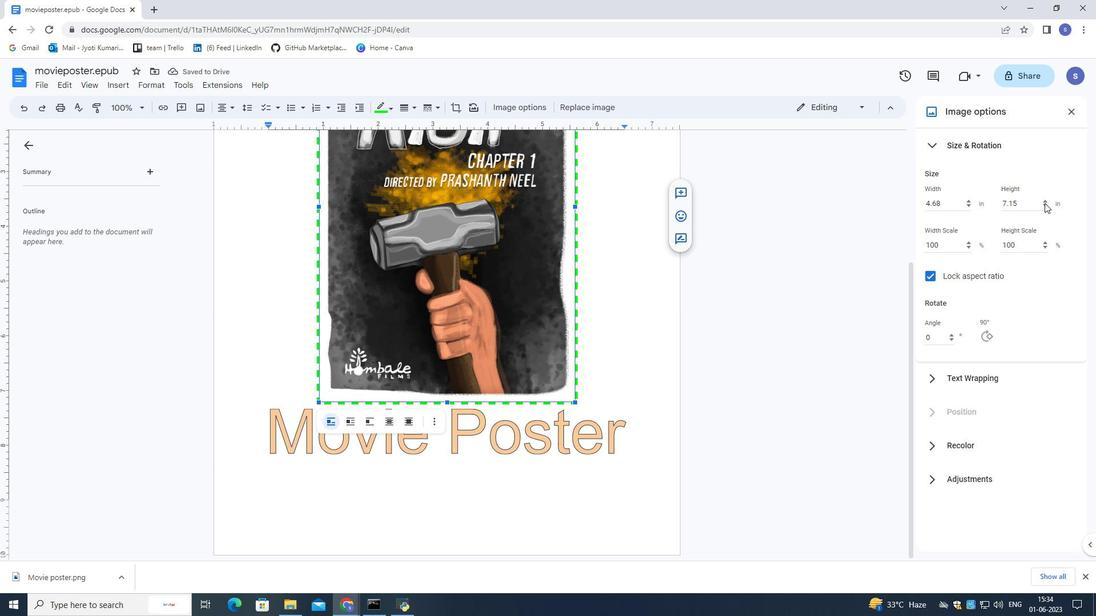 
Action: Mouse moved to (1044, 203)
Screenshot: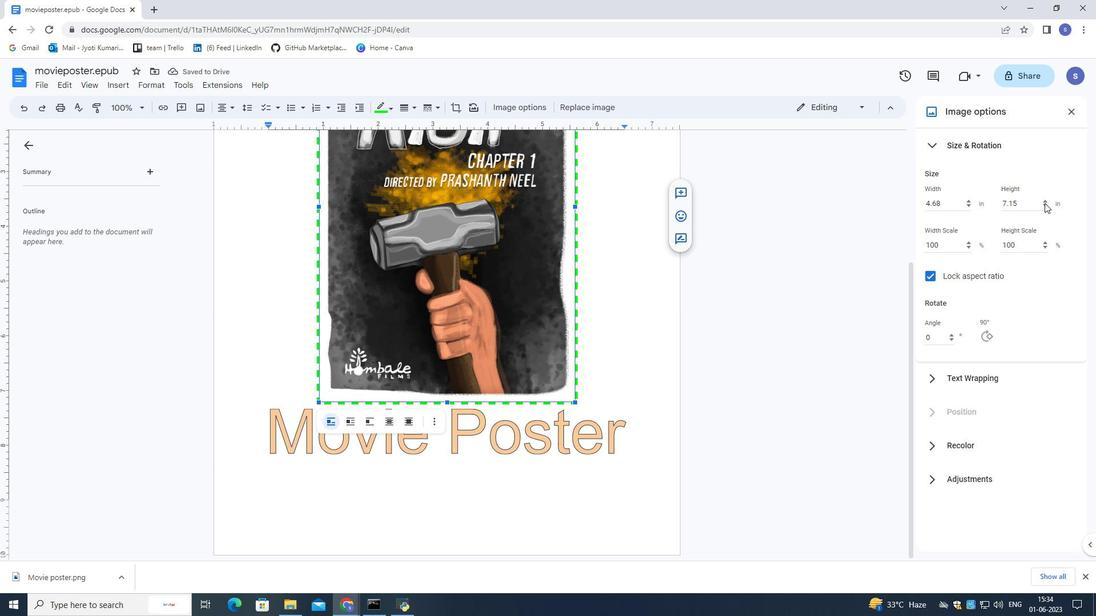 
Action: Mouse pressed left at (1044, 203)
Screenshot: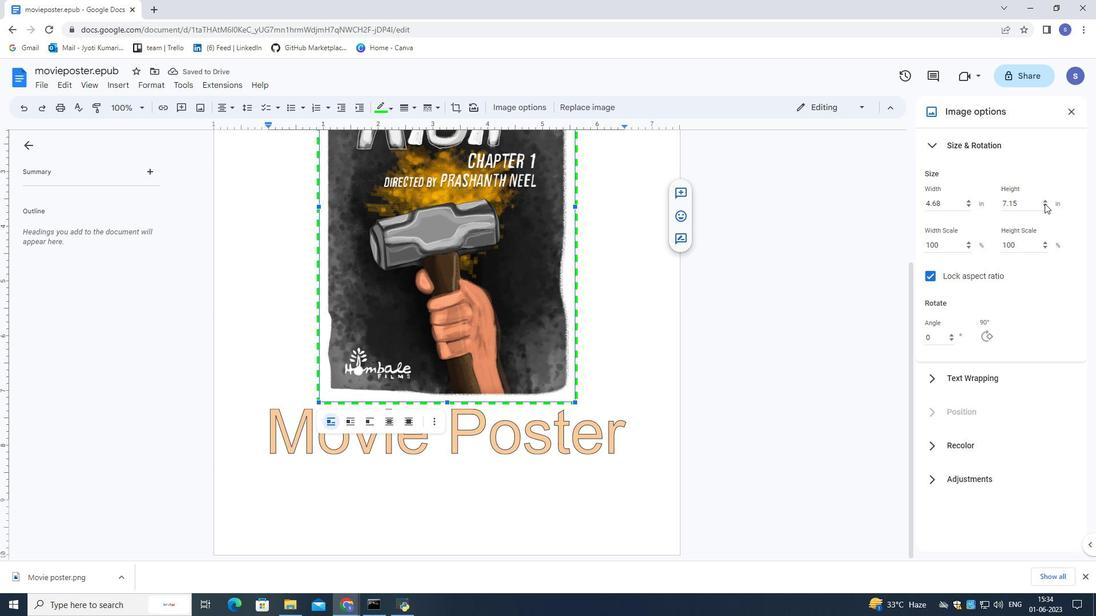 
Action: Mouse moved to (1044, 206)
Screenshot: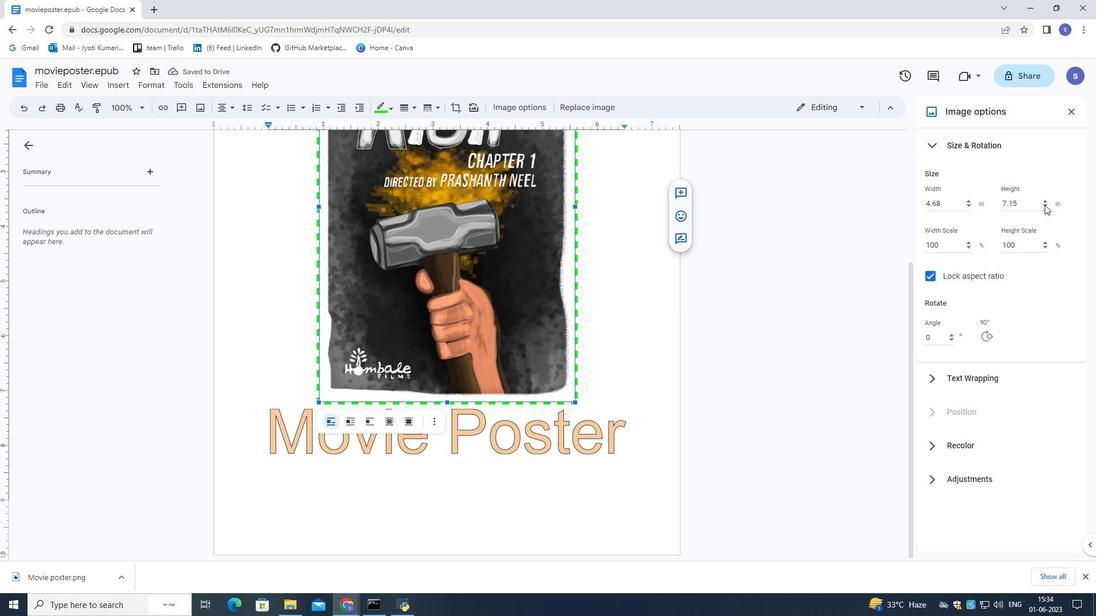 
Action: Mouse pressed left at (1044, 206)
Screenshot: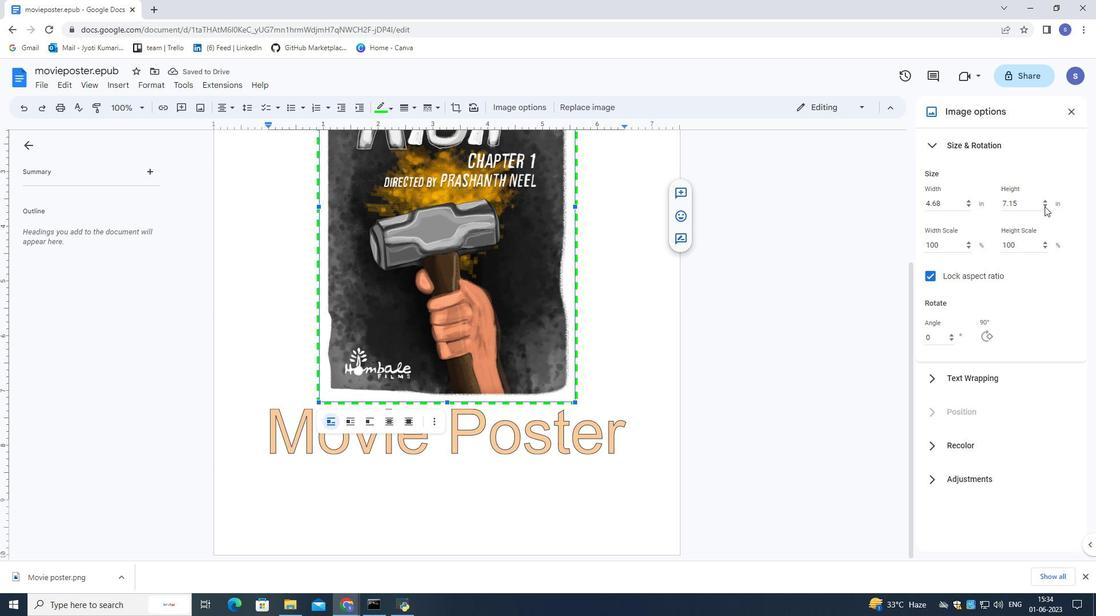 
Action: Mouse moved to (869, 172)
Screenshot: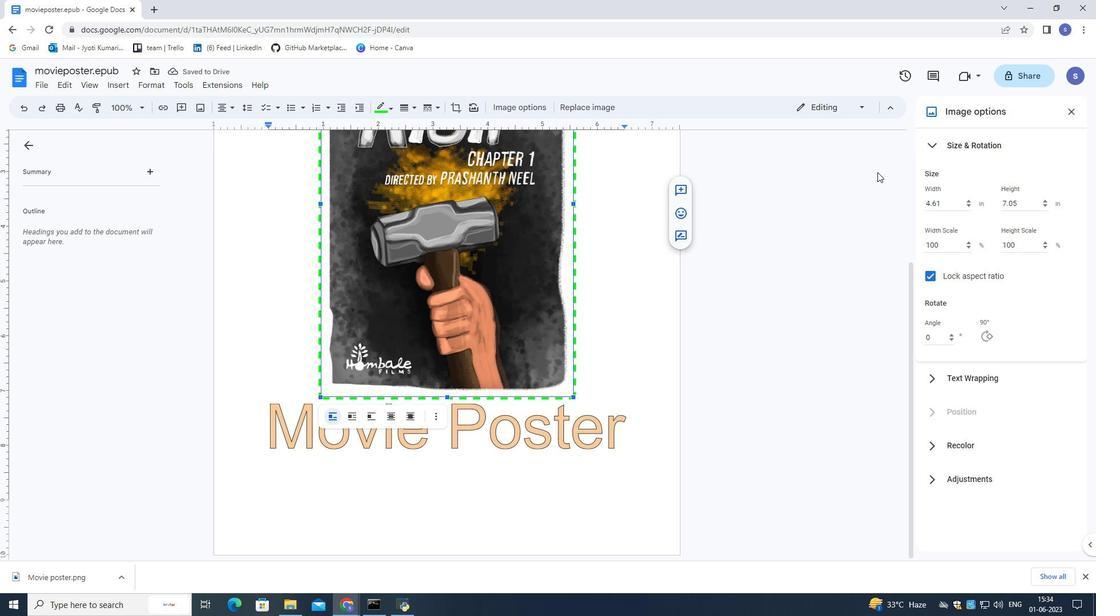 
